 Task: Design a fitness equipment and gear store: offer a wide range of fitness equipment, workout gear, and accessories.
Action: Mouse moved to (240, 225)
Screenshot: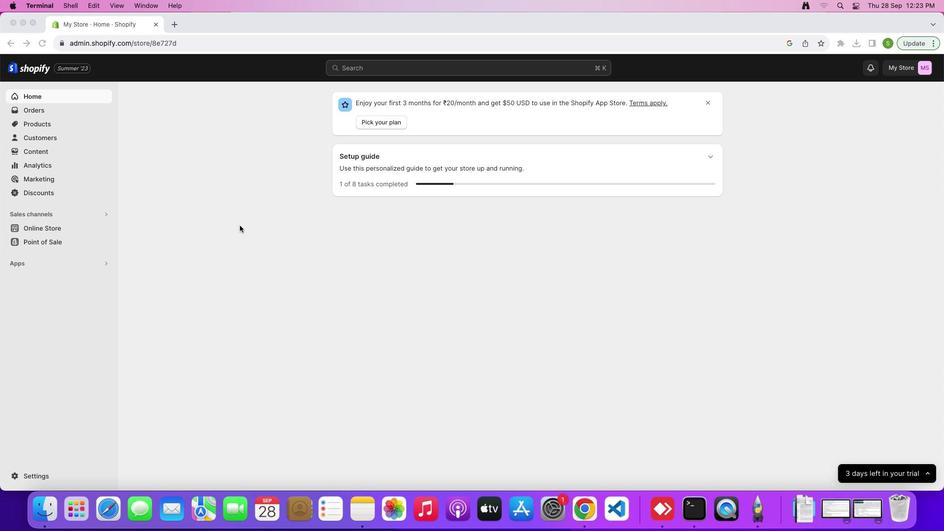 
Action: Mouse pressed left at (240, 225)
Screenshot: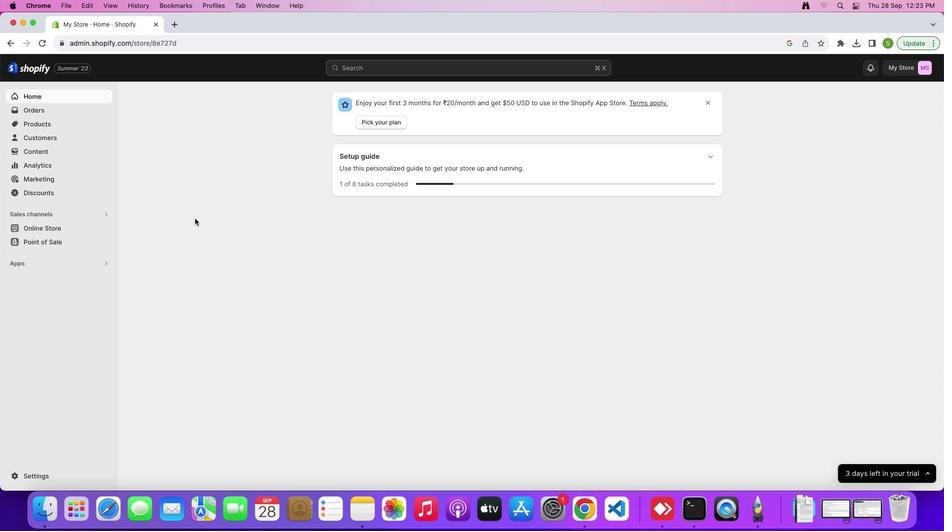
Action: Mouse moved to (41, 228)
Screenshot: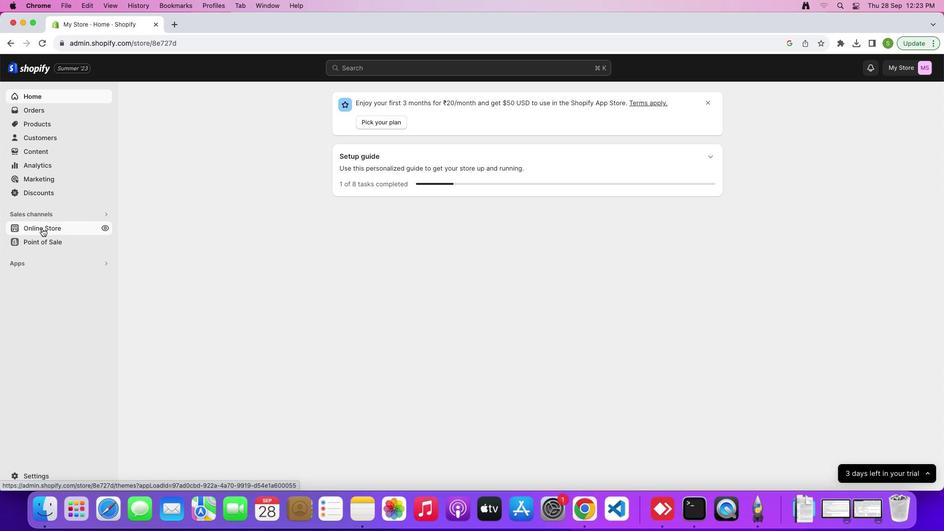 
Action: Mouse pressed left at (41, 228)
Screenshot: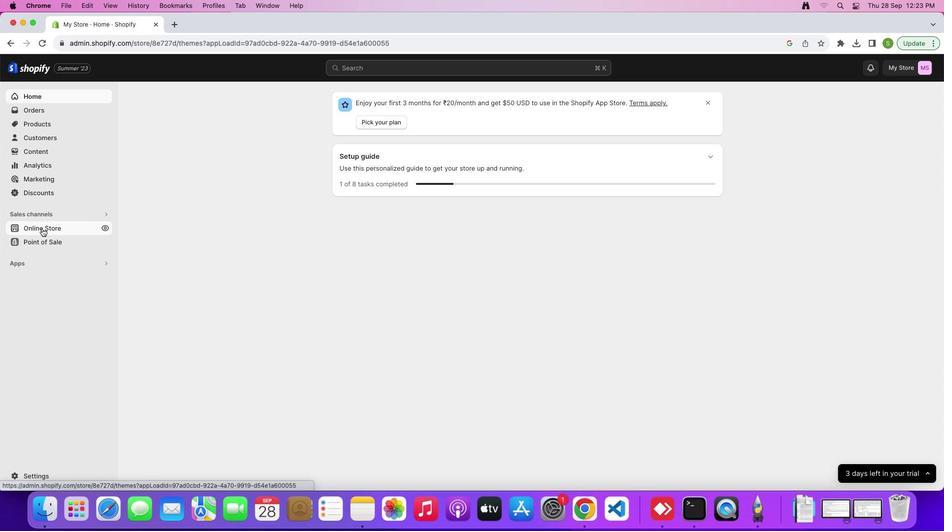 
Action: Mouse moved to (486, 305)
Screenshot: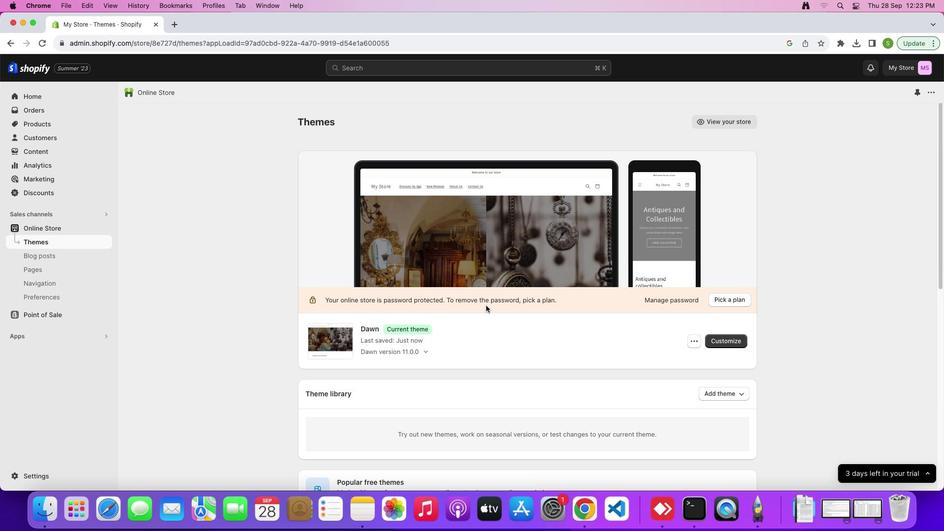 
Action: Mouse scrolled (486, 305) with delta (0, 0)
Screenshot: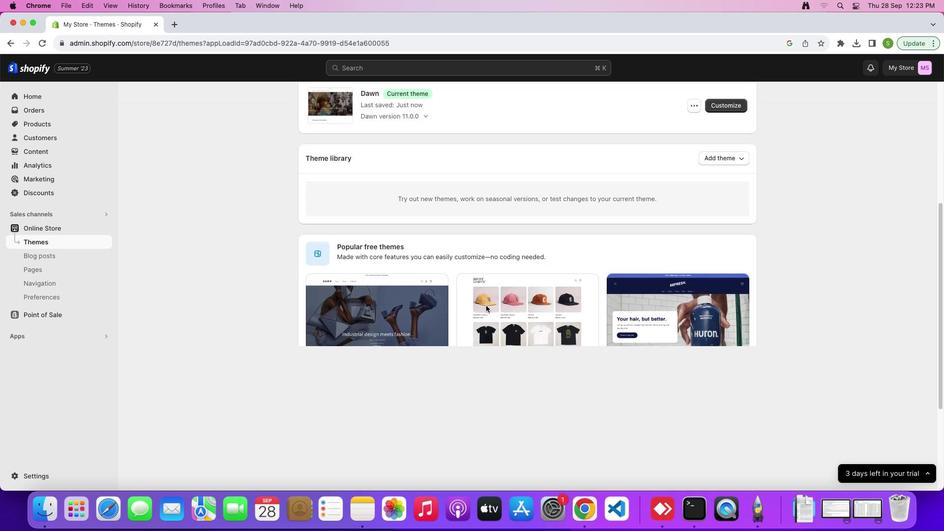 
Action: Mouse scrolled (486, 305) with delta (0, 0)
Screenshot: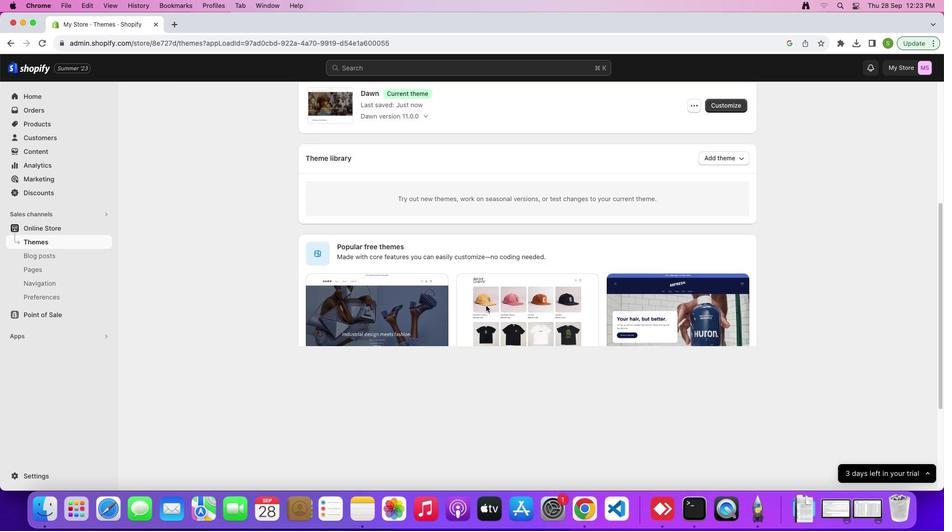 
Action: Mouse scrolled (486, 305) with delta (0, -1)
Screenshot: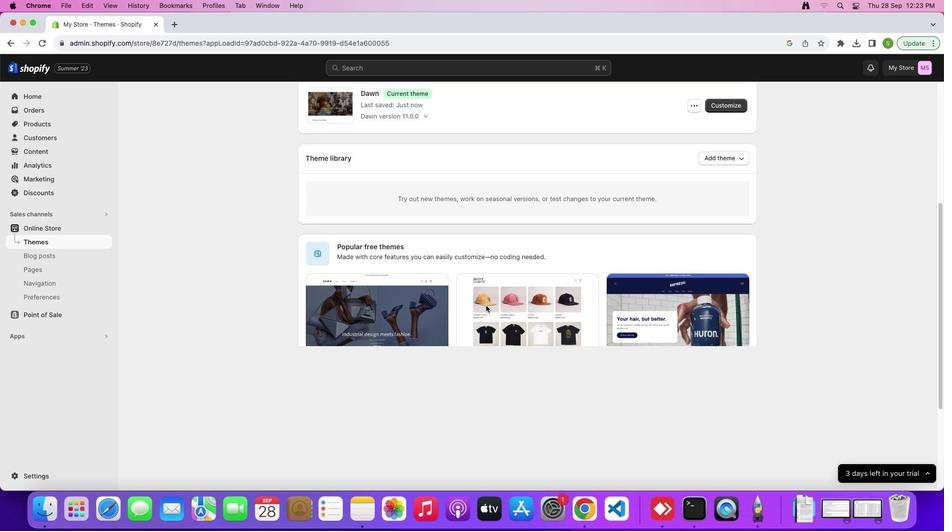 
Action: Mouse scrolled (486, 305) with delta (0, -2)
Screenshot: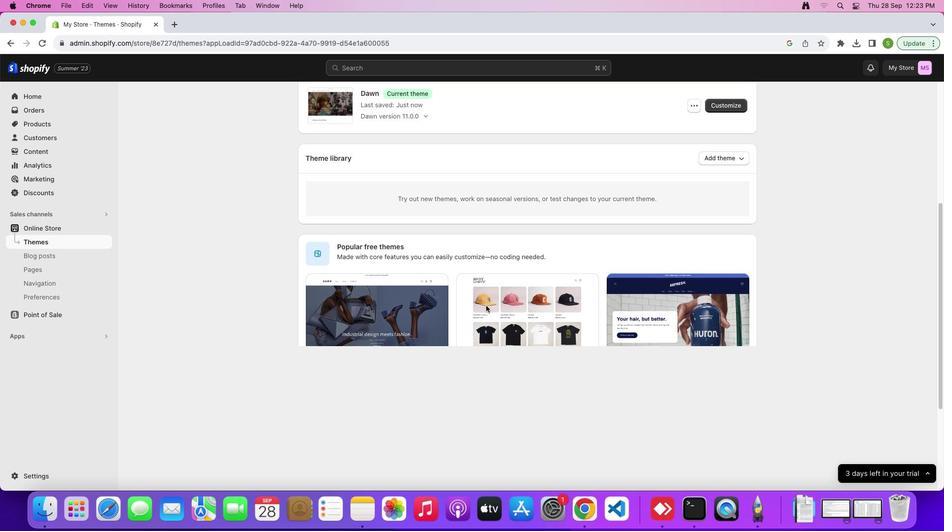 
Action: Mouse scrolled (486, 305) with delta (0, 0)
Screenshot: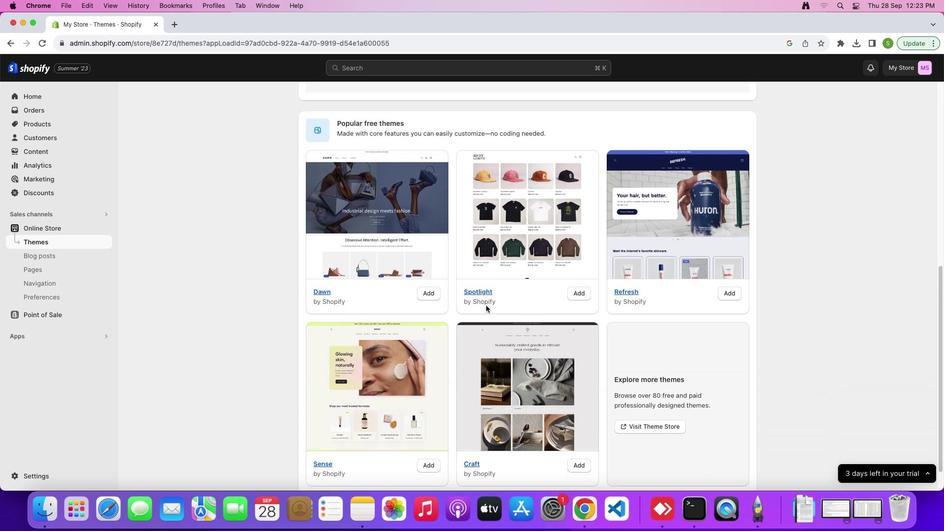 
Action: Mouse scrolled (486, 305) with delta (0, 0)
Screenshot: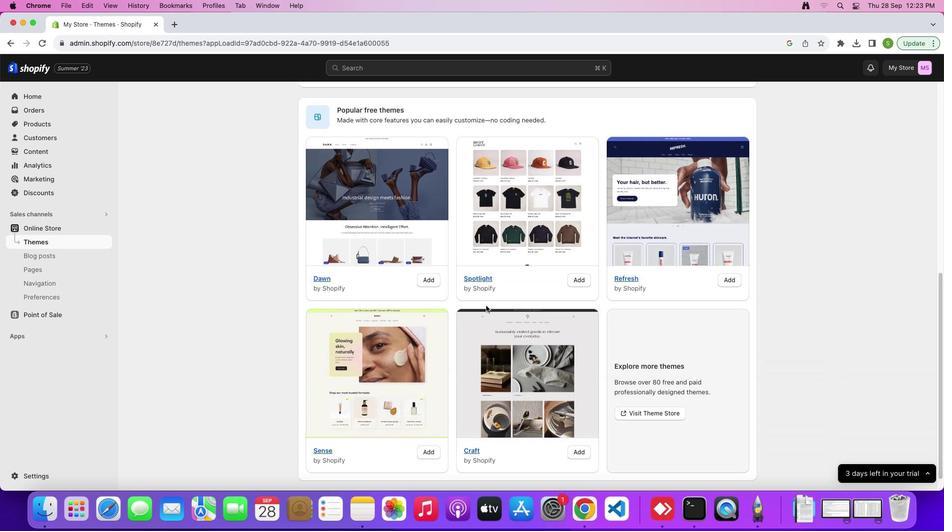 
Action: Mouse scrolled (486, 305) with delta (0, -1)
Screenshot: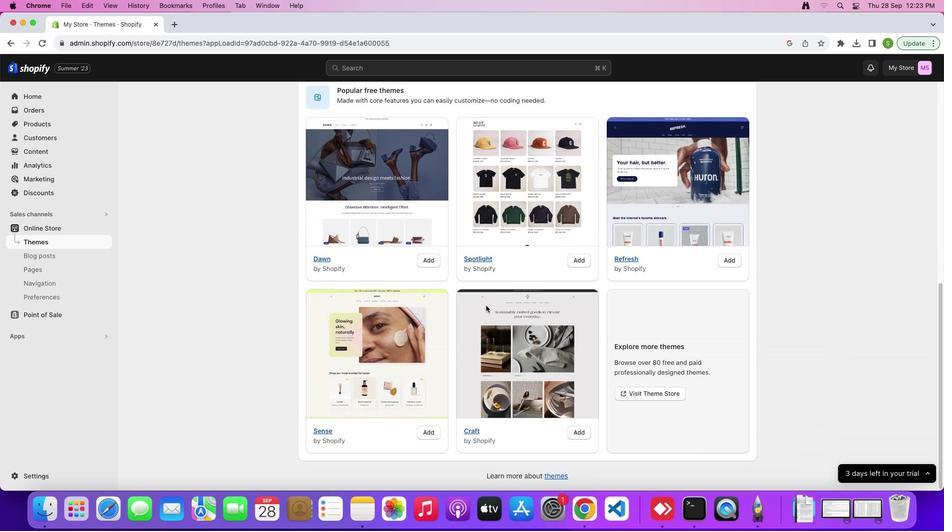 
Action: Mouse scrolled (486, 305) with delta (0, -1)
Screenshot: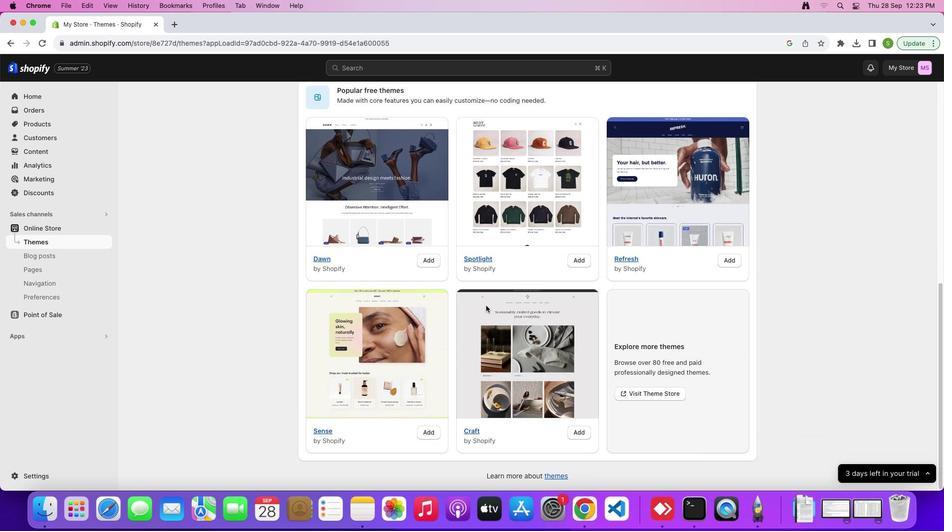 
Action: Mouse scrolled (486, 305) with delta (0, 0)
Screenshot: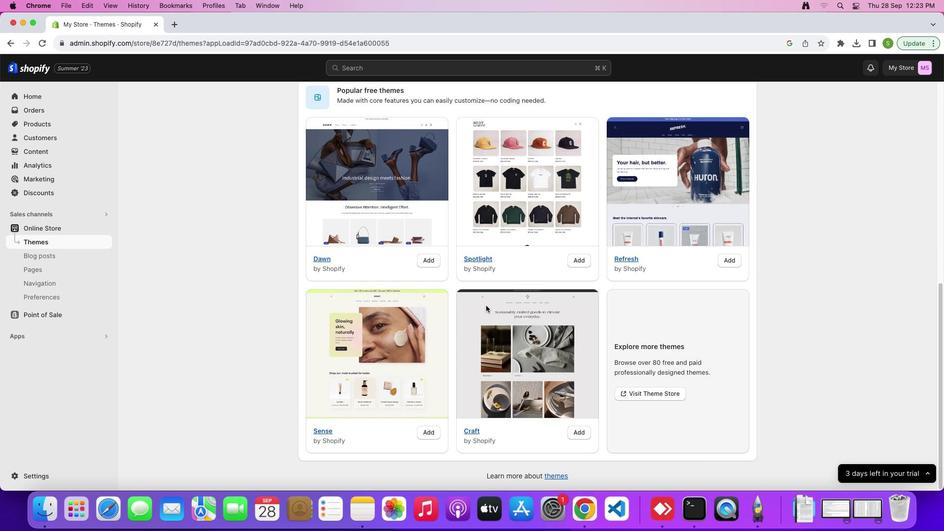
Action: Mouse scrolled (486, 305) with delta (0, 0)
Screenshot: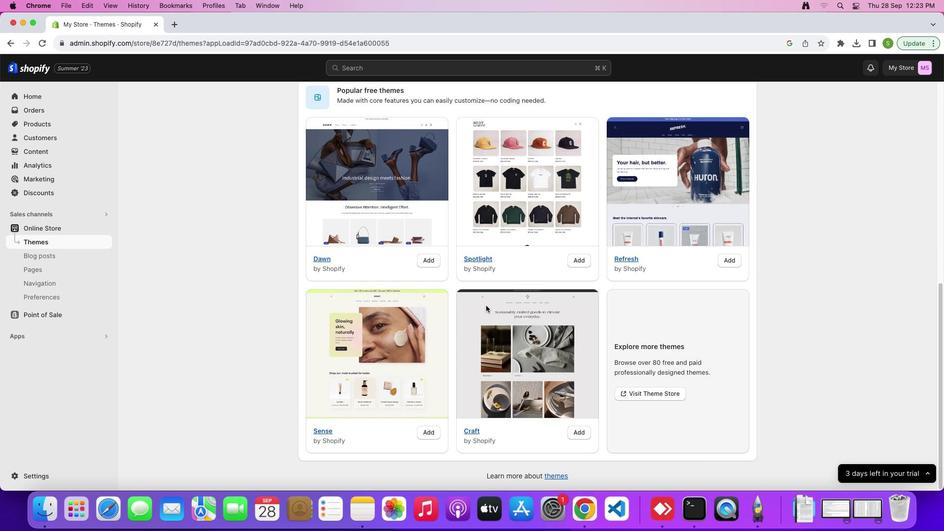 
Action: Mouse scrolled (486, 305) with delta (0, -2)
Screenshot: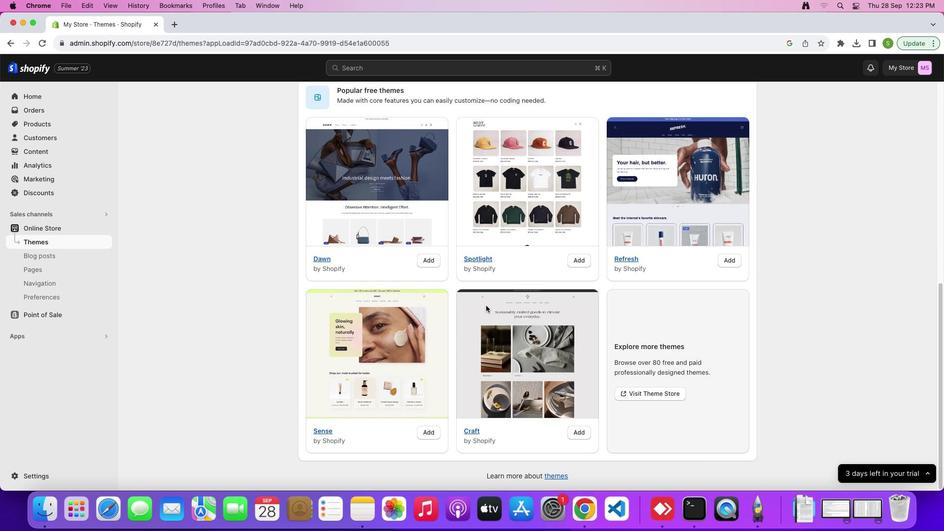 
Action: Mouse scrolled (486, 305) with delta (0, -2)
Screenshot: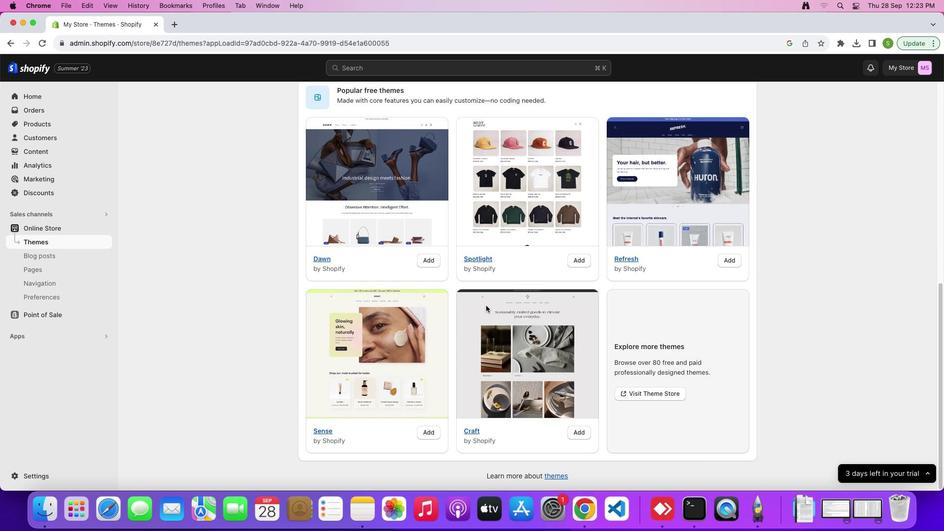 
Action: Mouse scrolled (486, 305) with delta (0, 0)
Screenshot: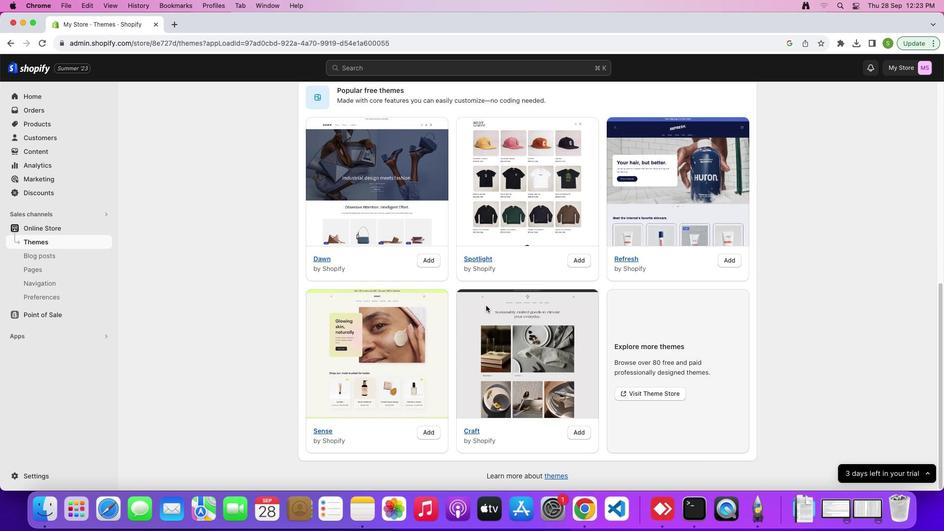 
Action: Mouse scrolled (486, 305) with delta (0, 0)
Screenshot: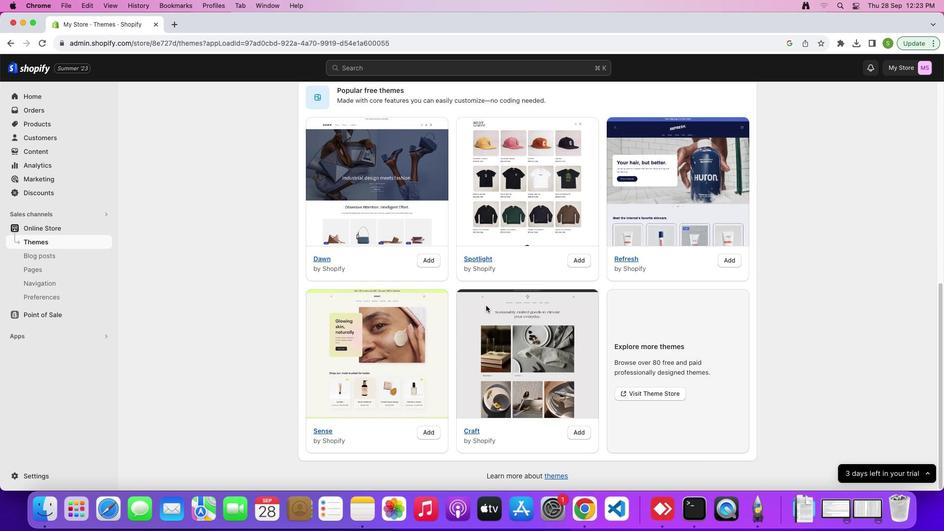 
Action: Mouse scrolled (486, 305) with delta (0, 2)
Screenshot: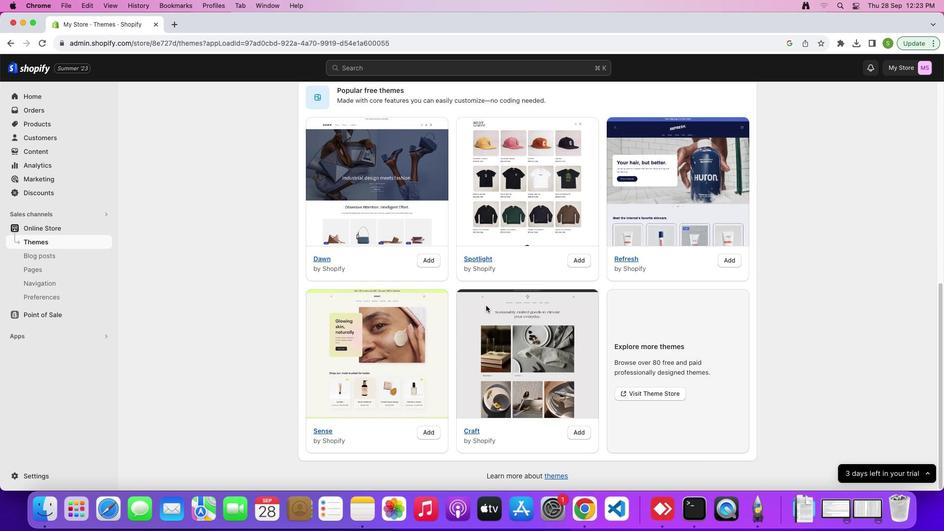 
Action: Mouse scrolled (486, 305) with delta (0, 3)
Screenshot: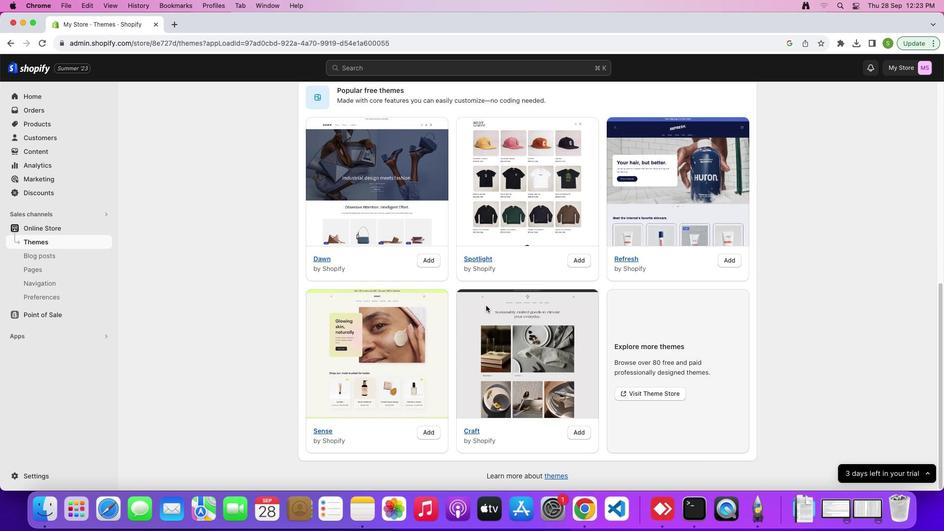 
Action: Mouse scrolled (486, 305) with delta (0, 0)
Screenshot: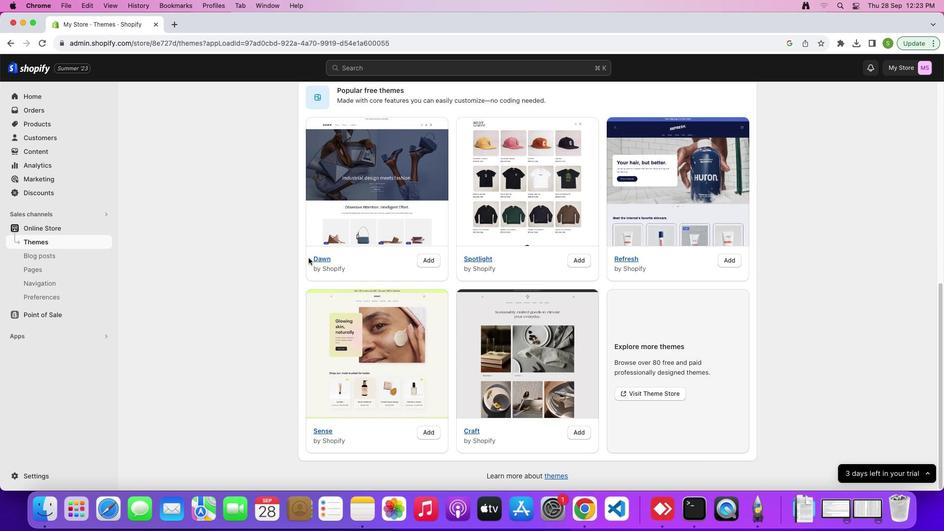 
Action: Mouse scrolled (486, 305) with delta (0, 0)
Screenshot: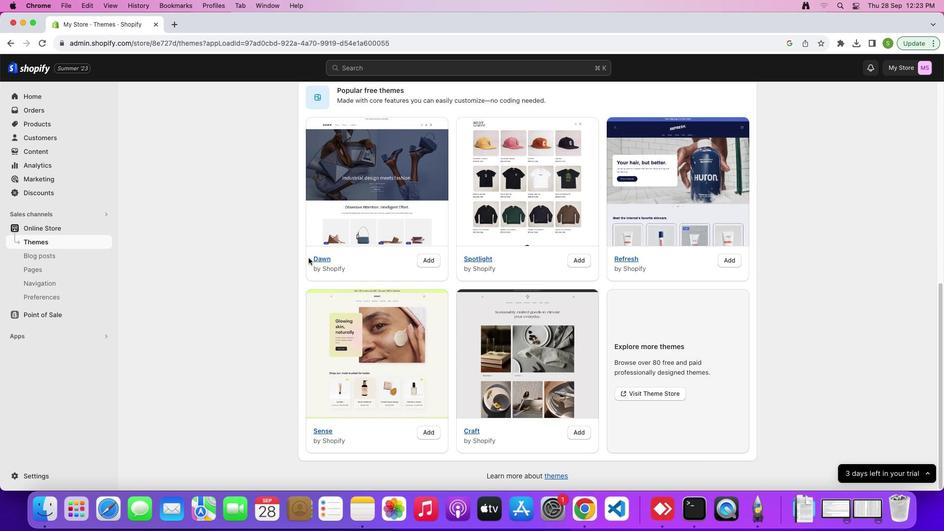 
Action: Mouse moved to (312, 254)
Screenshot: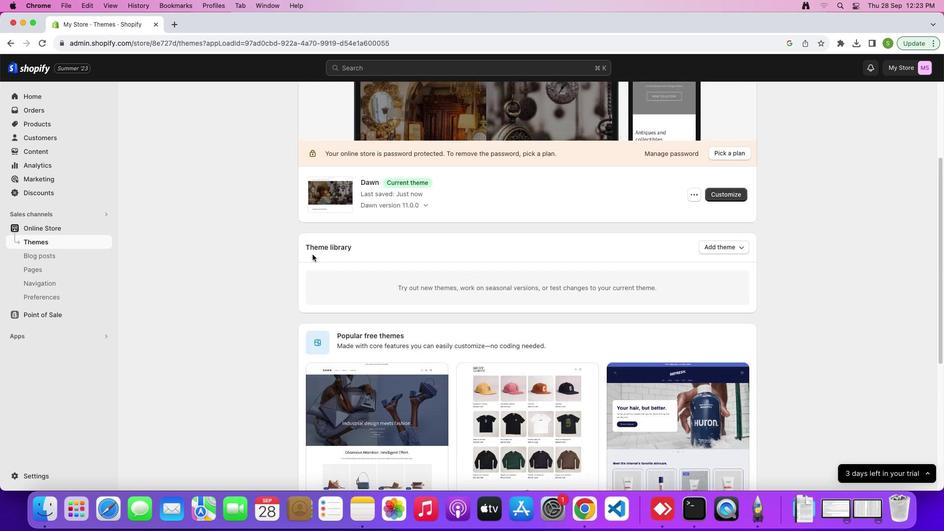 
Action: Mouse scrolled (312, 254) with delta (0, 0)
Screenshot: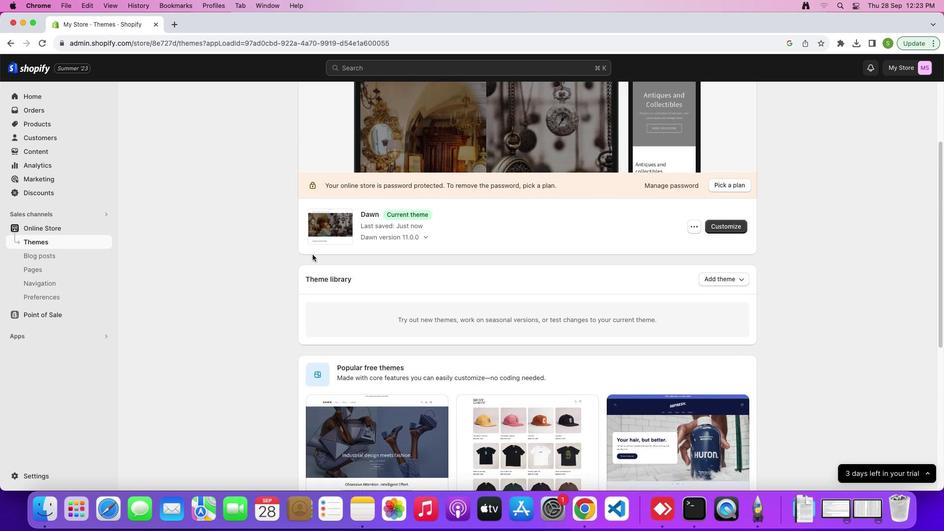 
Action: Mouse scrolled (312, 254) with delta (0, 0)
Screenshot: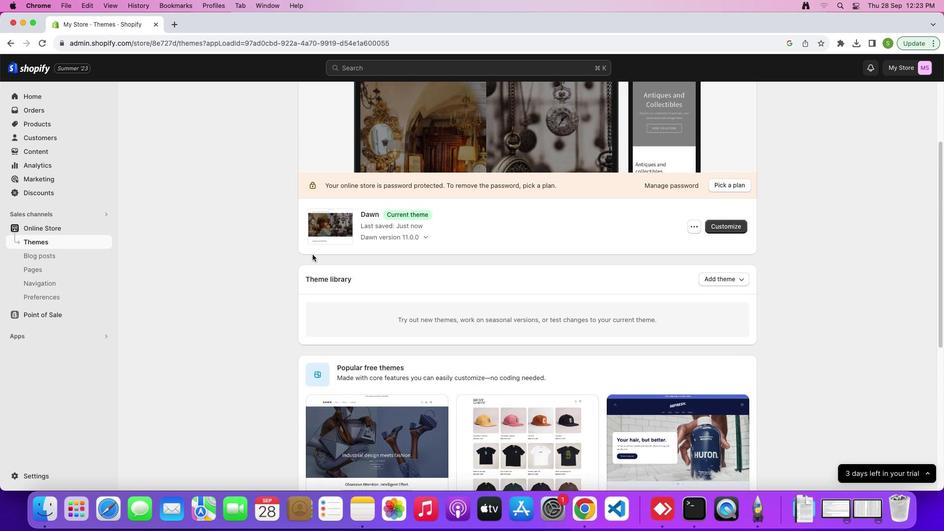
Action: Mouse scrolled (312, 254) with delta (0, 2)
Screenshot: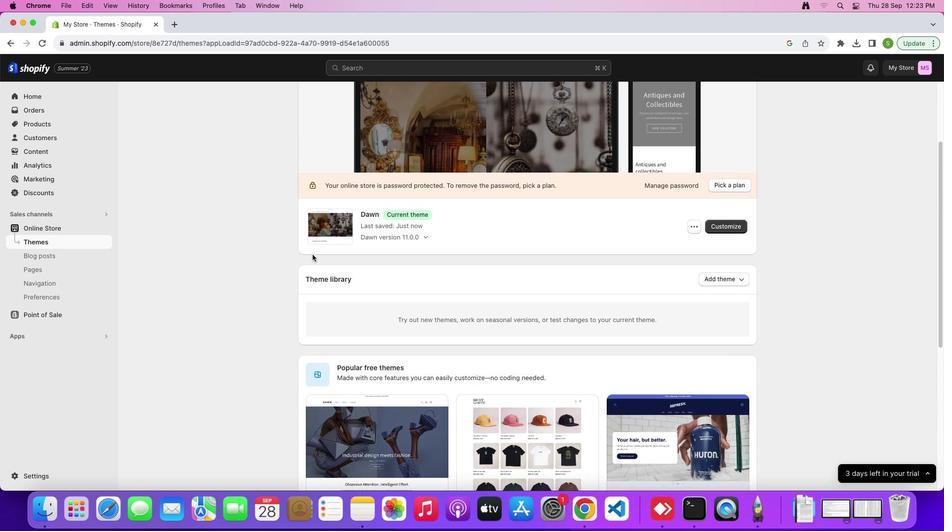 
Action: Mouse scrolled (312, 254) with delta (0, 3)
Screenshot: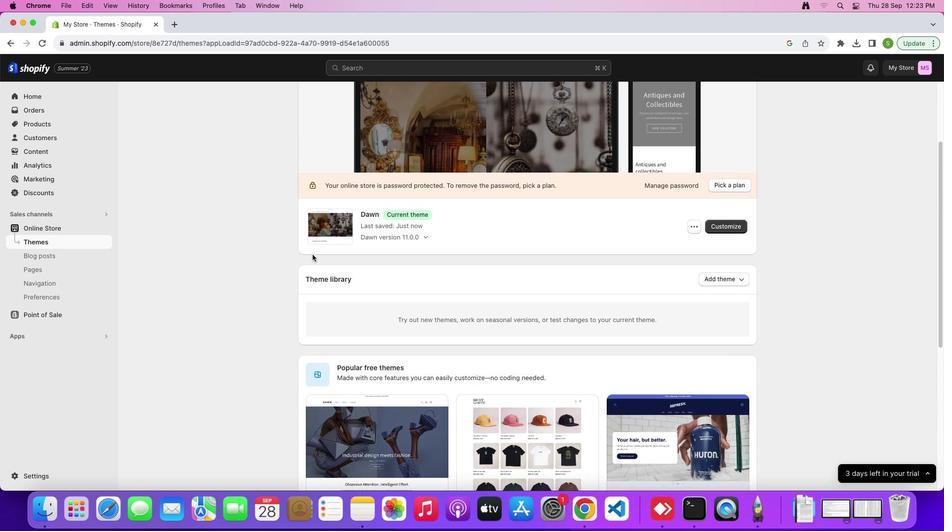 
Action: Mouse scrolled (312, 254) with delta (0, 0)
Screenshot: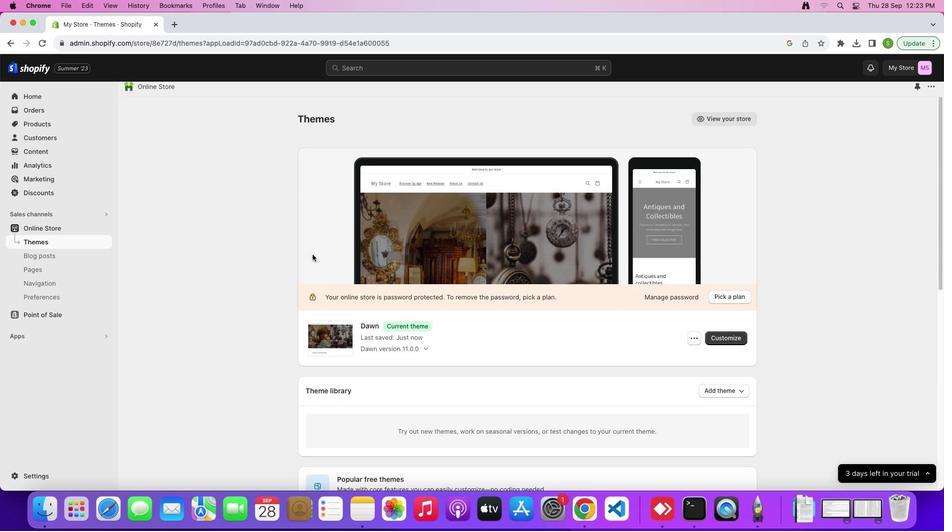
Action: Mouse scrolled (312, 254) with delta (0, 0)
Screenshot: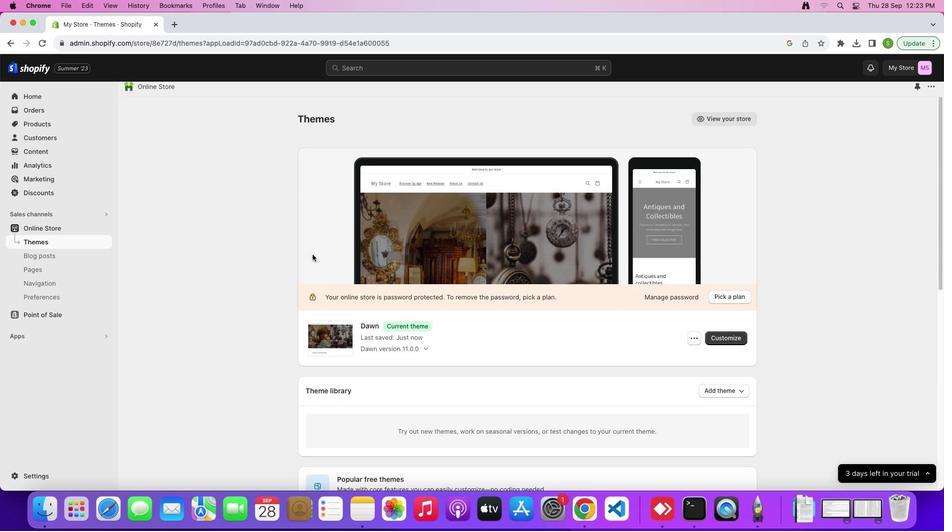 
Action: Mouse scrolled (312, 254) with delta (0, 1)
Screenshot: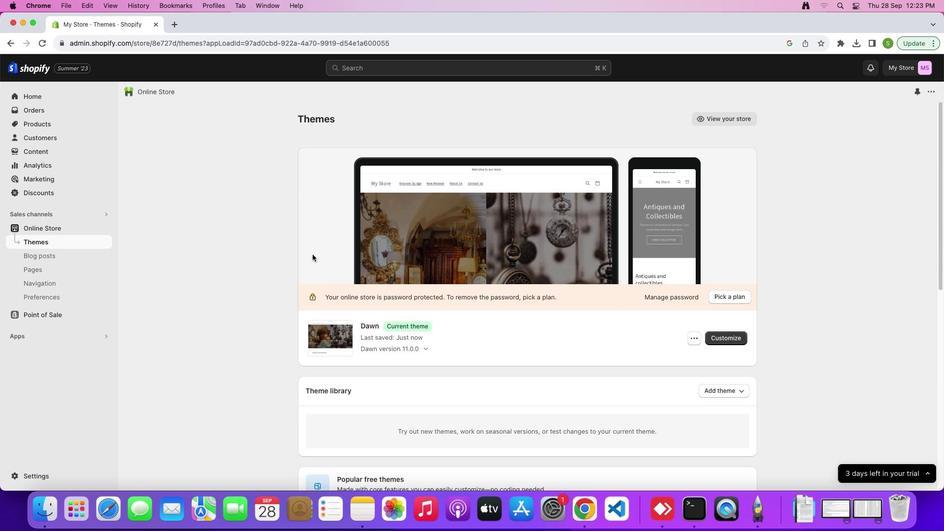 
Action: Mouse scrolled (312, 254) with delta (0, 0)
Screenshot: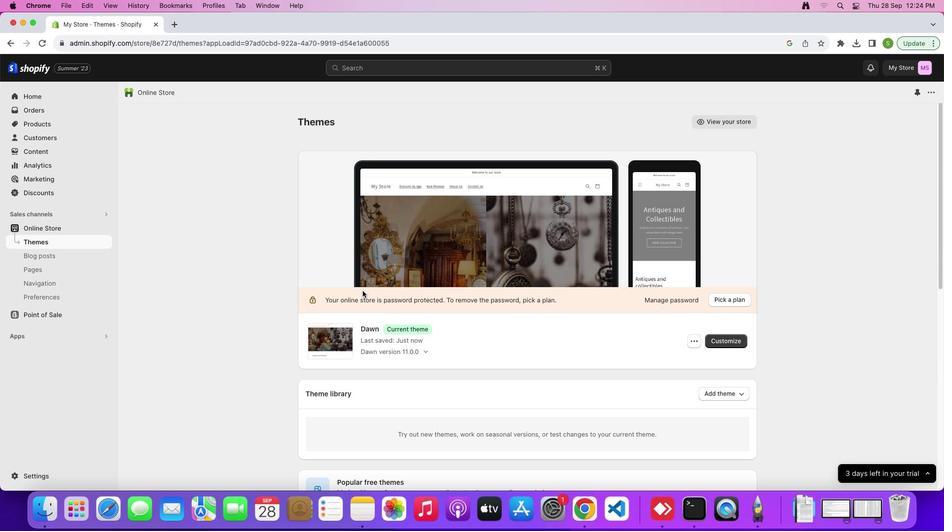 
Action: Mouse moved to (321, 269)
Screenshot: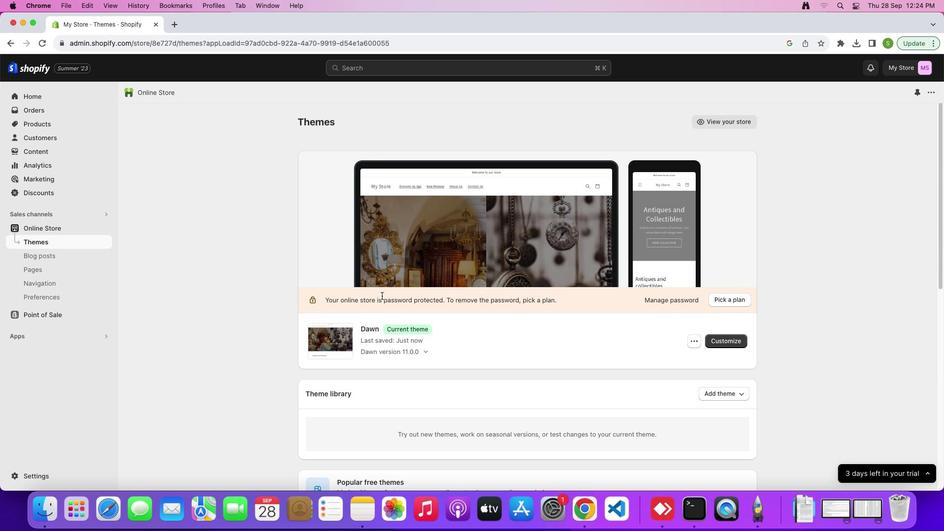 
Action: Mouse scrolled (321, 269) with delta (0, 0)
Screenshot: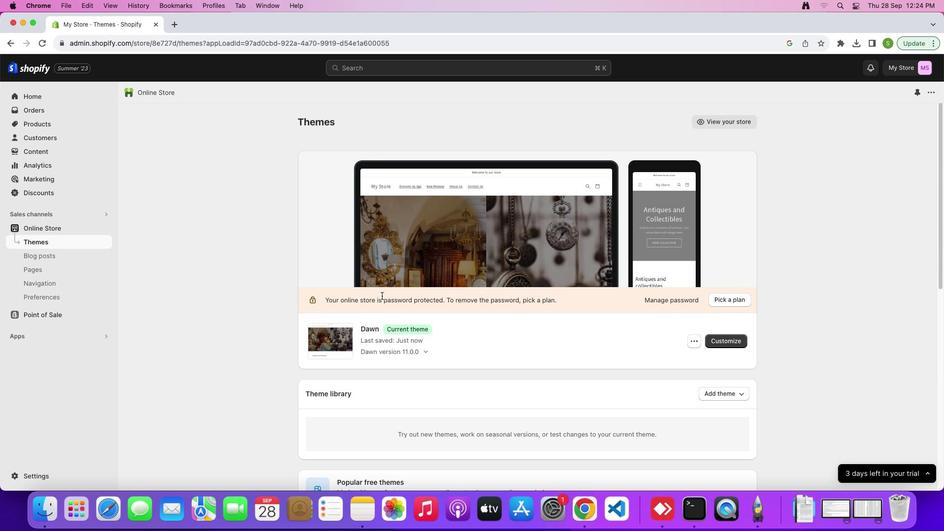 
Action: Mouse moved to (714, 339)
Screenshot: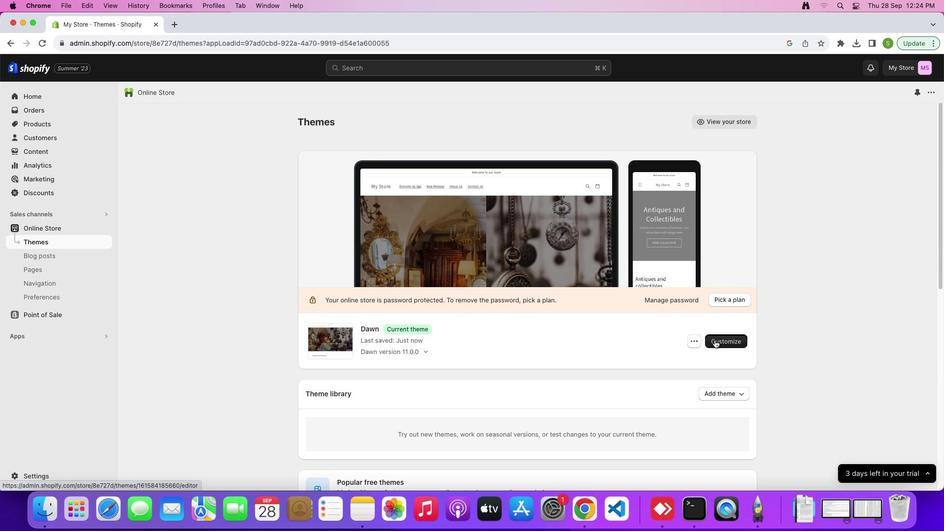 
Action: Mouse pressed left at (714, 339)
Screenshot: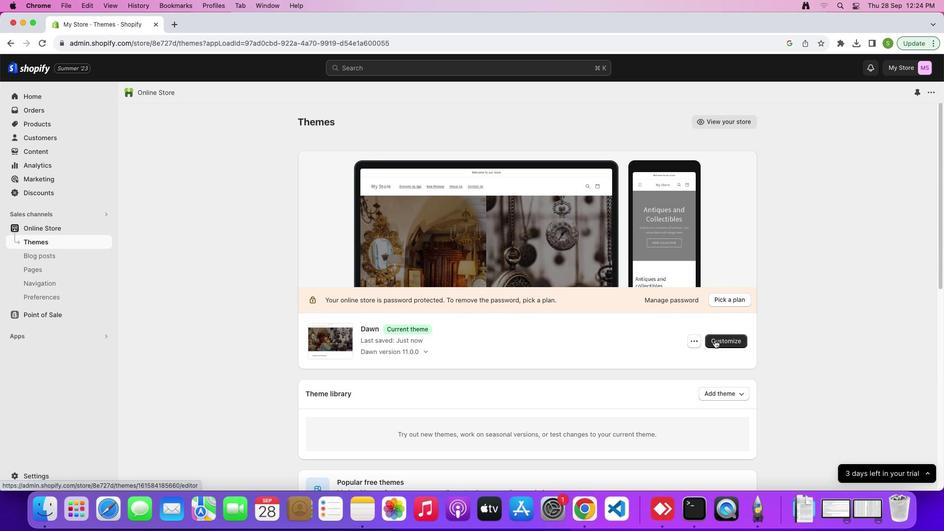 
Action: Mouse moved to (533, 342)
Screenshot: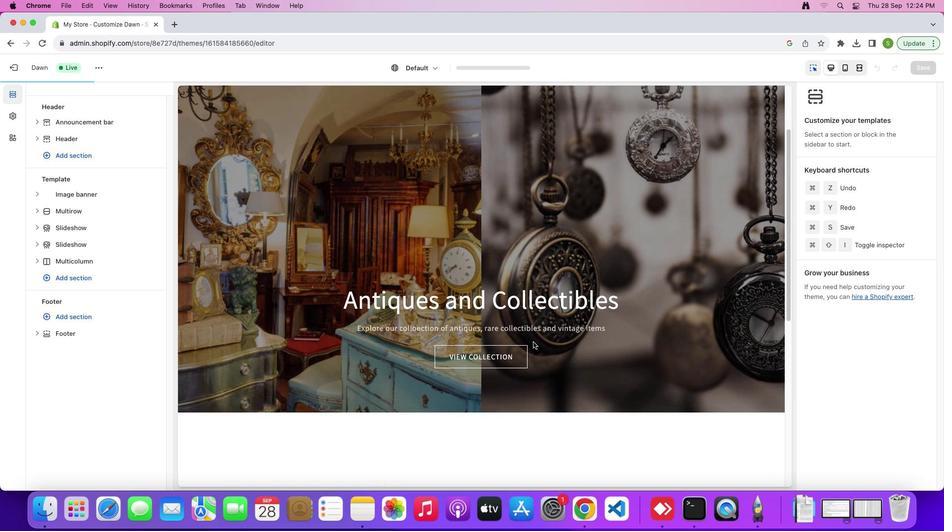 
Action: Mouse scrolled (533, 342) with delta (0, 0)
Screenshot: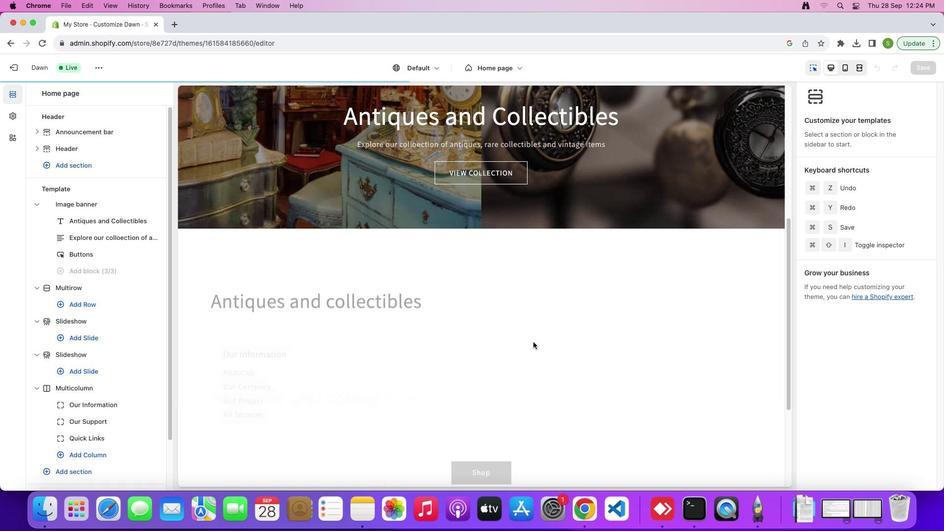
Action: Mouse scrolled (533, 342) with delta (0, 0)
Screenshot: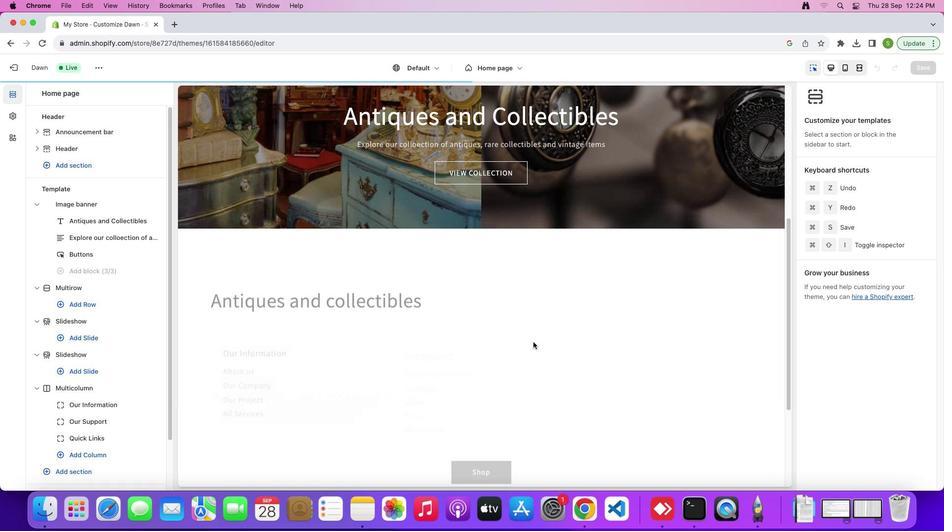 
Action: Mouse scrolled (533, 342) with delta (0, -2)
Screenshot: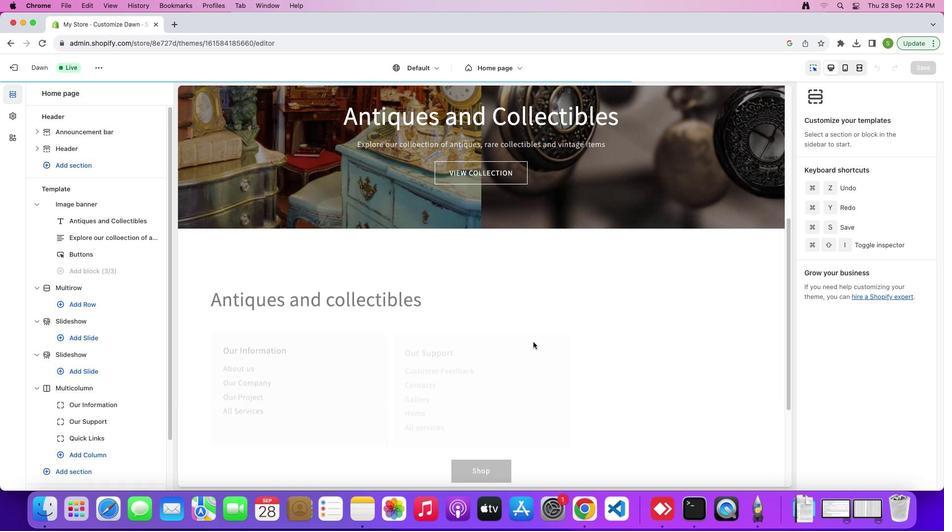 
Action: Mouse scrolled (533, 342) with delta (0, -3)
Screenshot: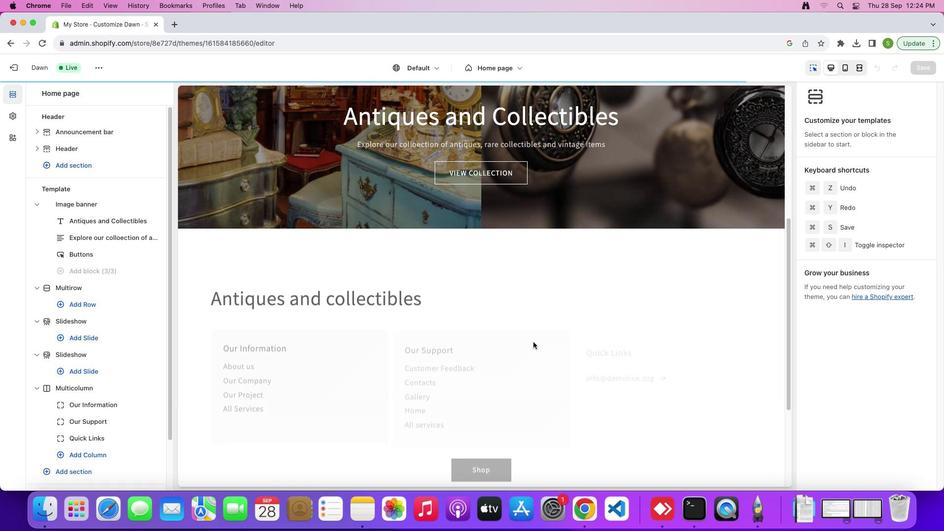 
Action: Mouse scrolled (533, 342) with delta (0, 0)
Screenshot: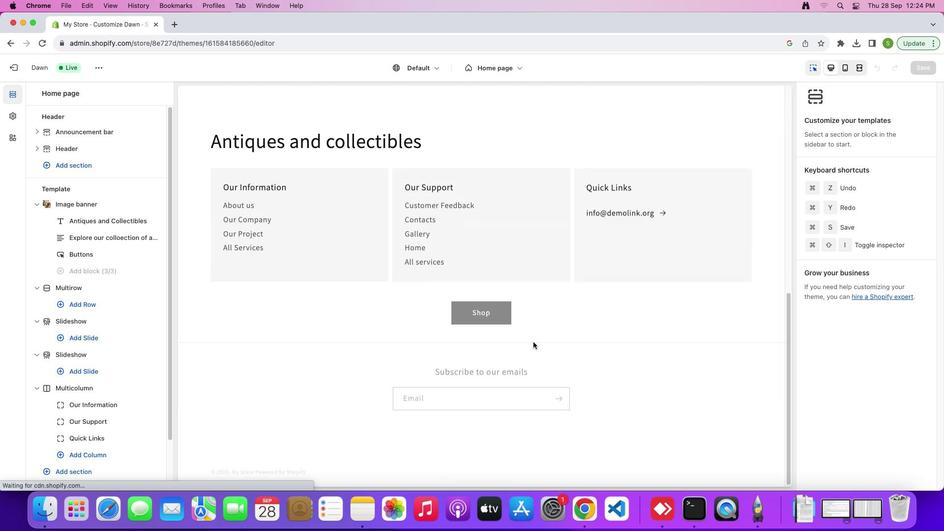 
Action: Mouse scrolled (533, 342) with delta (0, 0)
Screenshot: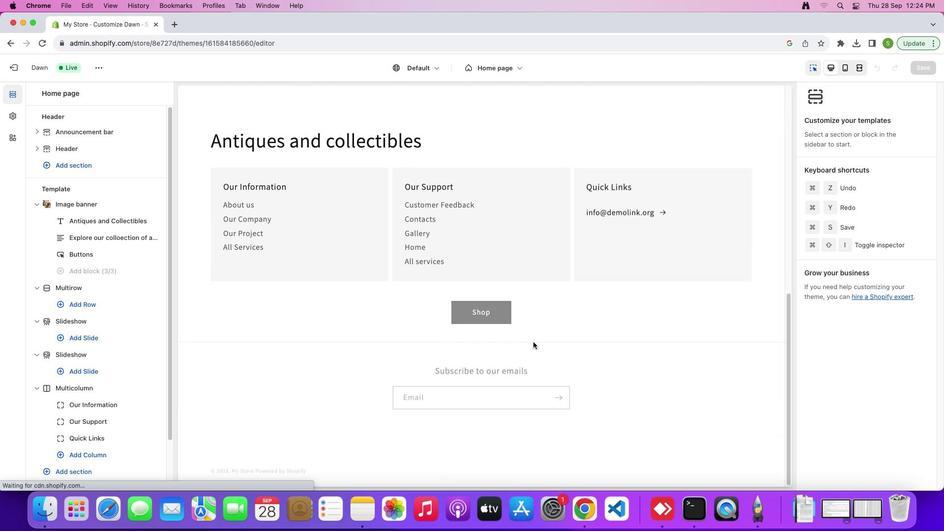 
Action: Mouse scrolled (533, 342) with delta (0, -1)
Screenshot: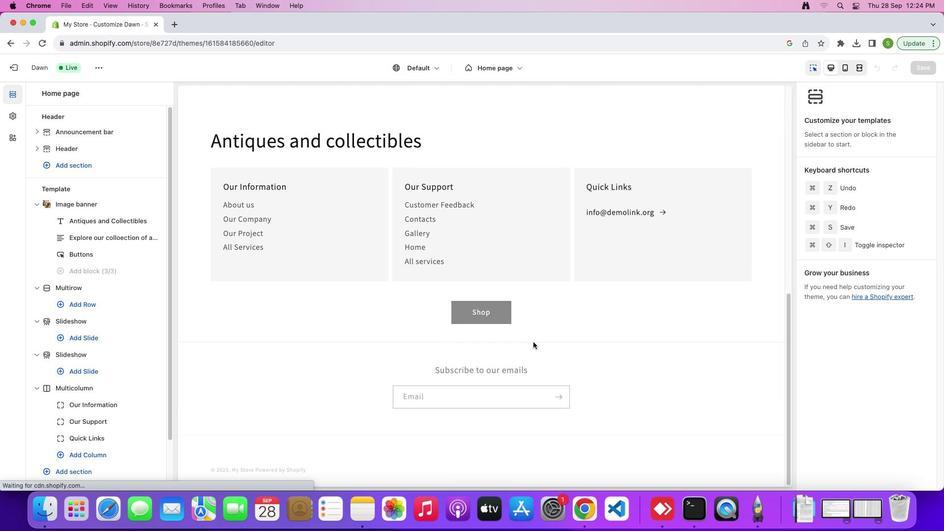 
Action: Mouse scrolled (533, 342) with delta (0, -2)
Screenshot: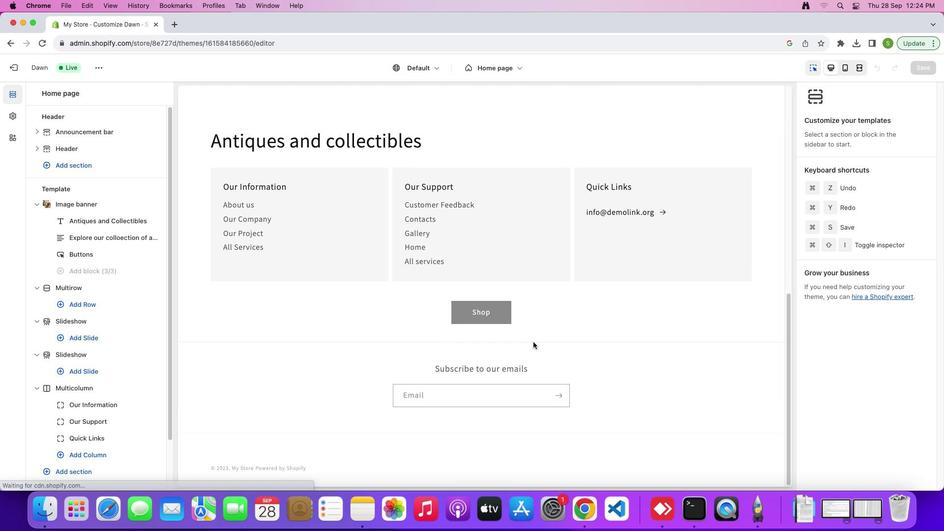 
Action: Mouse scrolled (533, 342) with delta (0, 0)
Screenshot: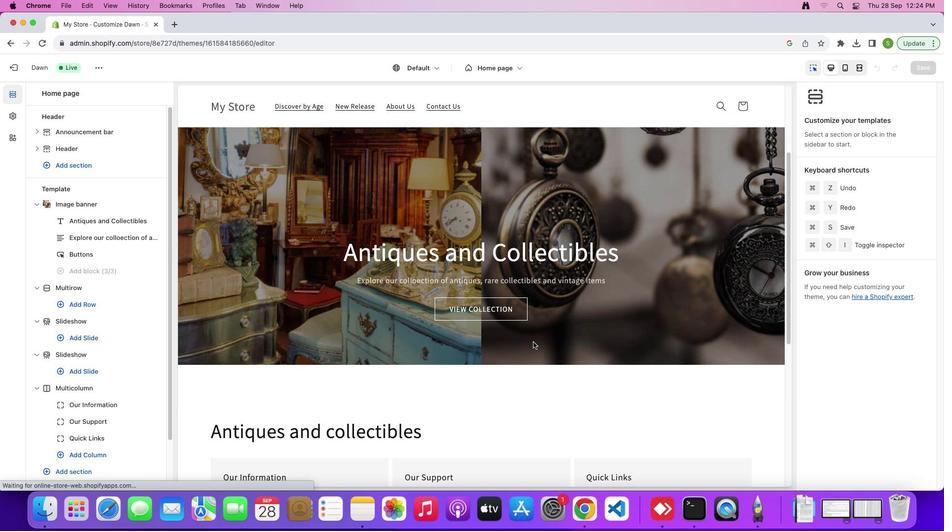 
Action: Mouse scrolled (533, 342) with delta (0, 0)
Screenshot: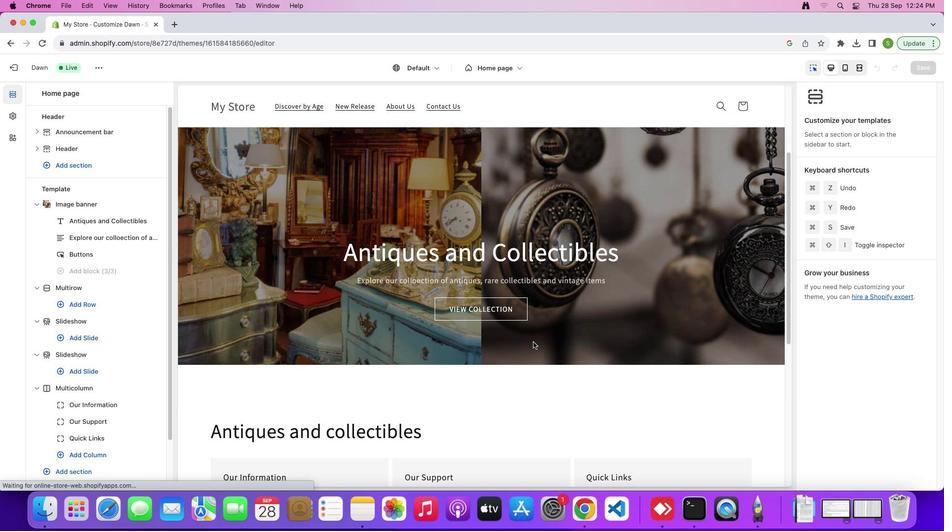 
Action: Mouse scrolled (533, 342) with delta (0, 2)
Screenshot: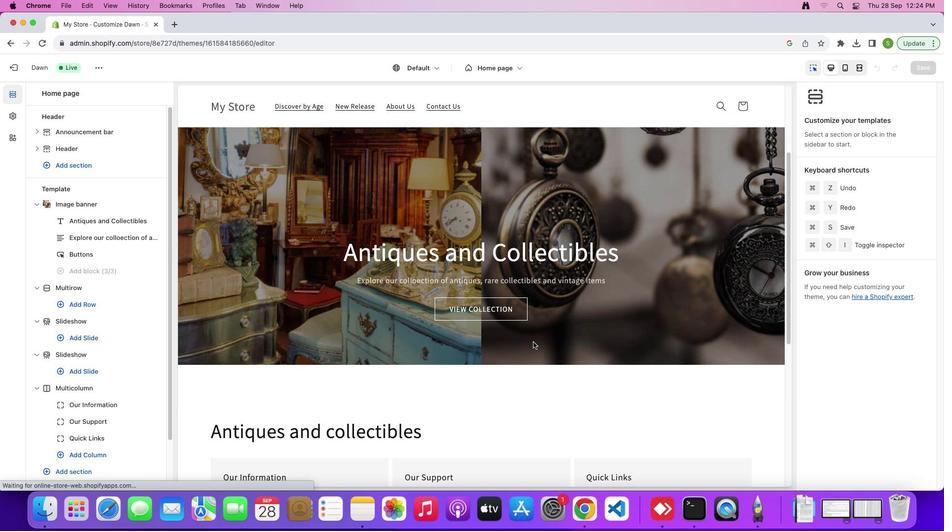 
Action: Mouse scrolled (533, 342) with delta (0, 3)
Screenshot: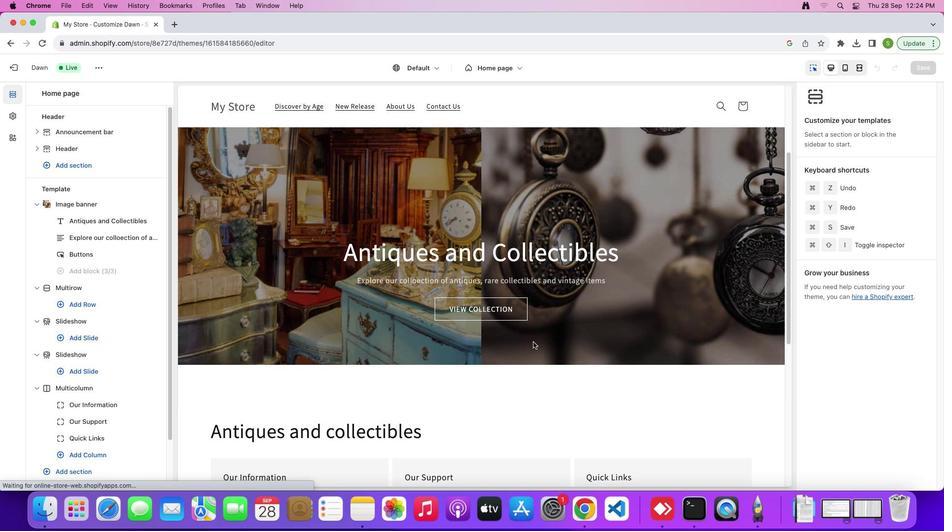 
Action: Mouse scrolled (533, 342) with delta (0, 0)
Screenshot: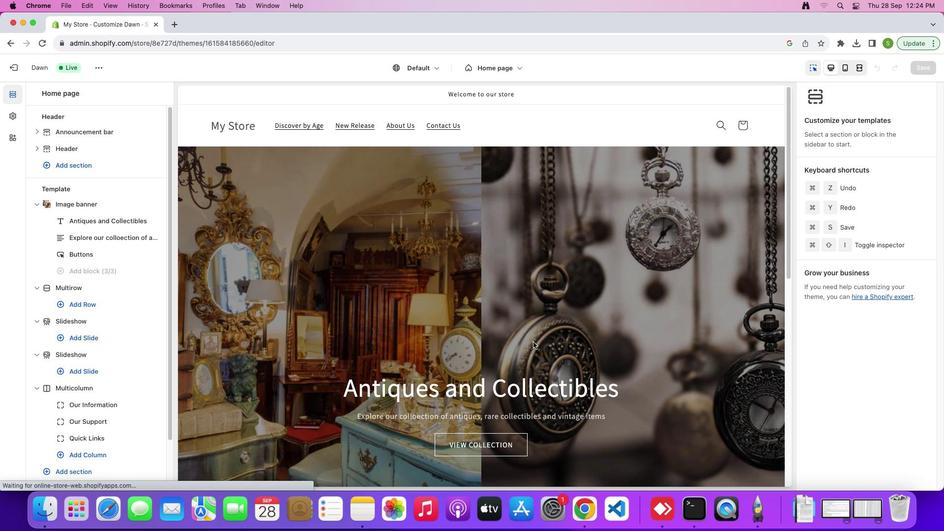 
Action: Mouse scrolled (533, 342) with delta (0, 0)
Screenshot: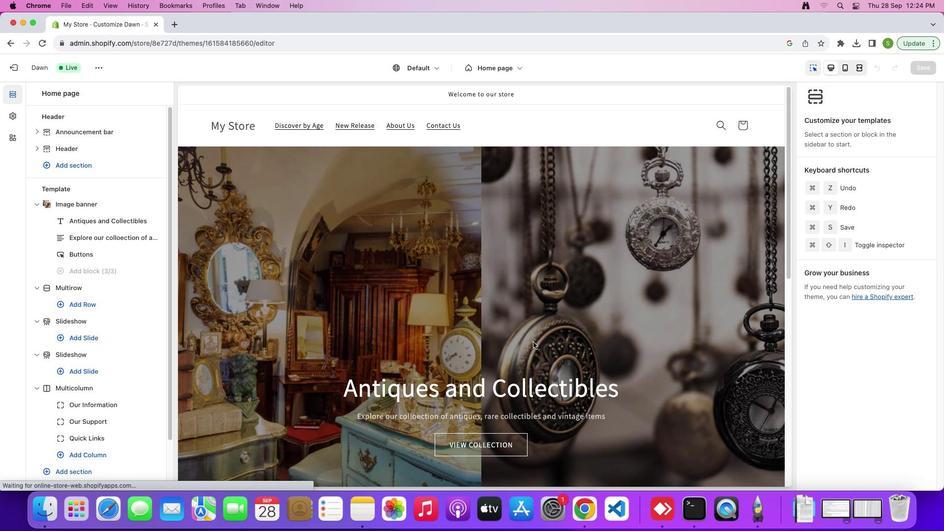 
Action: Mouse scrolled (533, 342) with delta (0, 2)
Screenshot: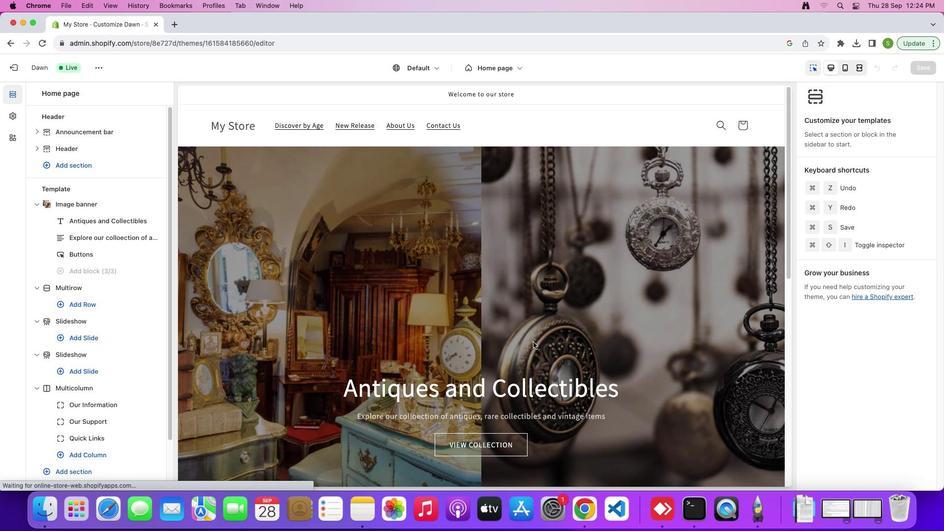 
Action: Mouse scrolled (533, 342) with delta (0, 3)
Screenshot: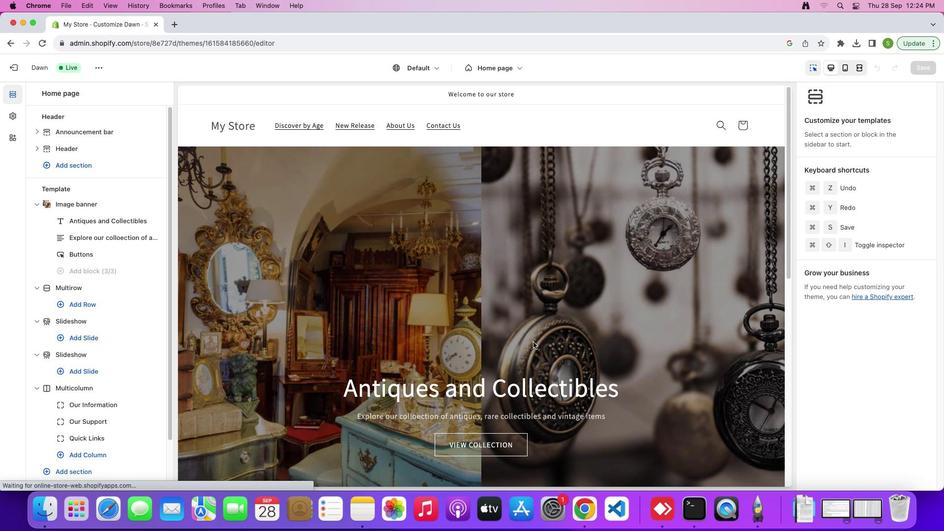 
Action: Mouse moved to (406, 291)
Screenshot: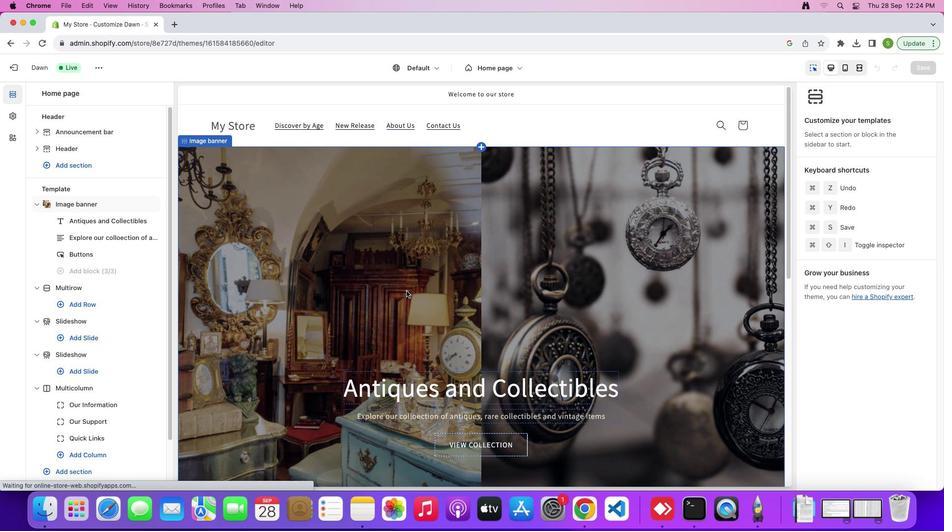 
Action: Mouse pressed left at (406, 291)
Screenshot: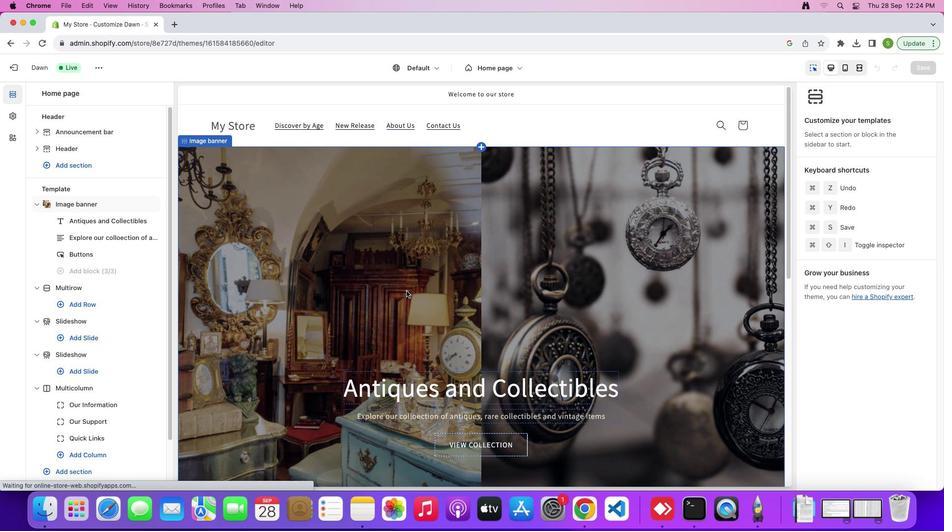 
Action: Mouse moved to (467, 203)
Screenshot: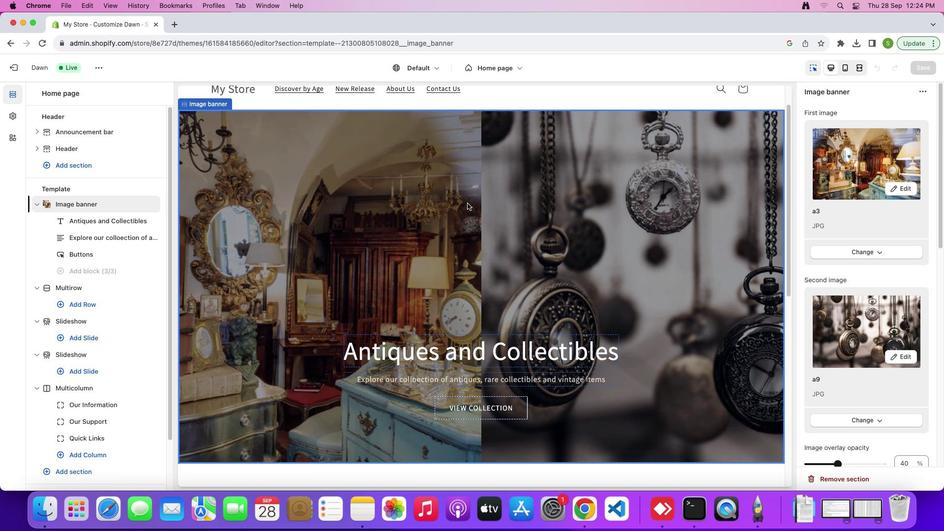 
Action: Mouse scrolled (467, 203) with delta (0, 0)
Screenshot: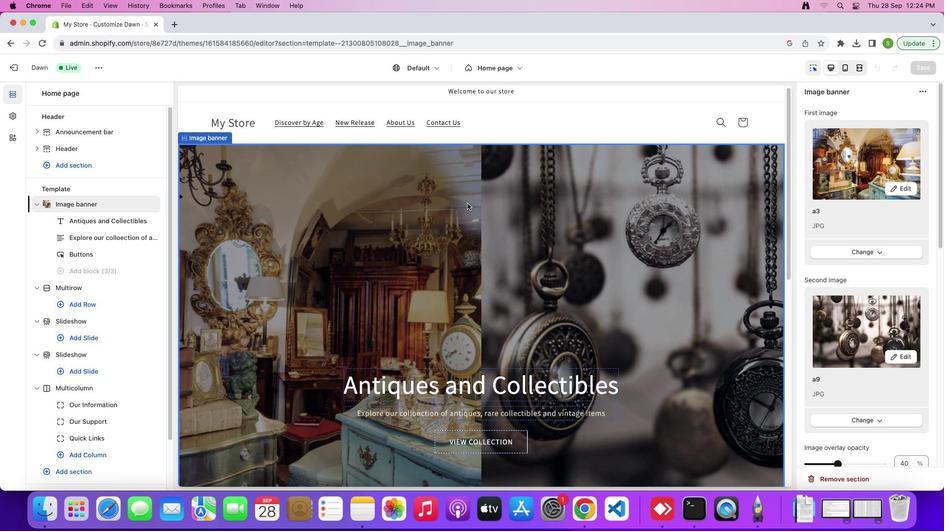 
Action: Mouse scrolled (467, 203) with delta (0, 0)
Screenshot: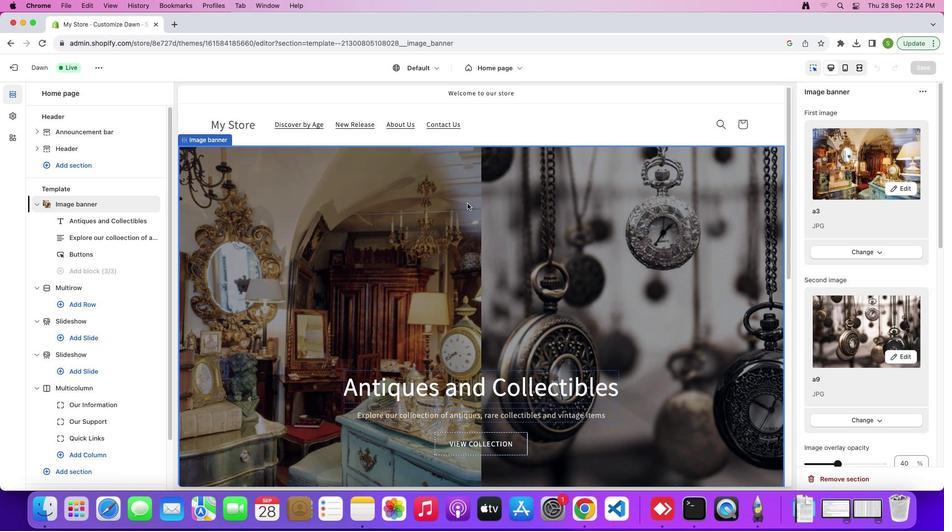 
Action: Mouse scrolled (467, 203) with delta (0, 1)
Screenshot: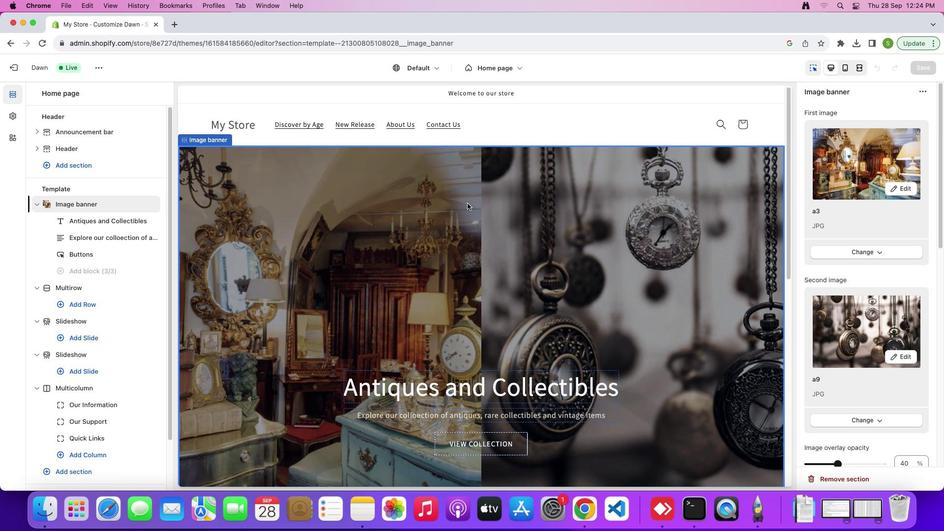 
Action: Mouse scrolled (467, 203) with delta (0, 0)
Screenshot: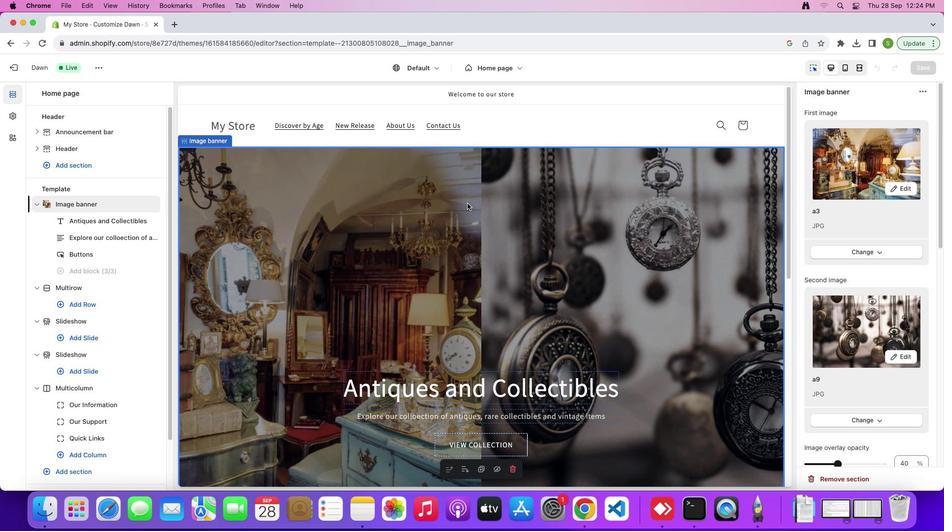 
Action: Mouse scrolled (467, 203) with delta (0, 0)
Screenshot: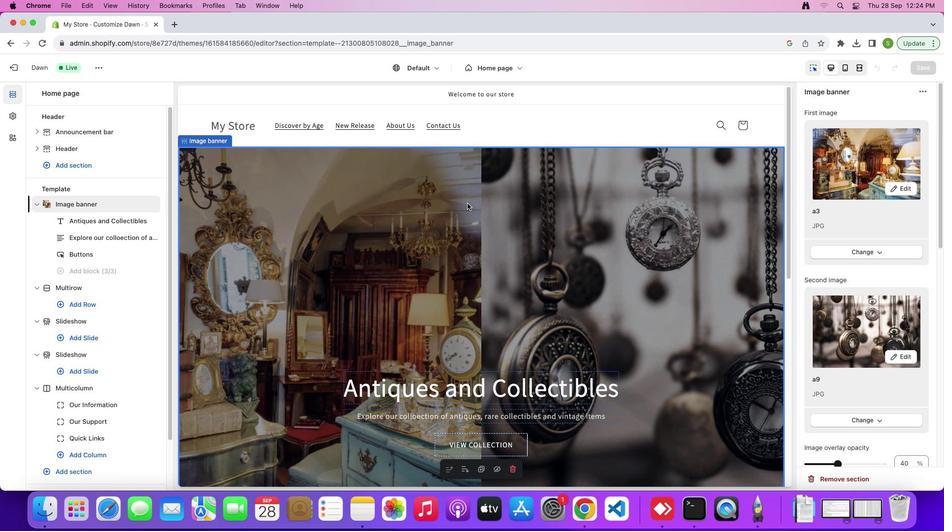 
Action: Mouse moved to (860, 250)
Screenshot: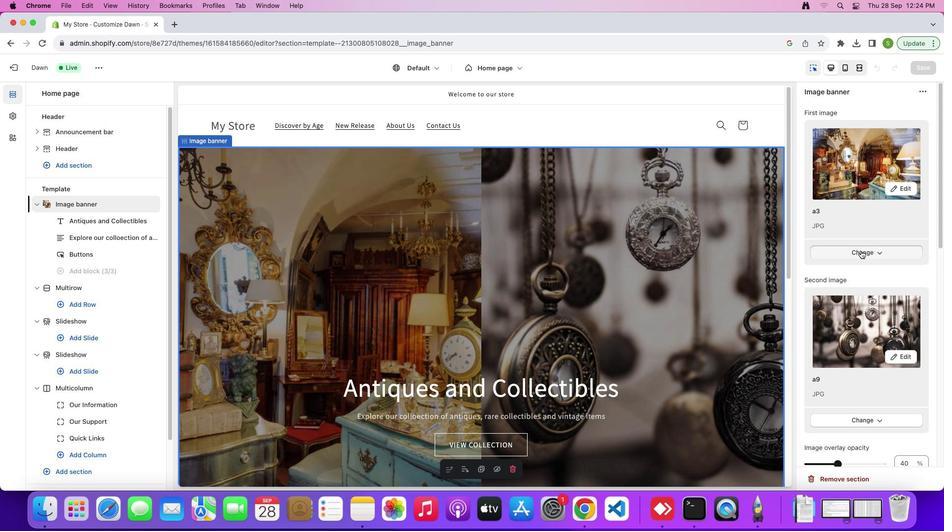 
Action: Mouse pressed left at (860, 250)
Screenshot: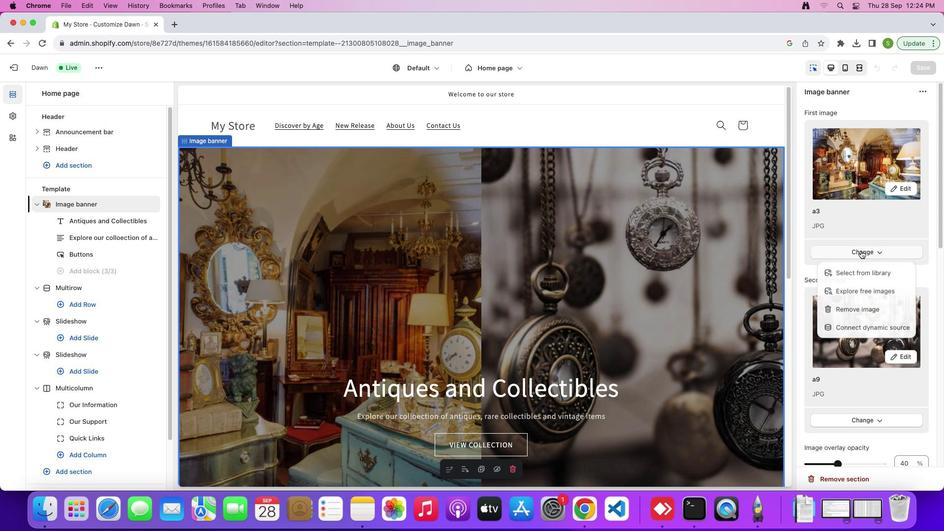
Action: Mouse moved to (859, 272)
Screenshot: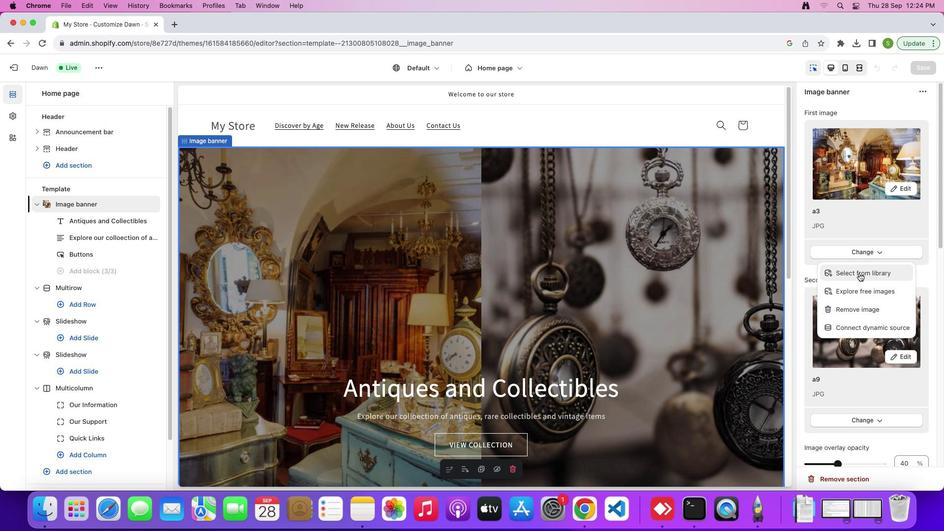 
Action: Mouse pressed left at (859, 272)
Screenshot: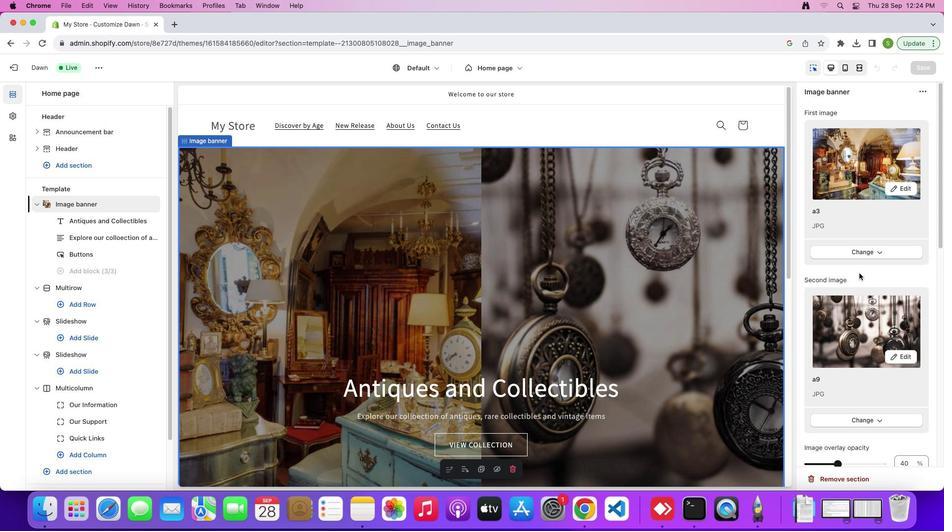 
Action: Mouse moved to (512, 164)
Screenshot: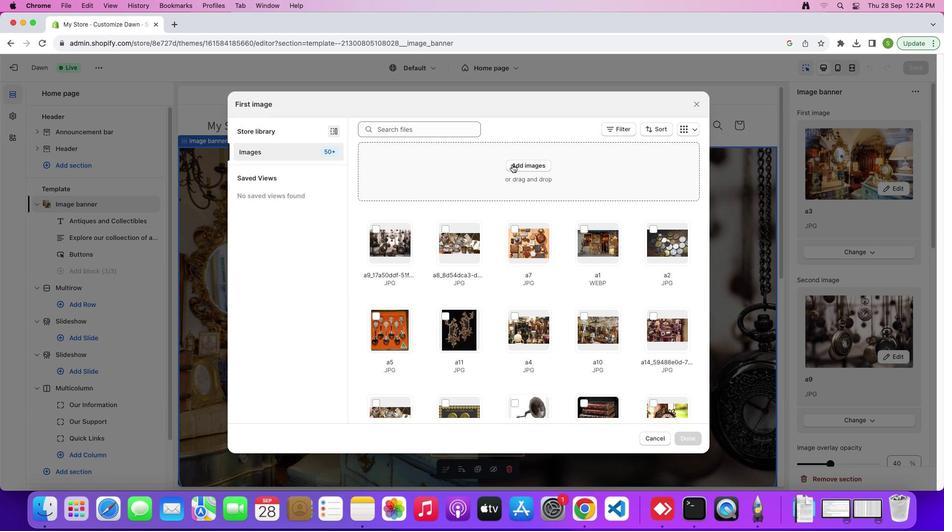 
Action: Mouse pressed left at (512, 164)
Screenshot: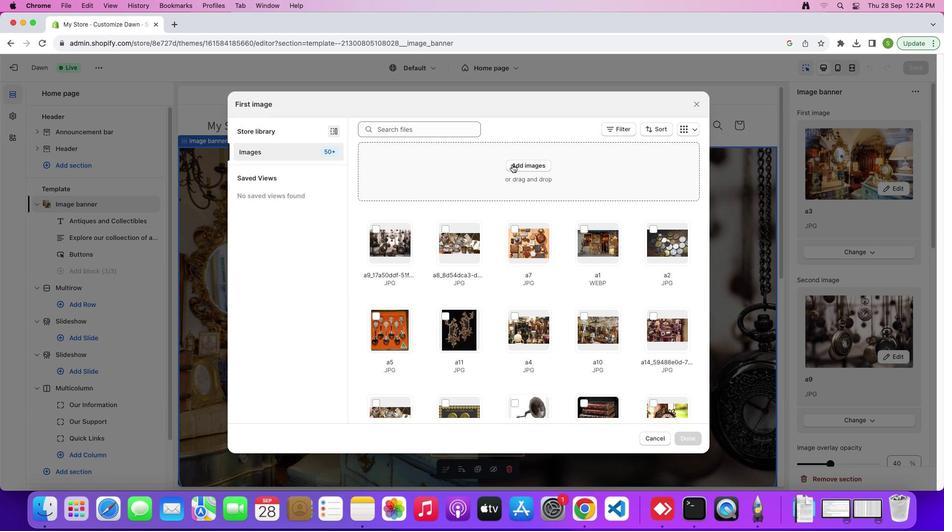 
Action: Mouse moved to (377, 202)
Screenshot: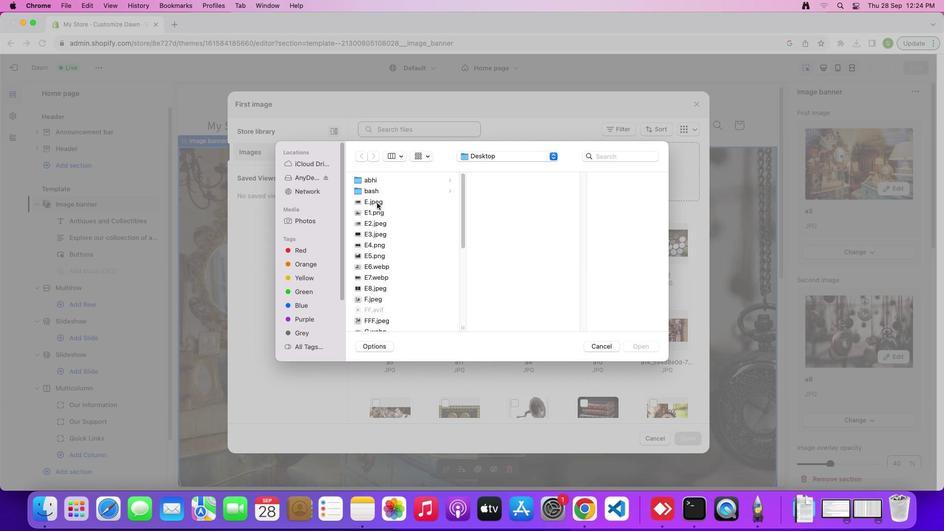 
Action: Mouse pressed left at (377, 202)
Screenshot: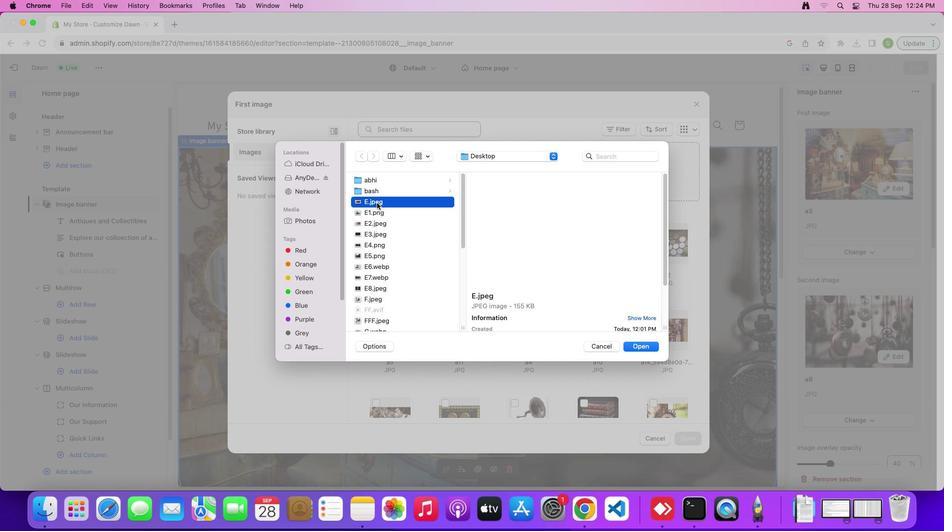 
Action: Mouse moved to (375, 211)
Screenshot: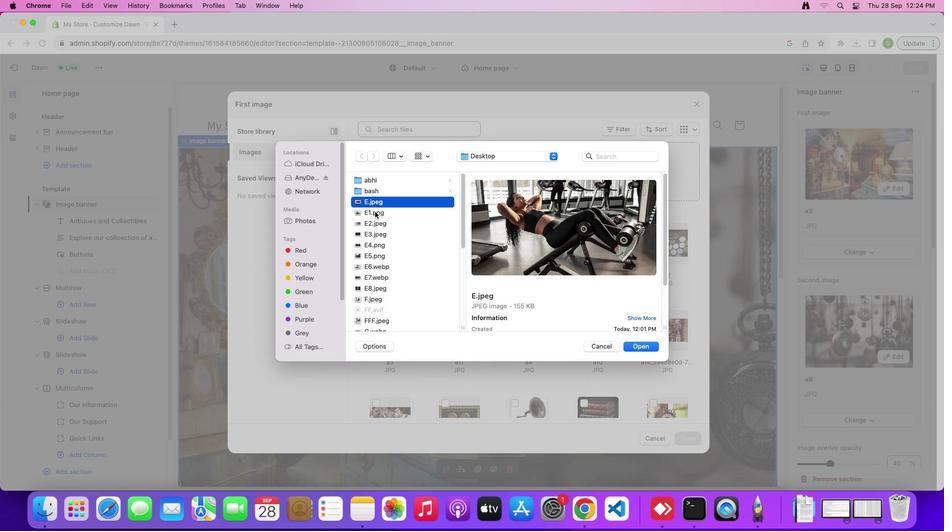 
Action: Mouse pressed left at (375, 211)
Screenshot: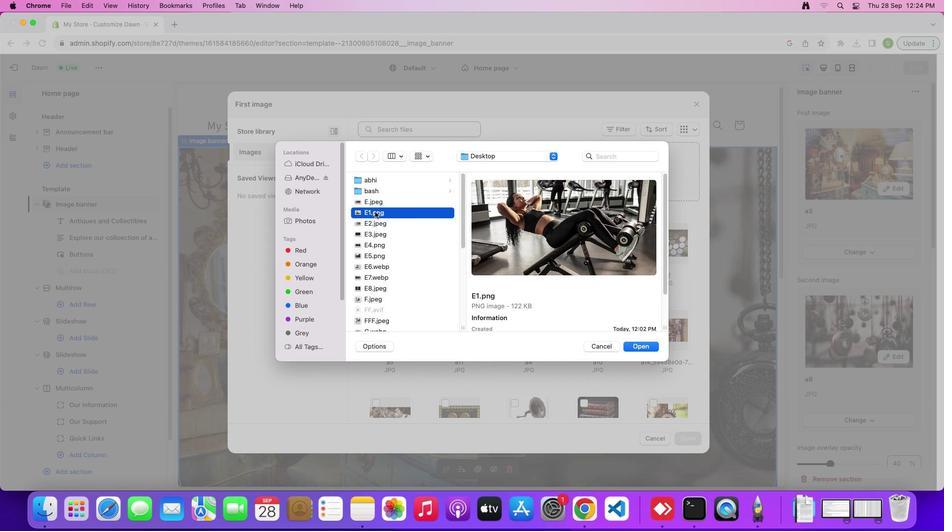 
Action: Mouse moved to (384, 258)
Screenshot: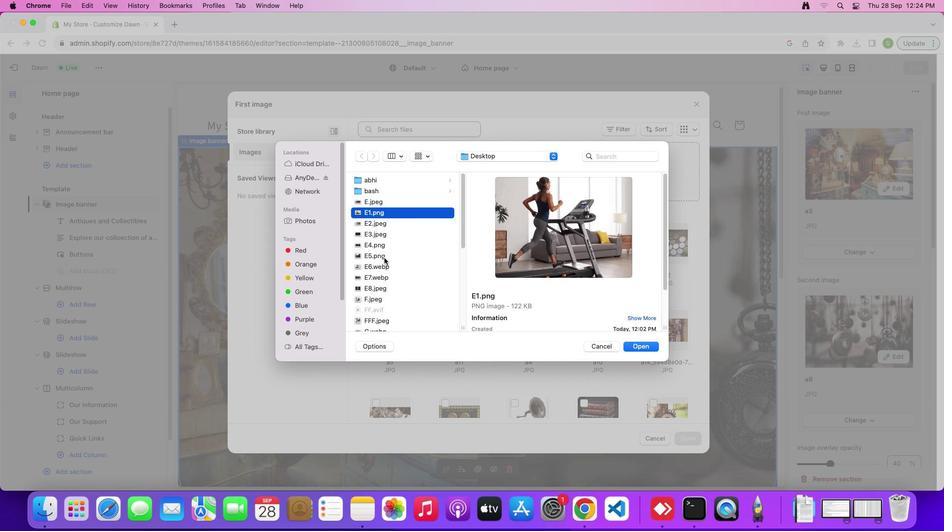 
Action: Mouse scrolled (384, 258) with delta (0, 0)
Screenshot: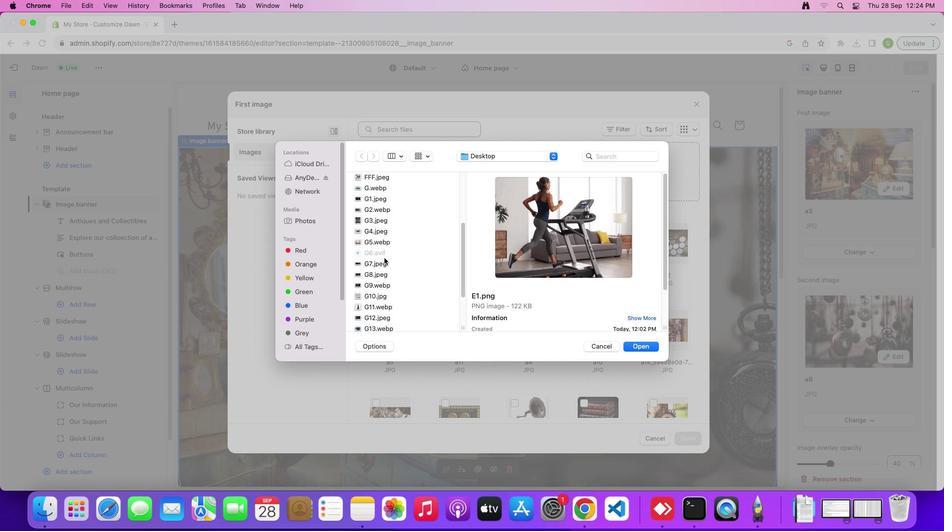 
Action: Mouse scrolled (384, 258) with delta (0, 0)
Screenshot: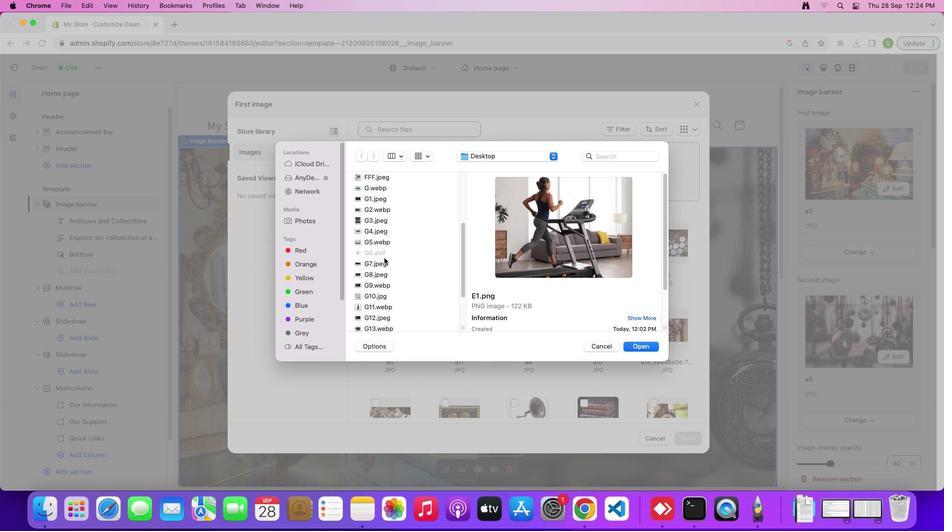 
Action: Mouse scrolled (384, 258) with delta (0, -1)
Screenshot: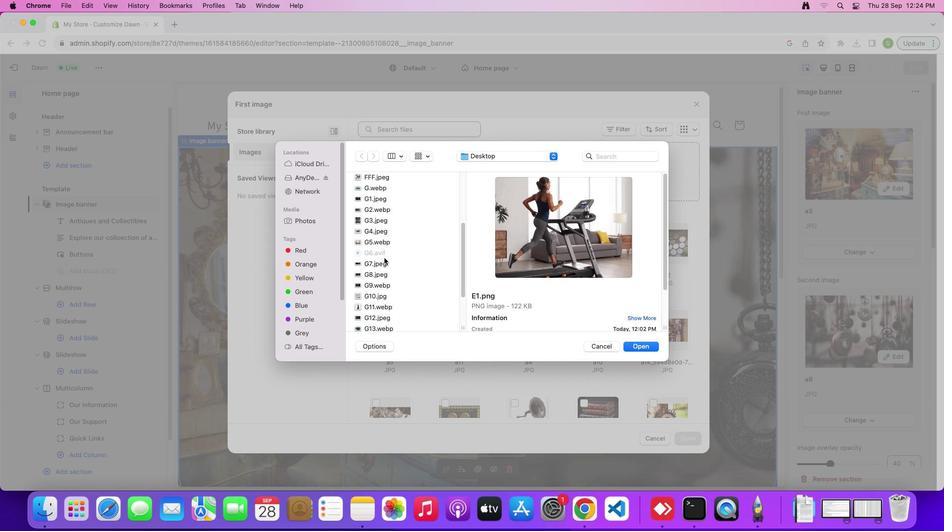 
Action: Mouse scrolled (384, 258) with delta (0, -2)
Screenshot: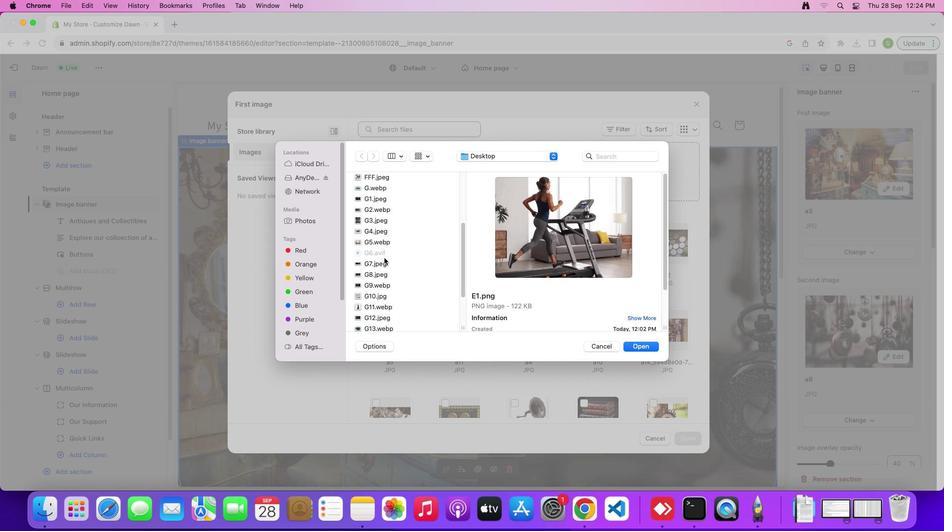 
Action: Mouse moved to (378, 264)
Screenshot: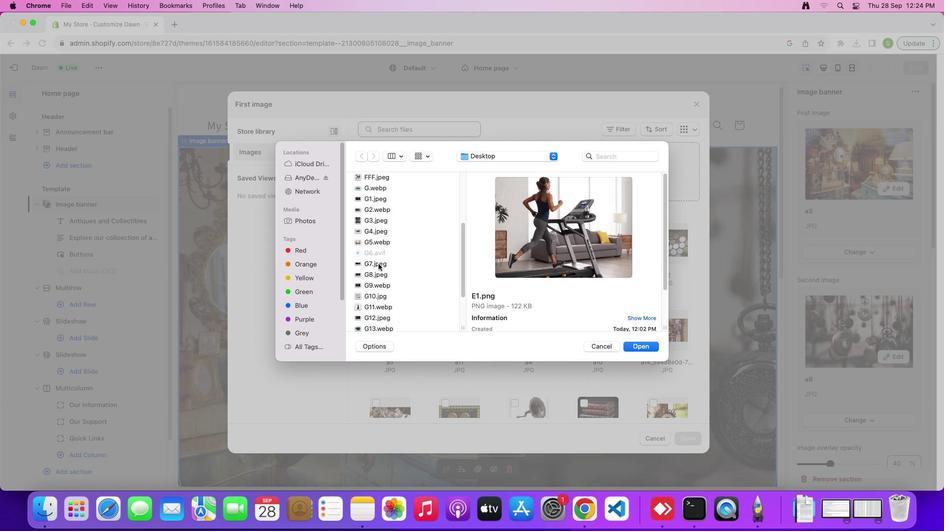 
Action: Mouse pressed left at (378, 264)
Screenshot: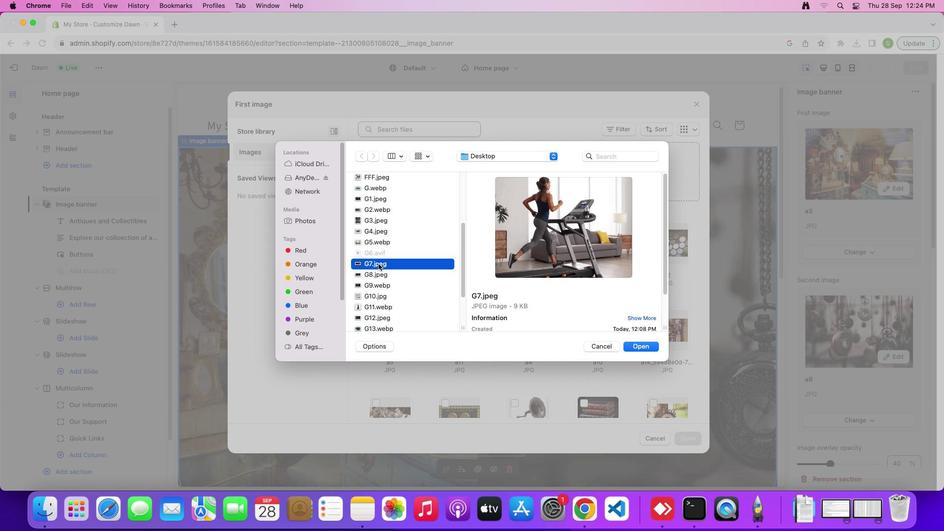
Action: Mouse scrolled (378, 264) with delta (0, 0)
Screenshot: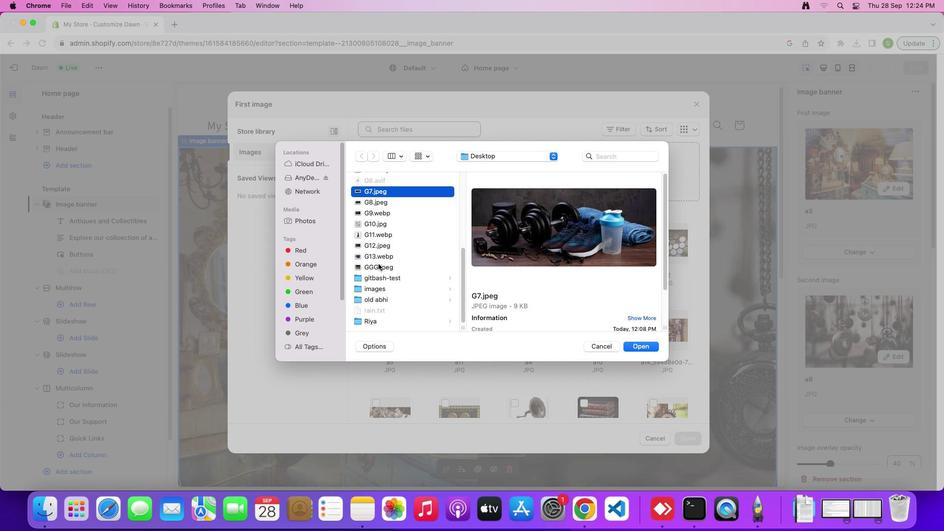 
Action: Mouse scrolled (378, 264) with delta (0, 0)
Screenshot: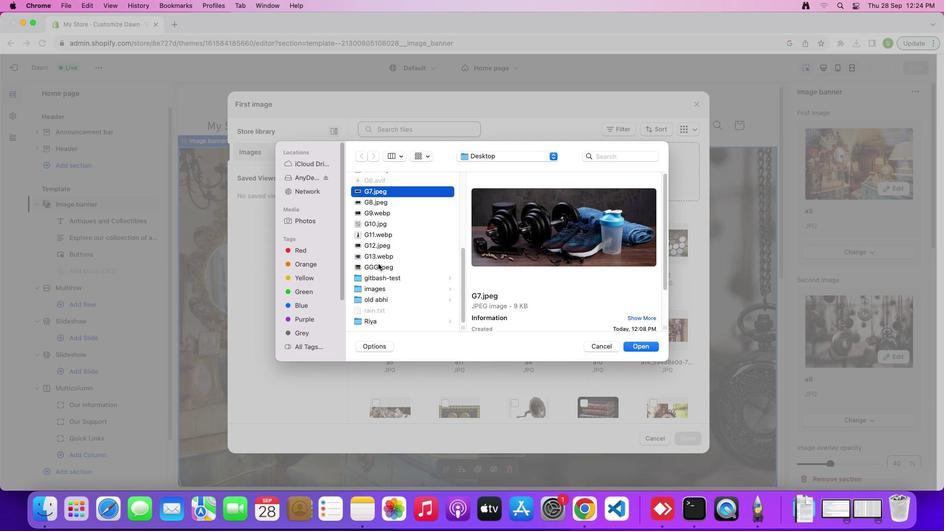 
Action: Mouse scrolled (378, 264) with delta (0, -1)
Screenshot: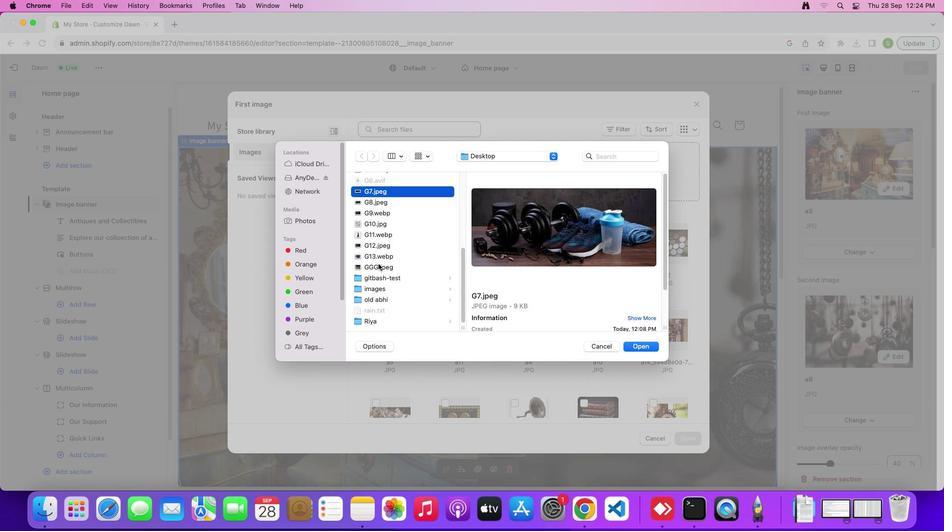 
Action: Mouse scrolled (378, 264) with delta (0, -2)
Screenshot: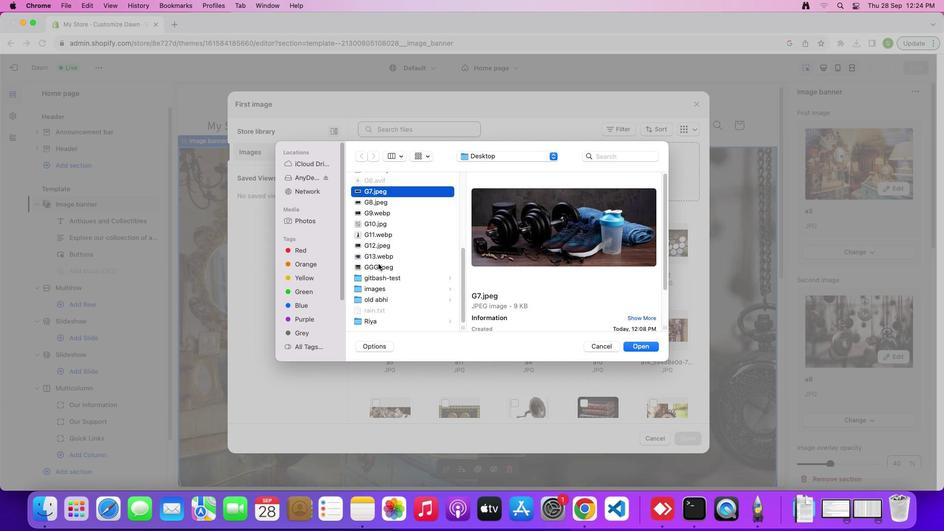 
Action: Mouse scrolled (378, 264) with delta (0, 0)
Screenshot: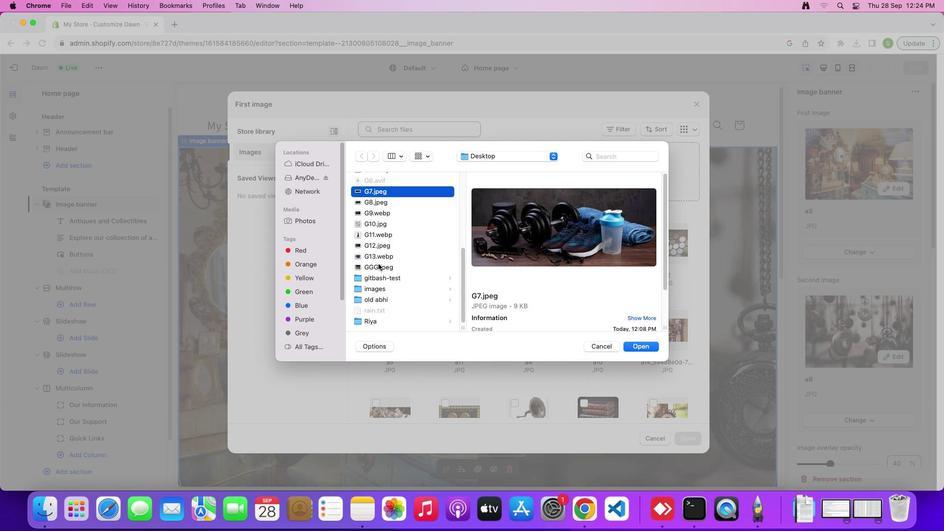 
Action: Mouse scrolled (378, 264) with delta (0, 0)
Screenshot: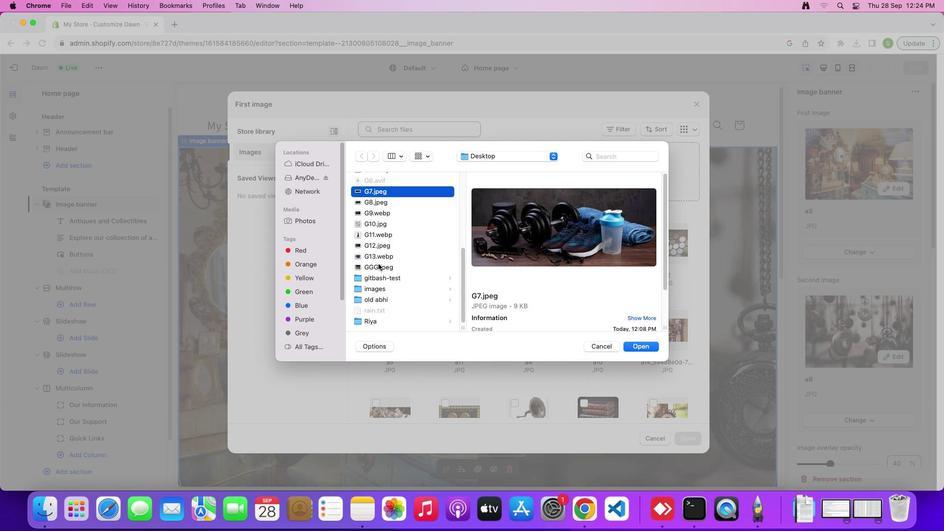 
Action: Mouse scrolled (378, 264) with delta (0, -1)
Screenshot: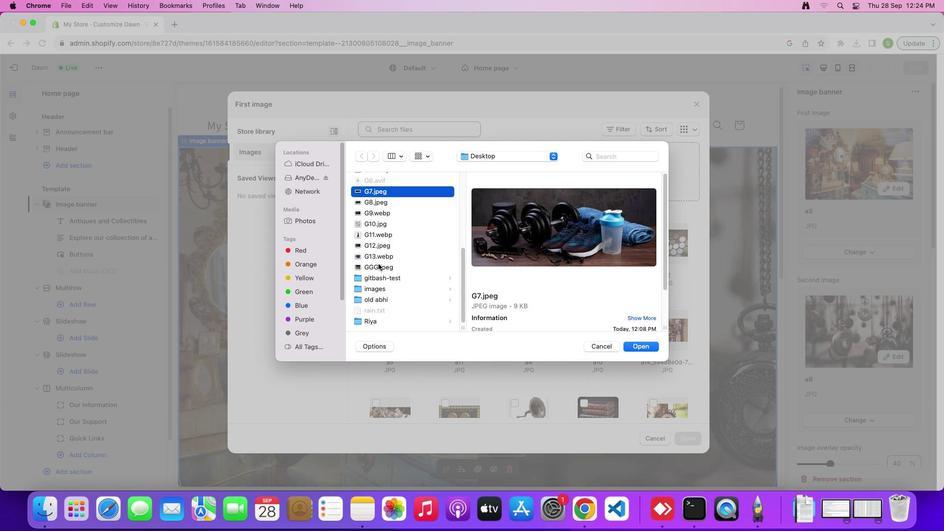
Action: Mouse moved to (381, 263)
Screenshot: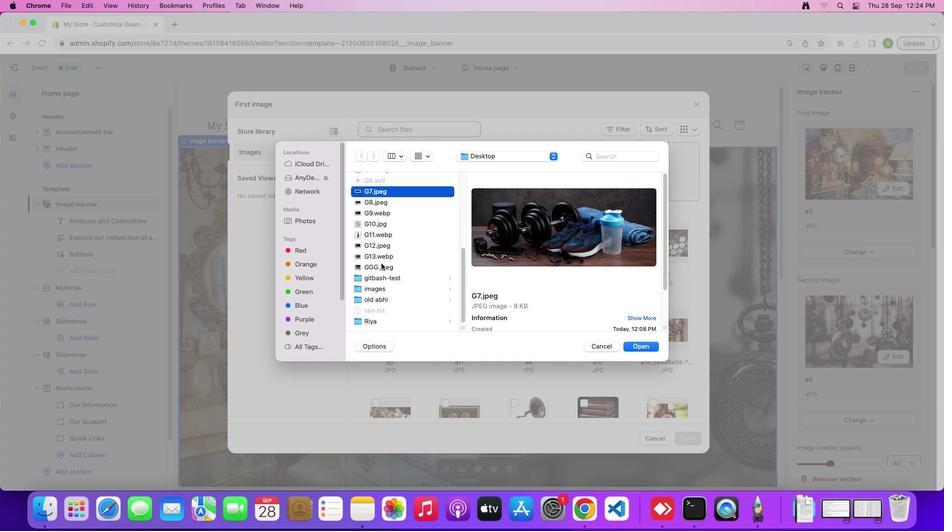 
Action: Mouse pressed left at (381, 263)
Screenshot: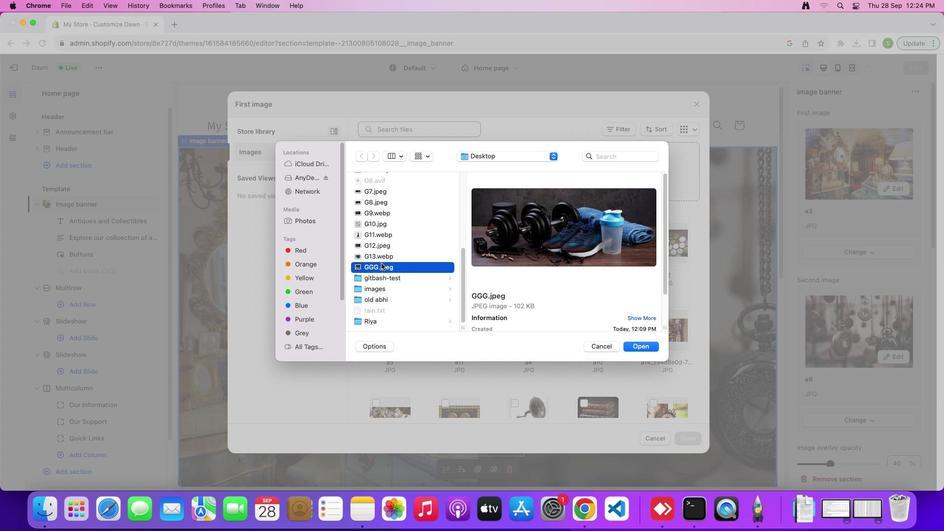 
Action: Mouse moved to (383, 258)
Screenshot: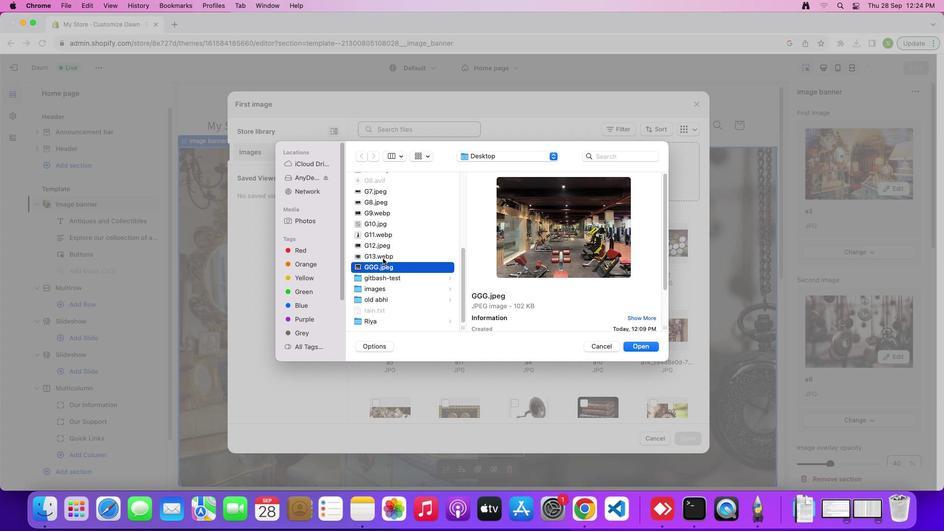 
Action: Mouse pressed left at (383, 258)
Screenshot: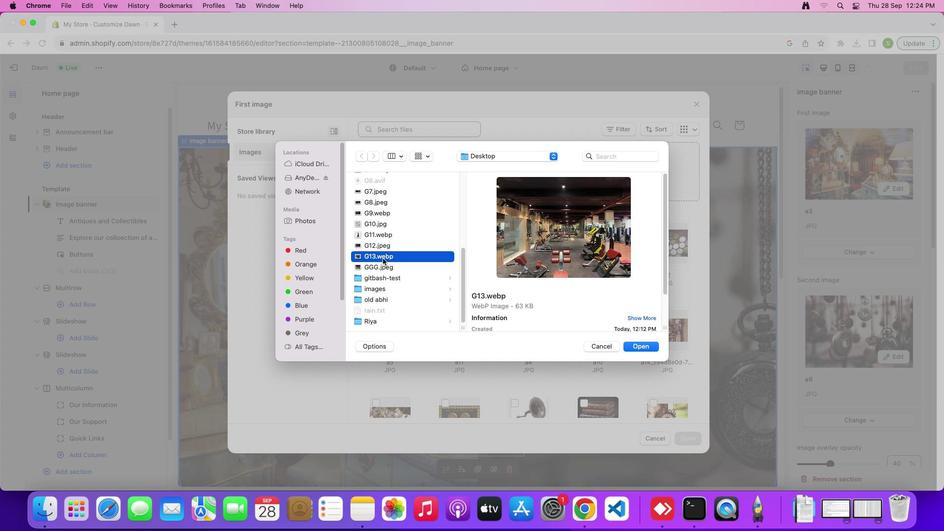 
Action: Mouse moved to (375, 246)
Screenshot: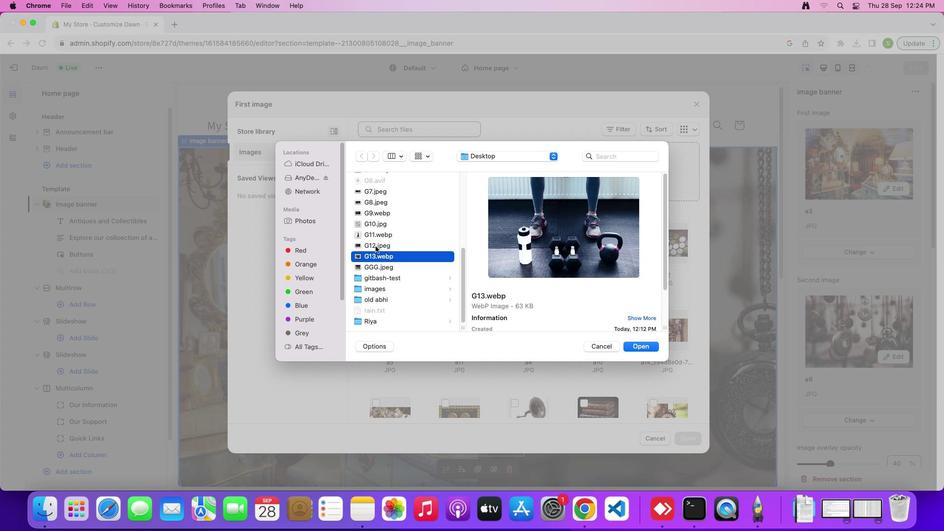 
Action: Mouse pressed left at (375, 246)
Screenshot: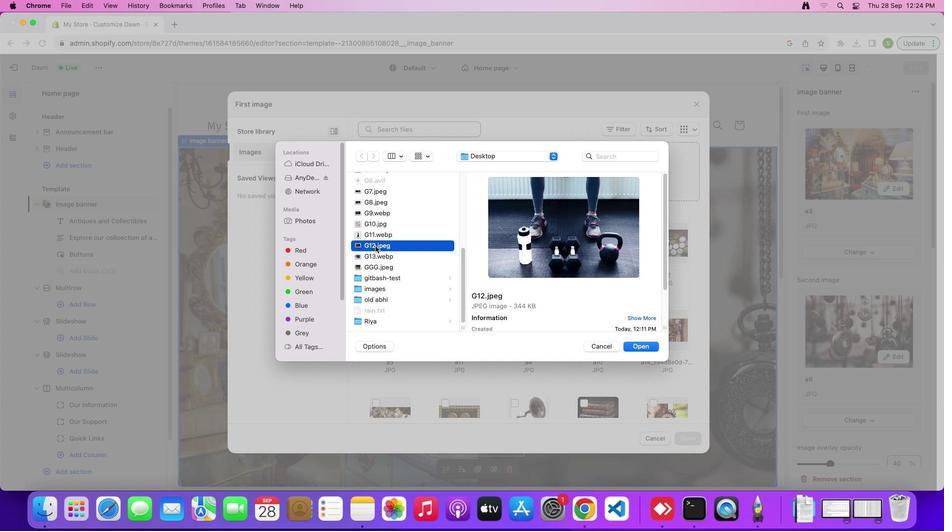 
Action: Mouse moved to (373, 234)
Screenshot: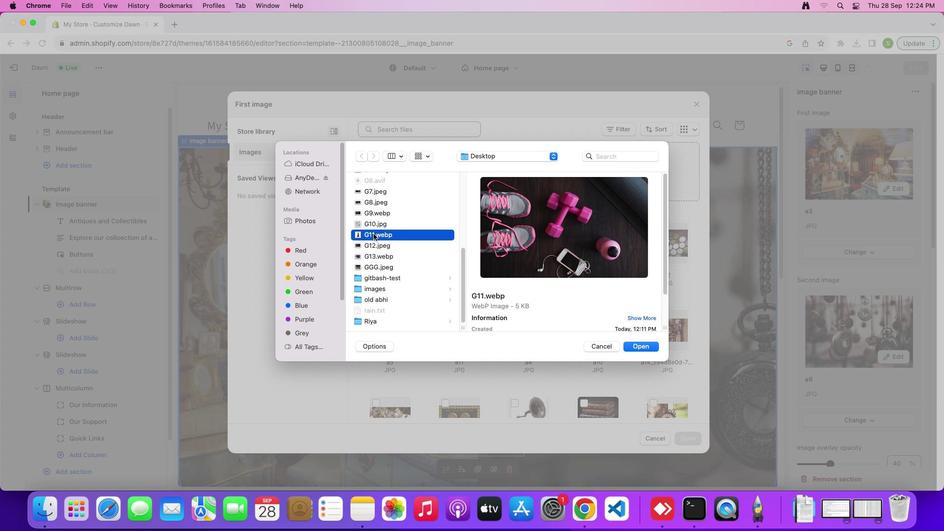
Action: Mouse pressed left at (373, 234)
Screenshot: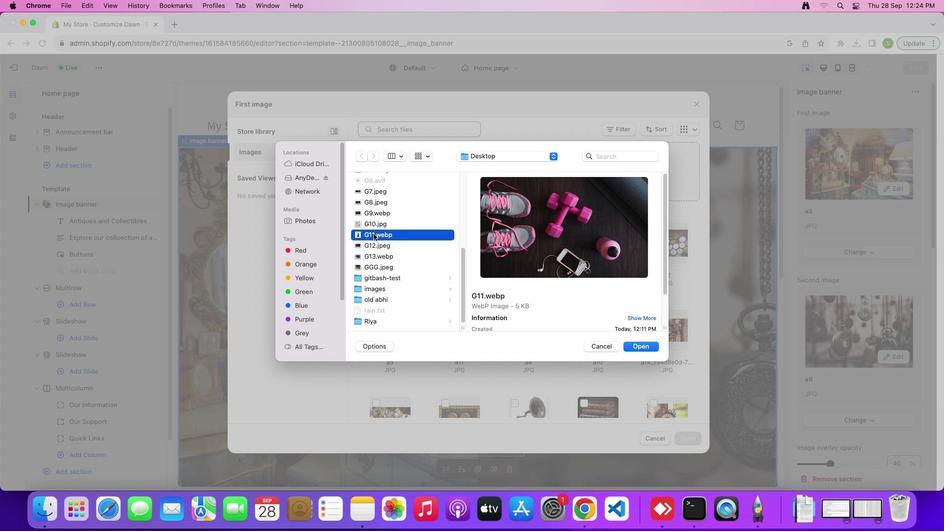
Action: Mouse scrolled (373, 234) with delta (0, 0)
Screenshot: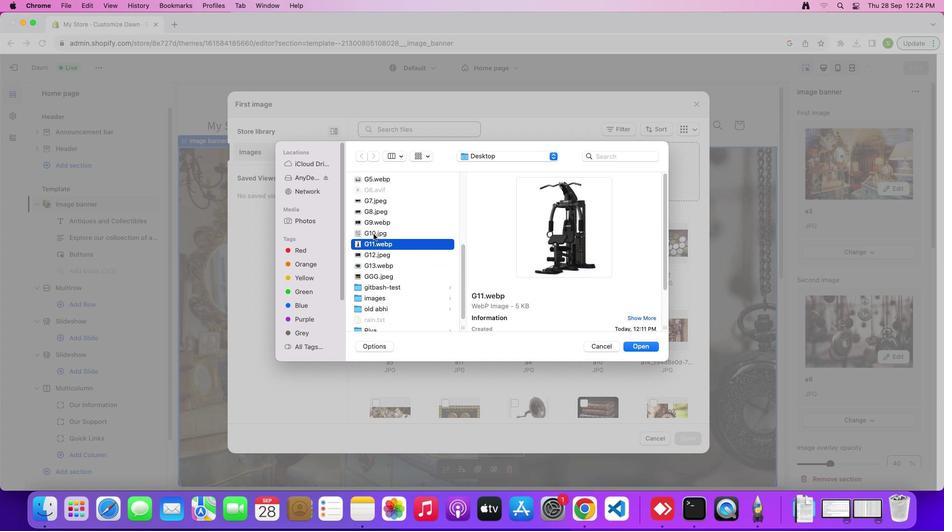 
Action: Mouse scrolled (373, 234) with delta (0, 0)
Screenshot: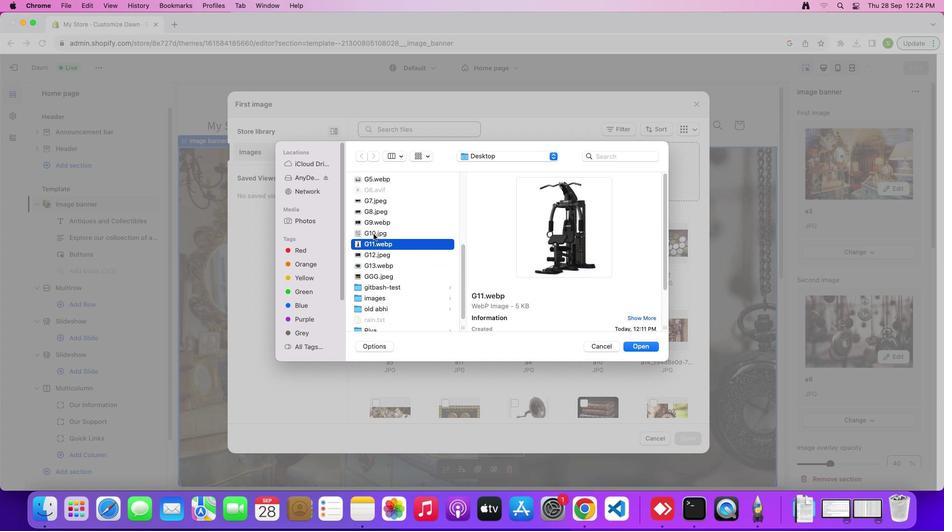 
Action: Mouse pressed left at (373, 234)
Screenshot: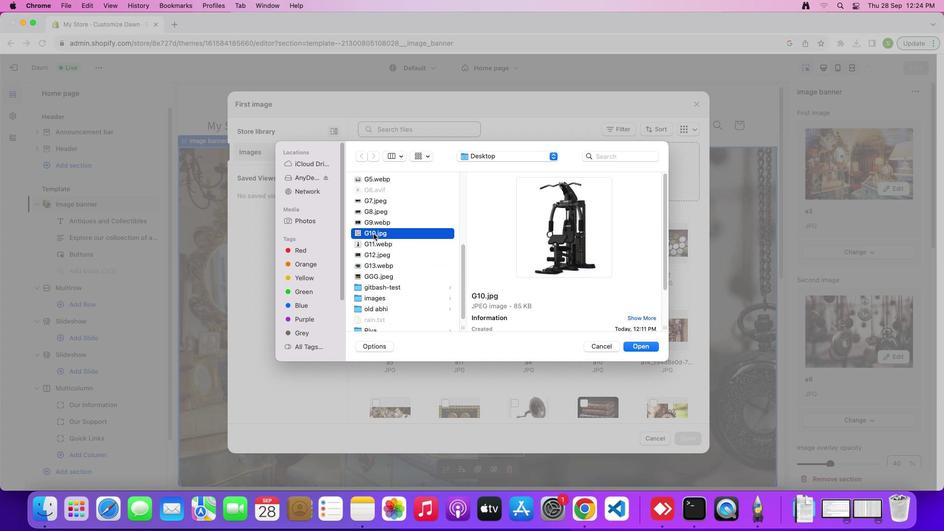 
Action: Mouse moved to (374, 220)
Screenshot: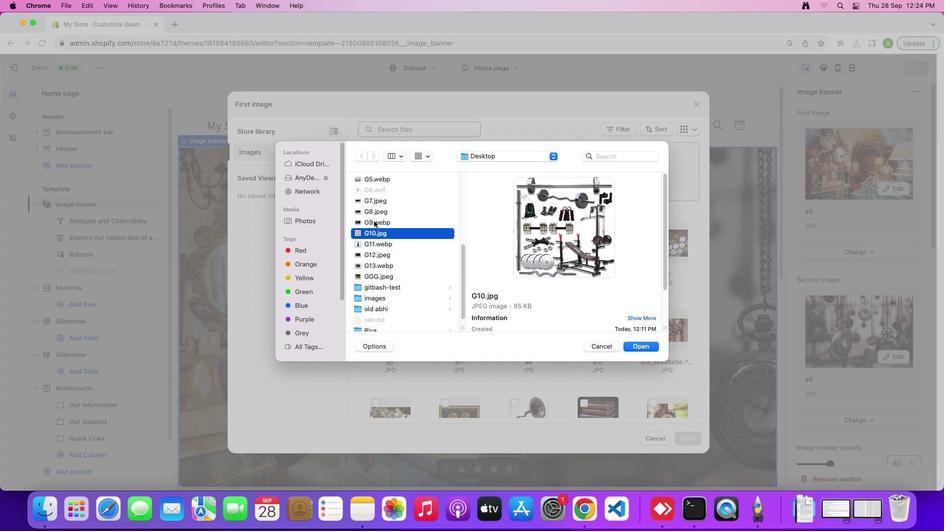 
Action: Mouse scrolled (374, 220) with delta (0, 0)
Screenshot: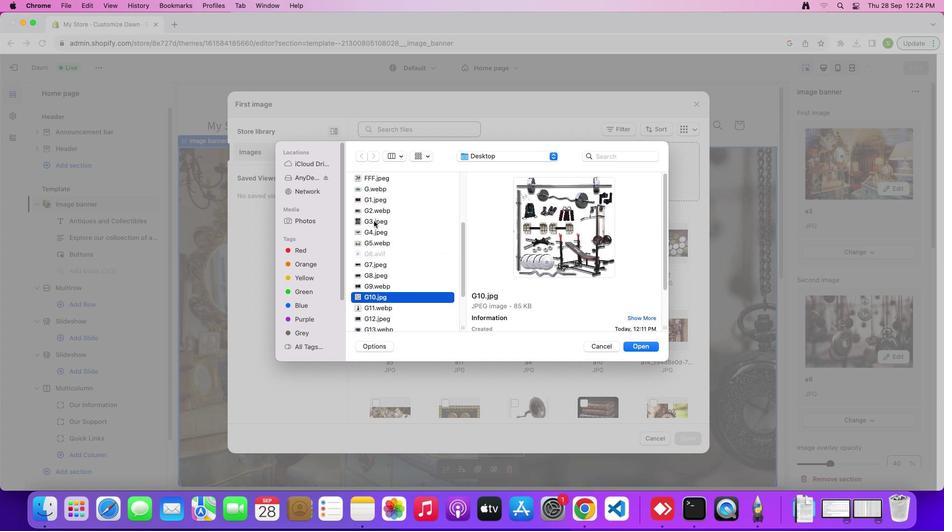 
Action: Mouse scrolled (374, 220) with delta (0, 0)
Screenshot: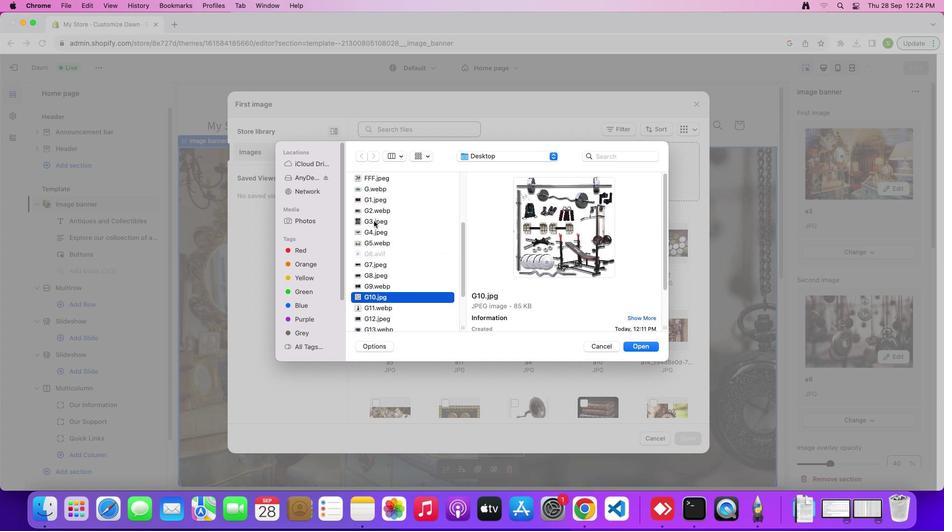 
Action: Mouse scrolled (374, 220) with delta (0, 1)
Screenshot: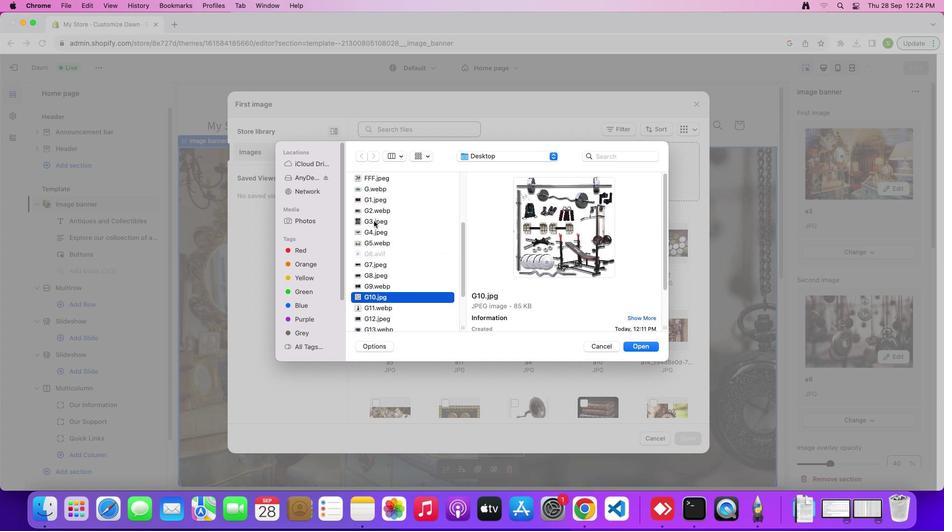 
Action: Mouse moved to (371, 280)
Screenshot: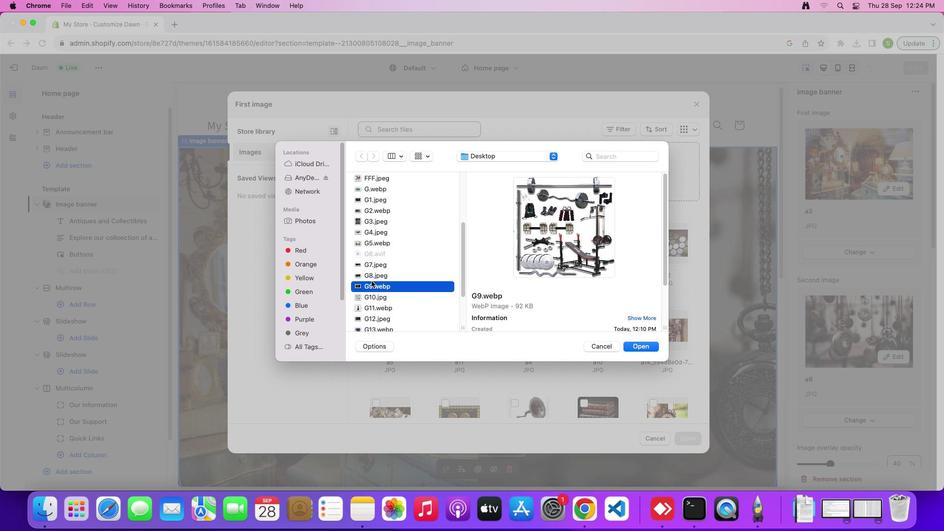 
Action: Mouse pressed left at (371, 280)
Screenshot: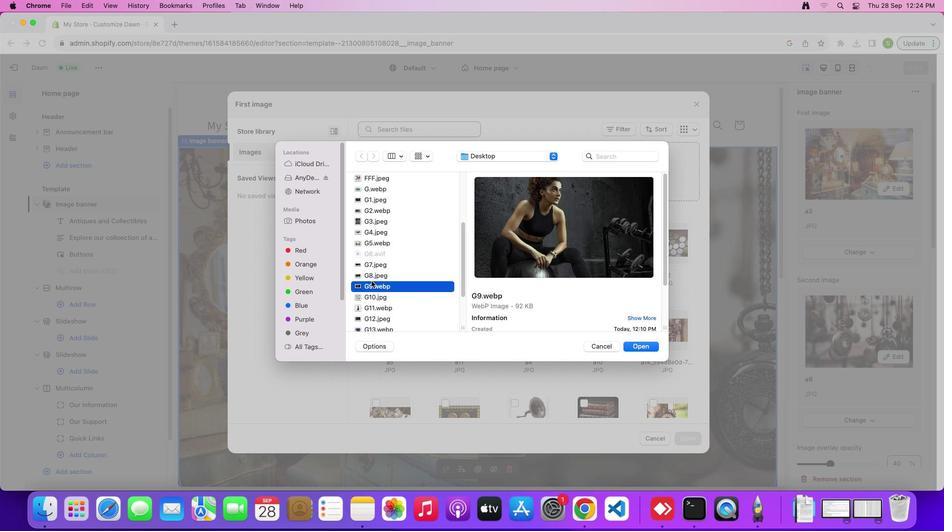 
Action: Mouse moved to (373, 276)
Screenshot: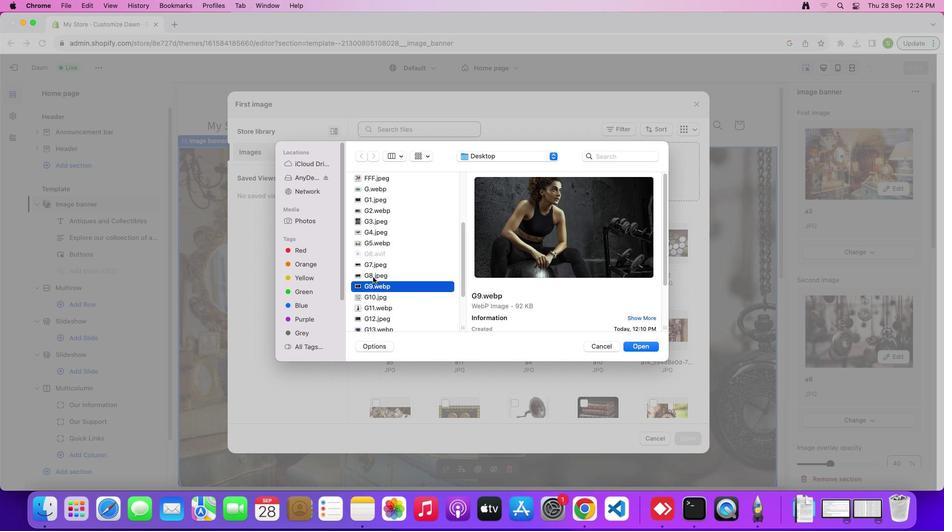
Action: Mouse pressed left at (373, 276)
Screenshot: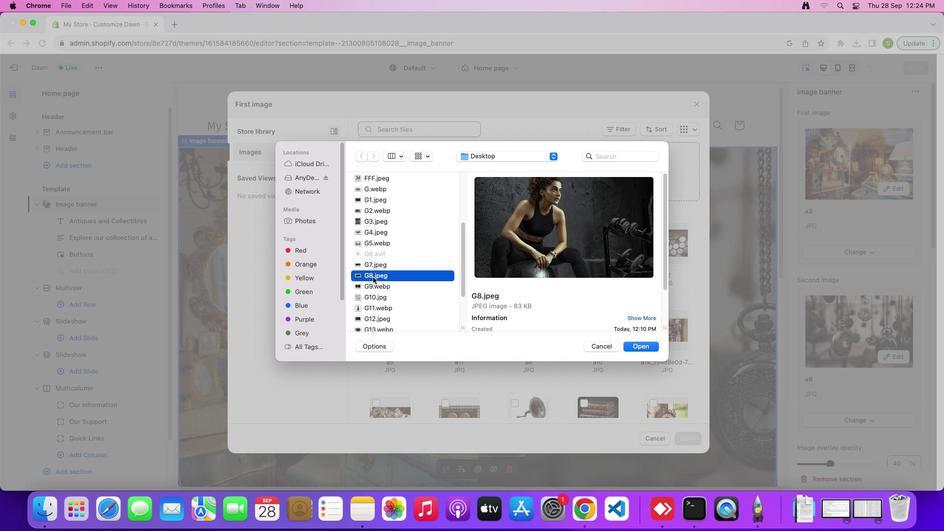 
Action: Mouse moved to (373, 273)
Screenshot: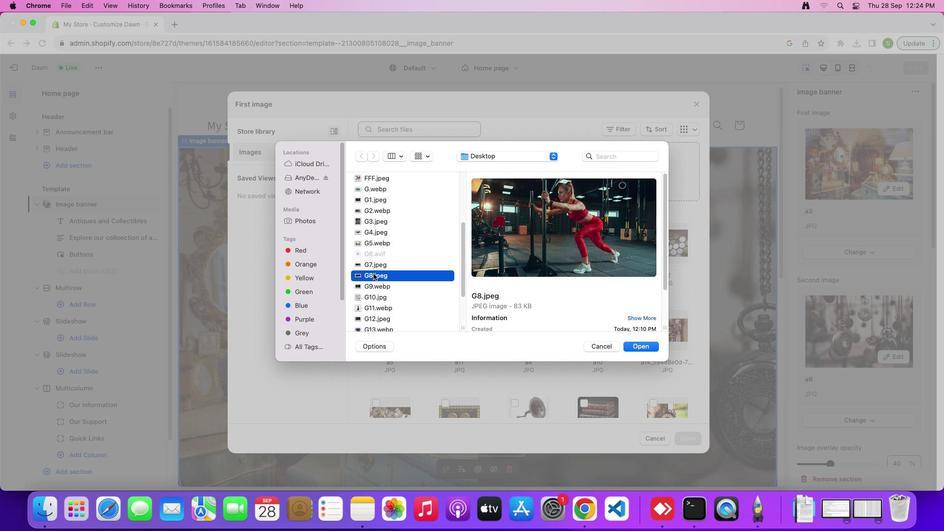 
Action: Mouse pressed left at (373, 273)
Screenshot: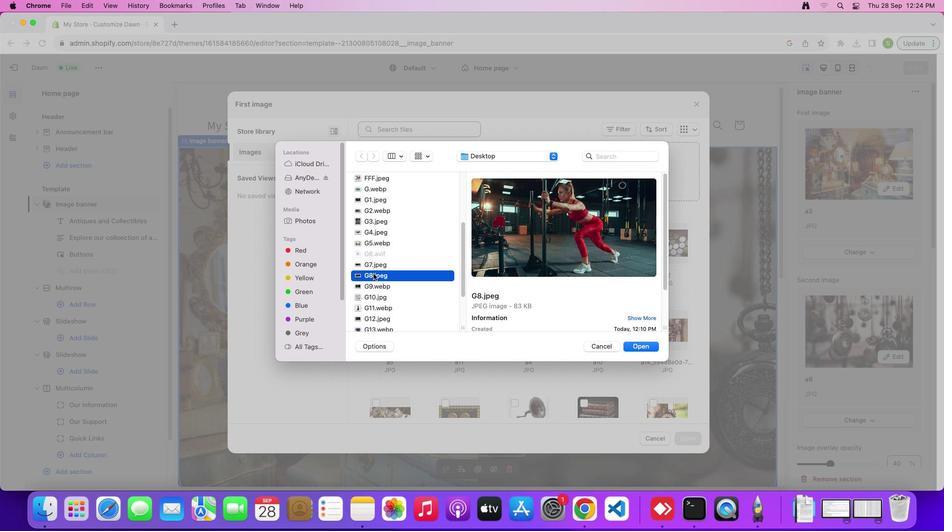 
Action: Mouse moved to (375, 265)
Screenshot: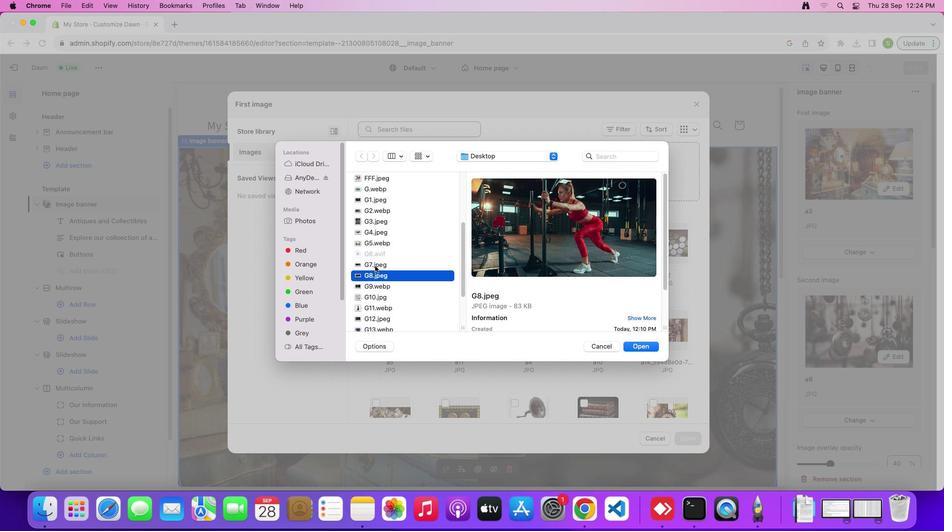 
Action: Mouse pressed left at (375, 265)
Screenshot: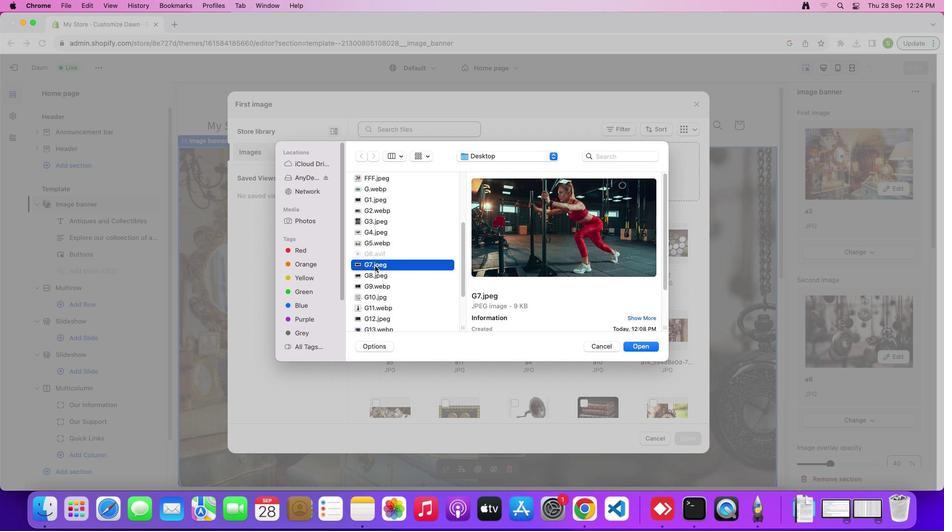 
Action: Mouse scrolled (375, 265) with delta (0, 0)
Screenshot: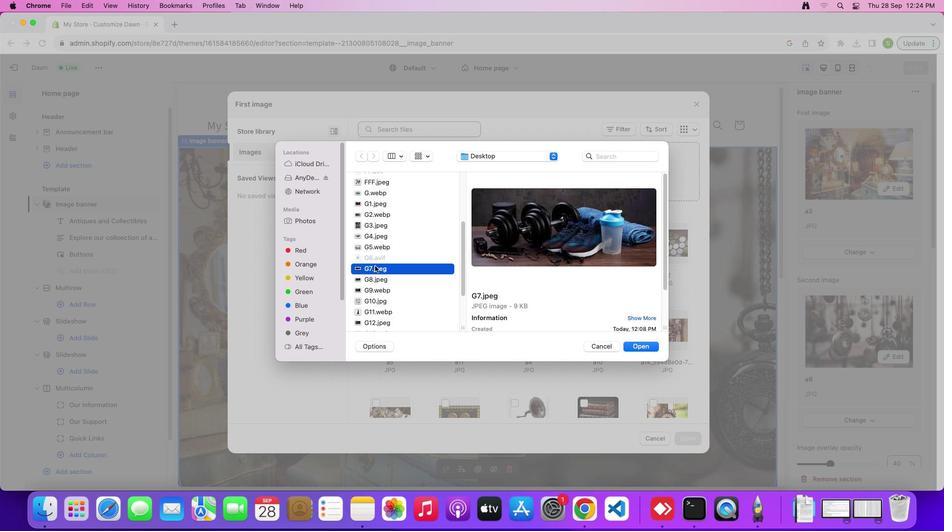 
Action: Mouse scrolled (375, 265) with delta (0, 0)
Screenshot: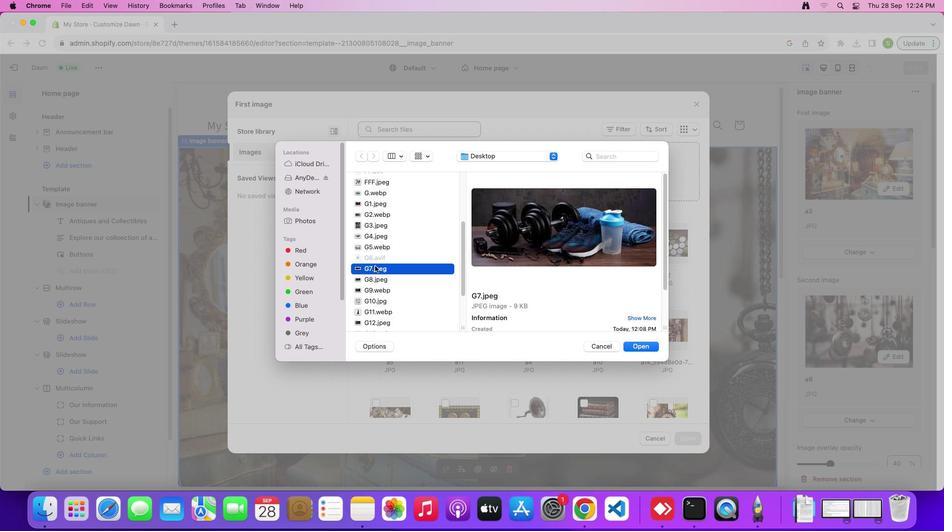 
Action: Mouse moved to (377, 247)
Screenshot: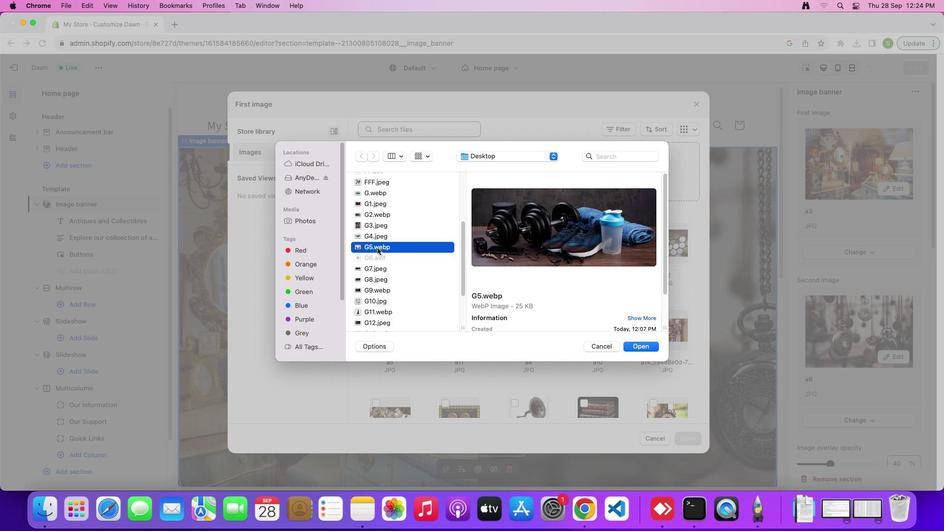 
Action: Mouse pressed left at (377, 247)
Screenshot: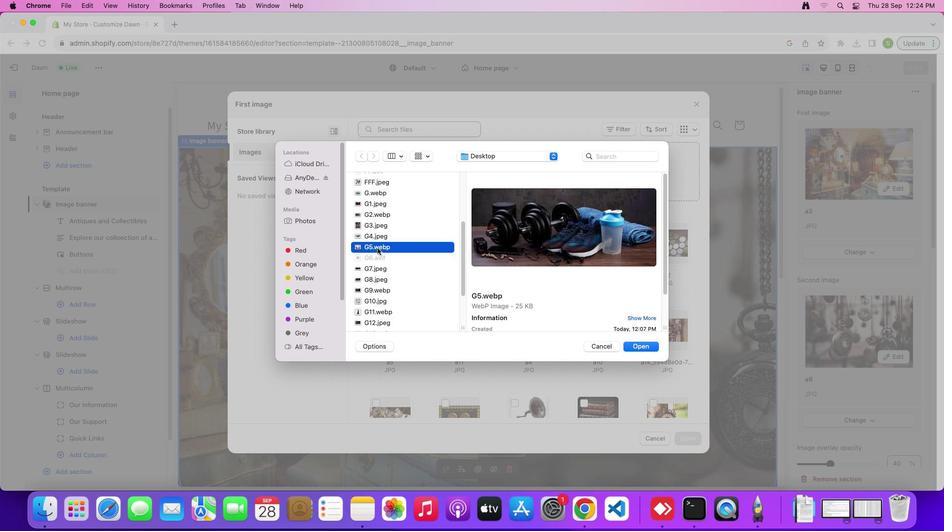
Action: Mouse moved to (380, 235)
Screenshot: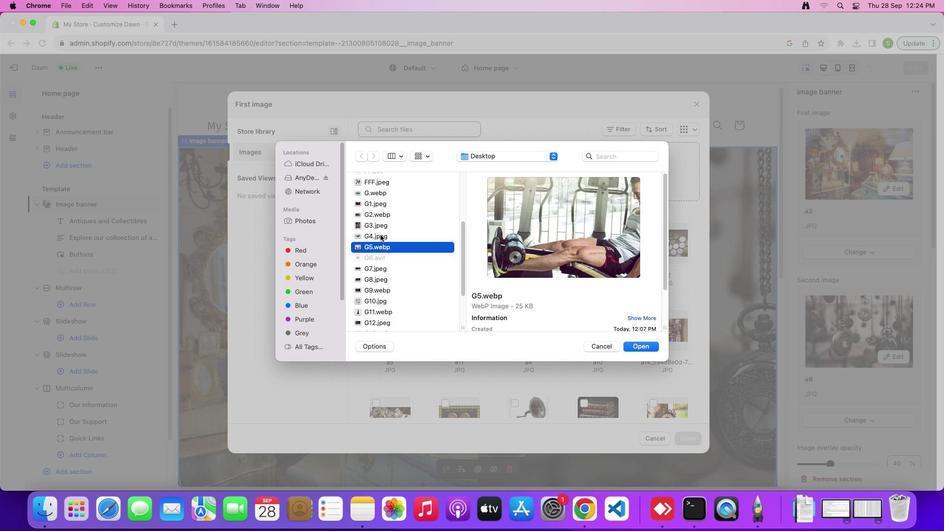 
Action: Mouse pressed left at (380, 235)
Screenshot: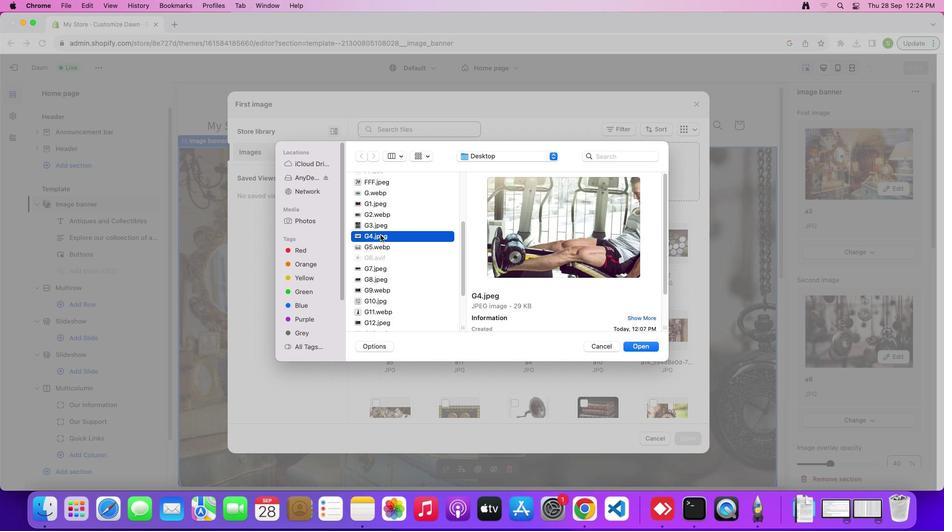 
Action: Mouse moved to (378, 221)
Screenshot: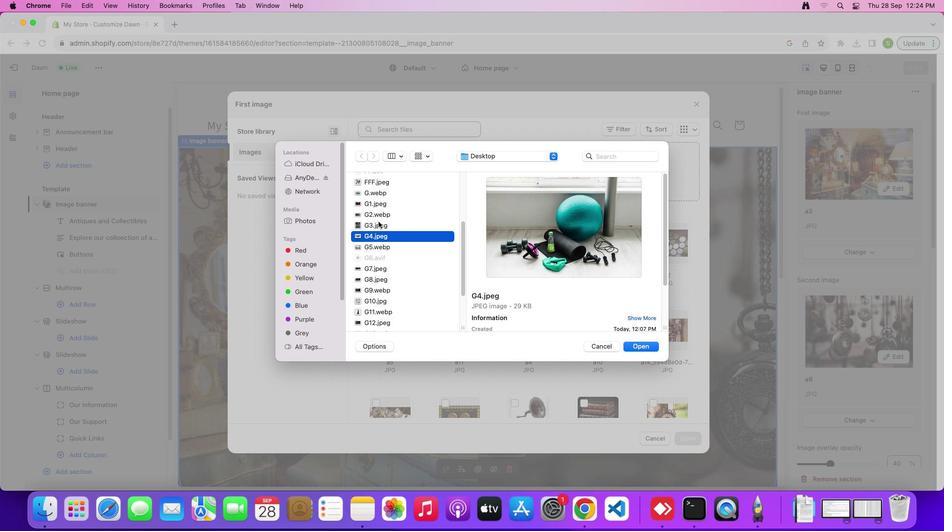 
Action: Mouse scrolled (378, 221) with delta (0, 0)
Screenshot: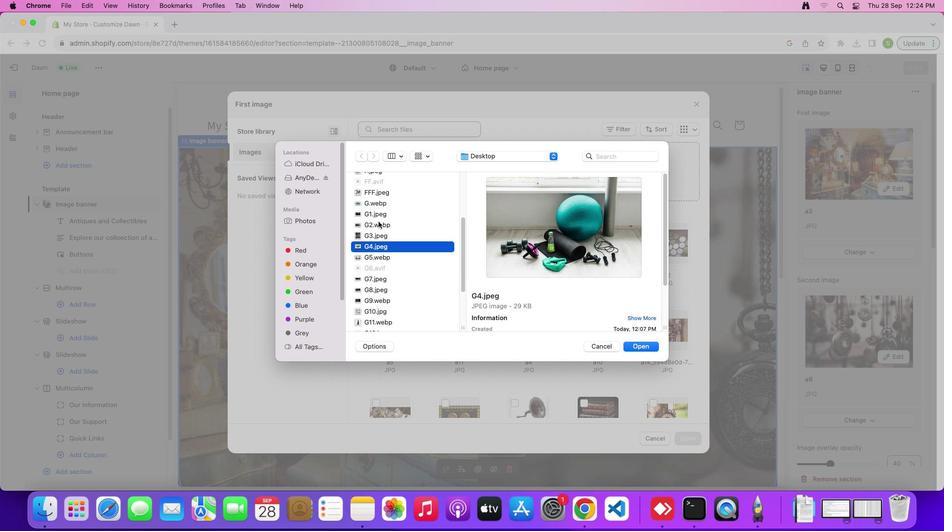 
Action: Mouse scrolled (378, 221) with delta (0, 0)
Screenshot: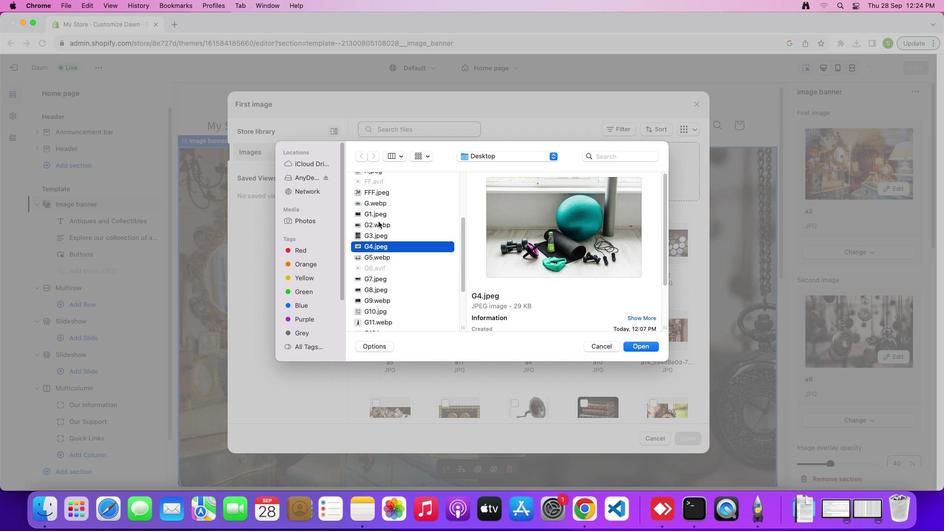 
Action: Mouse moved to (376, 227)
Screenshot: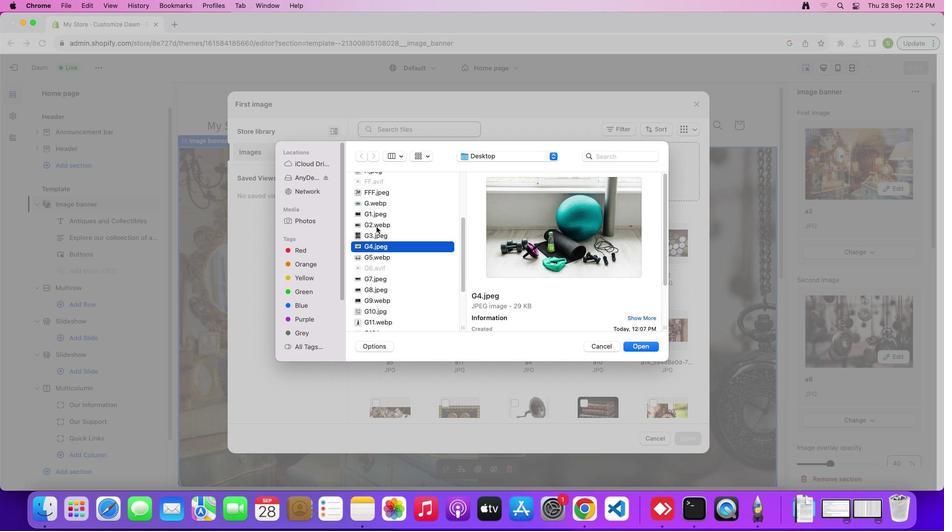 
Action: Mouse pressed left at (376, 227)
Screenshot: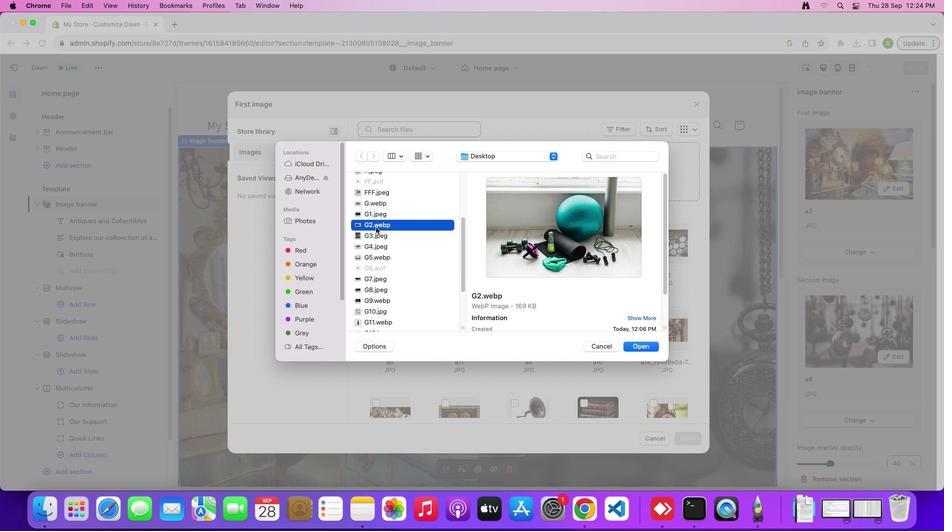 
Action: Mouse moved to (373, 231)
Screenshot: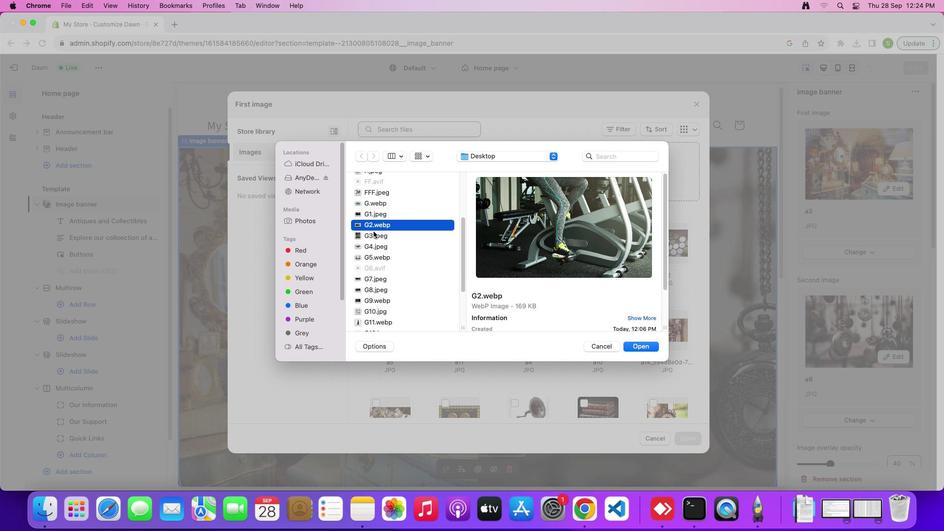 
Action: Mouse pressed left at (373, 231)
Screenshot: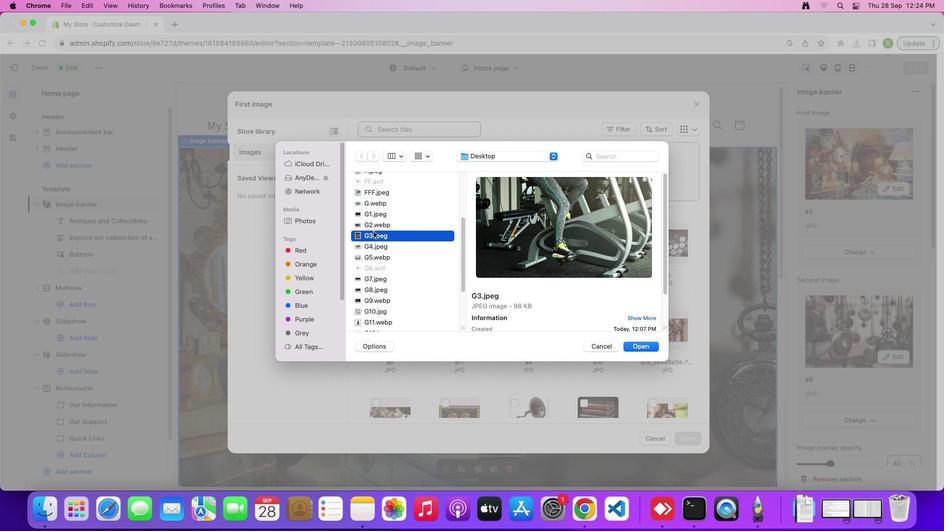 
Action: Mouse moved to (373, 231)
Screenshot: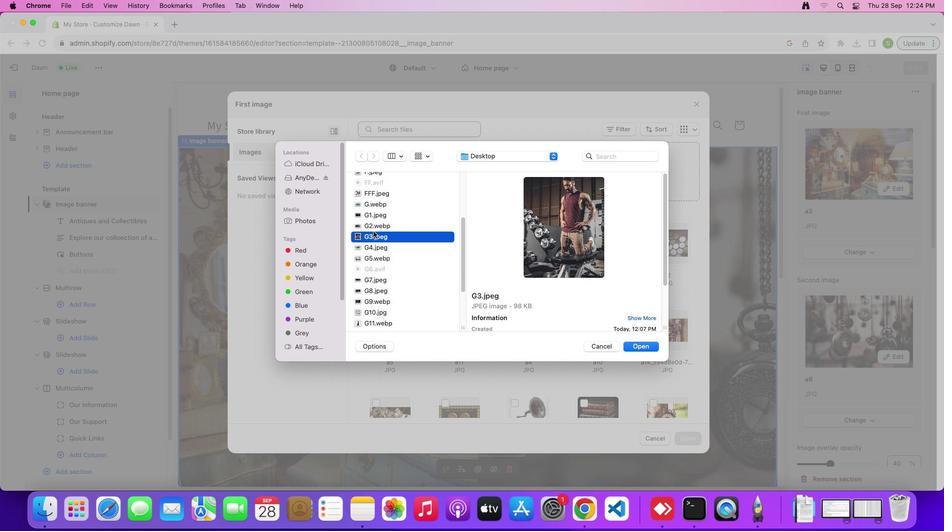 
Action: Mouse scrolled (373, 231) with delta (0, 0)
Screenshot: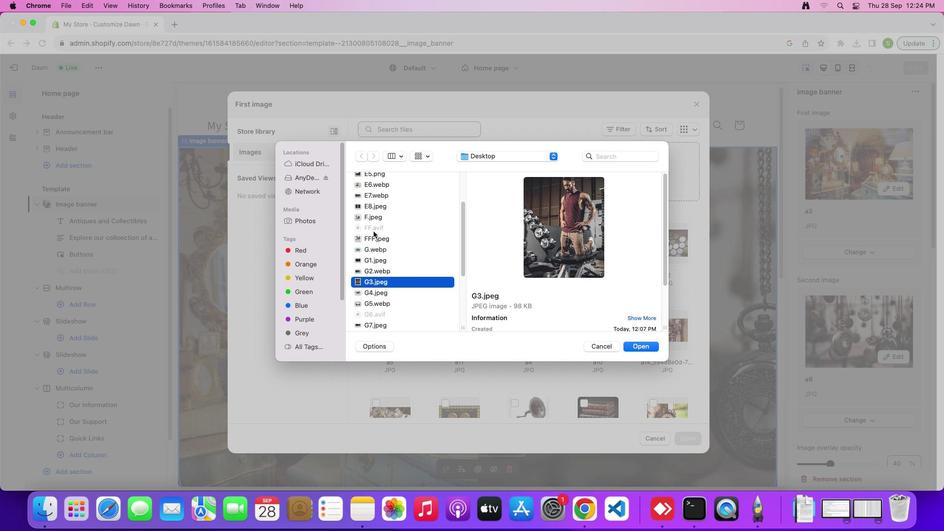 
Action: Mouse scrolled (373, 231) with delta (0, 0)
Screenshot: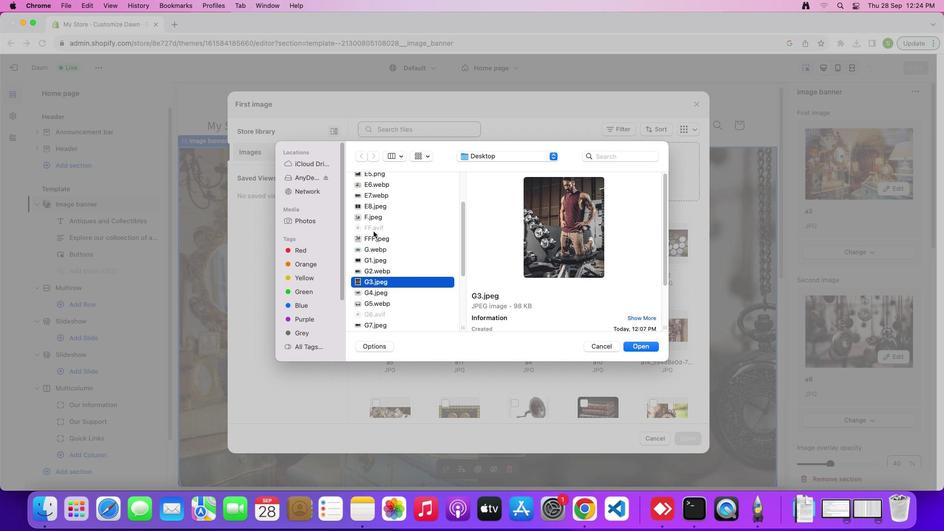 
Action: Mouse scrolled (373, 231) with delta (0, 1)
Screenshot: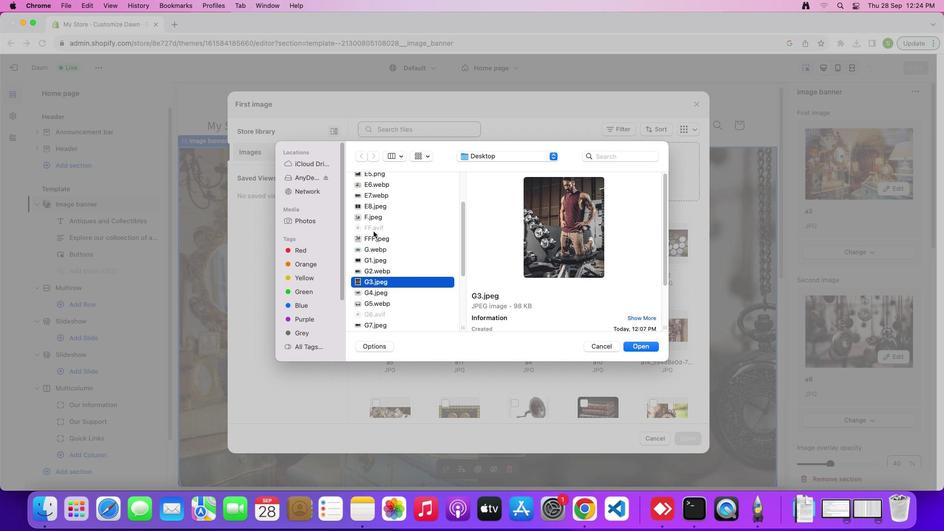
Action: Mouse moved to (369, 274)
Screenshot: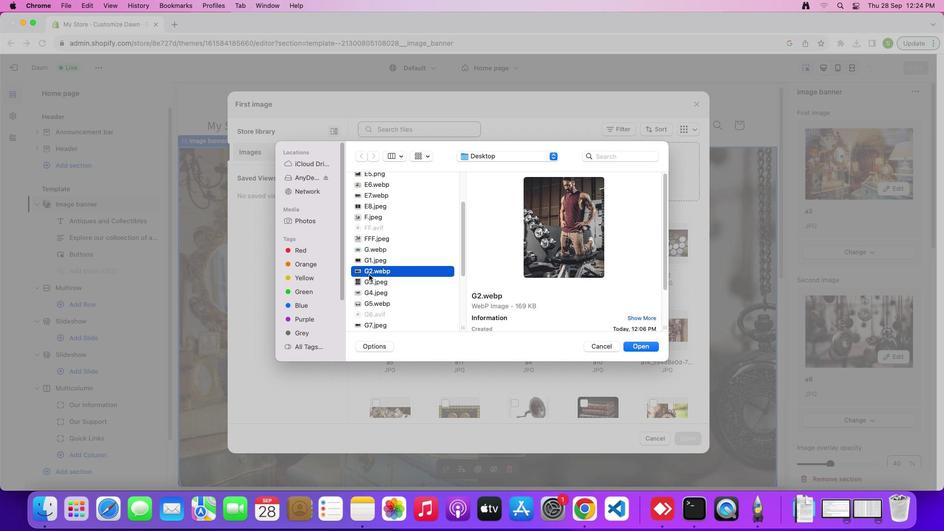 
Action: Mouse pressed left at (369, 274)
Screenshot: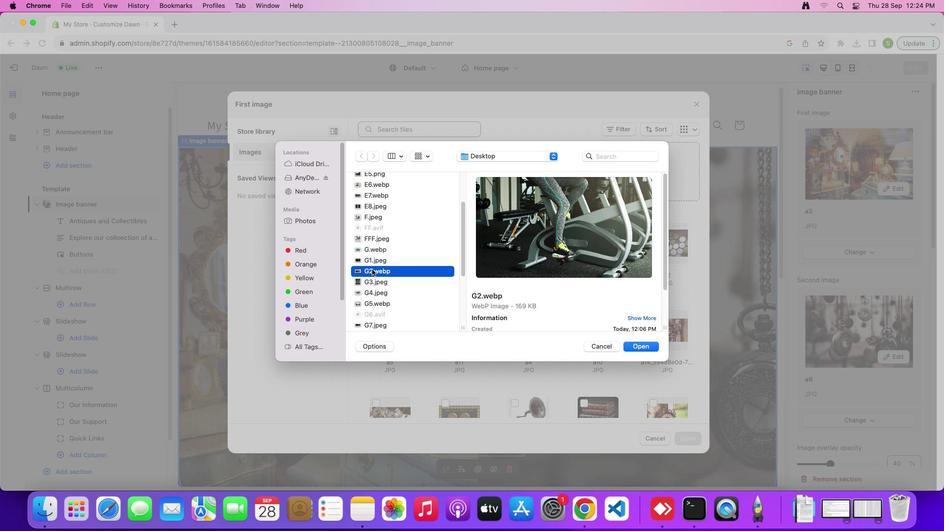 
Action: Mouse moved to (375, 259)
Screenshot: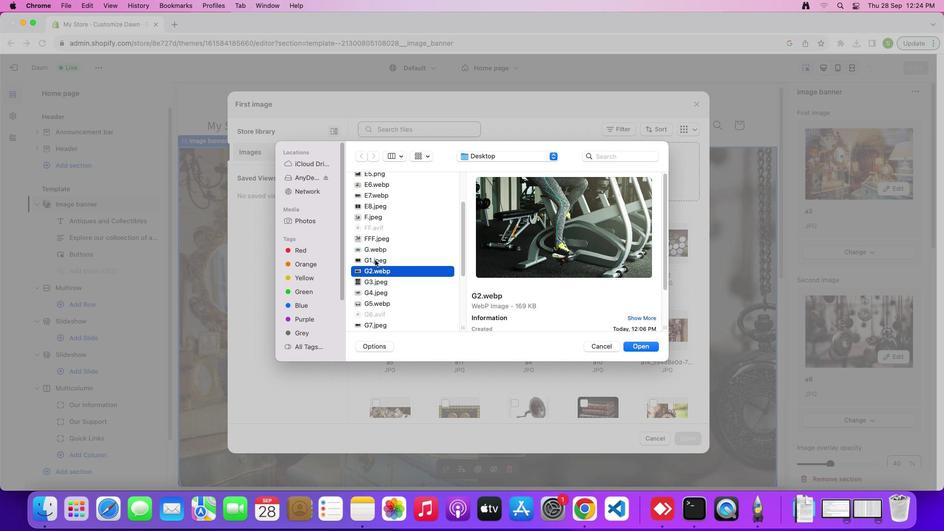 
Action: Mouse pressed left at (375, 259)
Screenshot: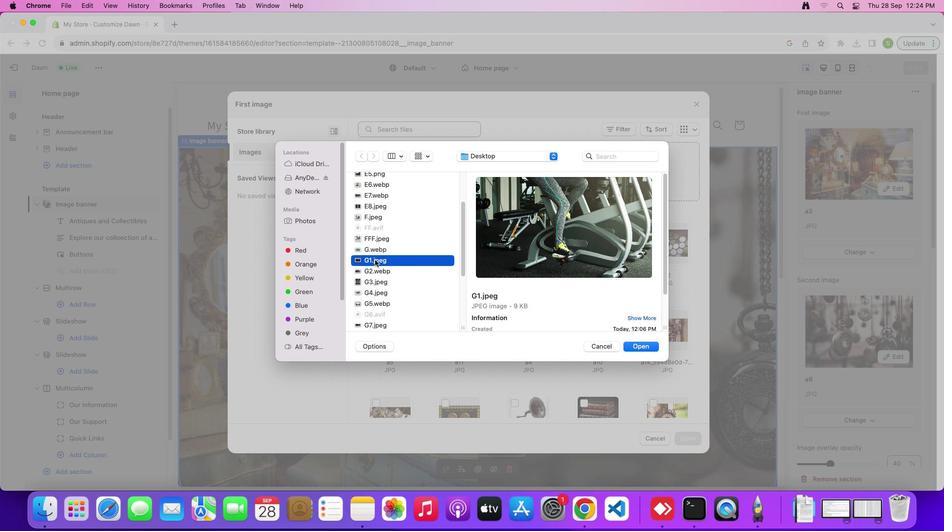 
Action: Mouse moved to (377, 247)
Screenshot: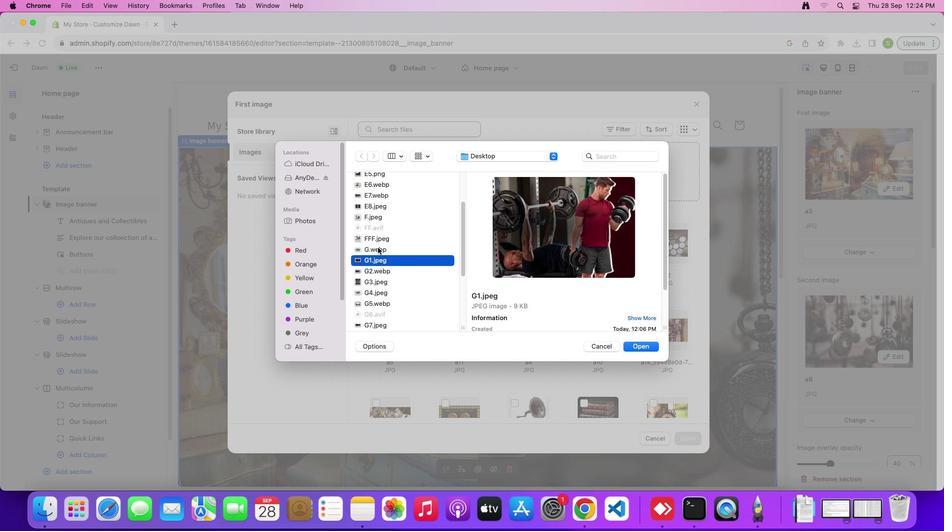 
Action: Mouse pressed left at (377, 247)
Screenshot: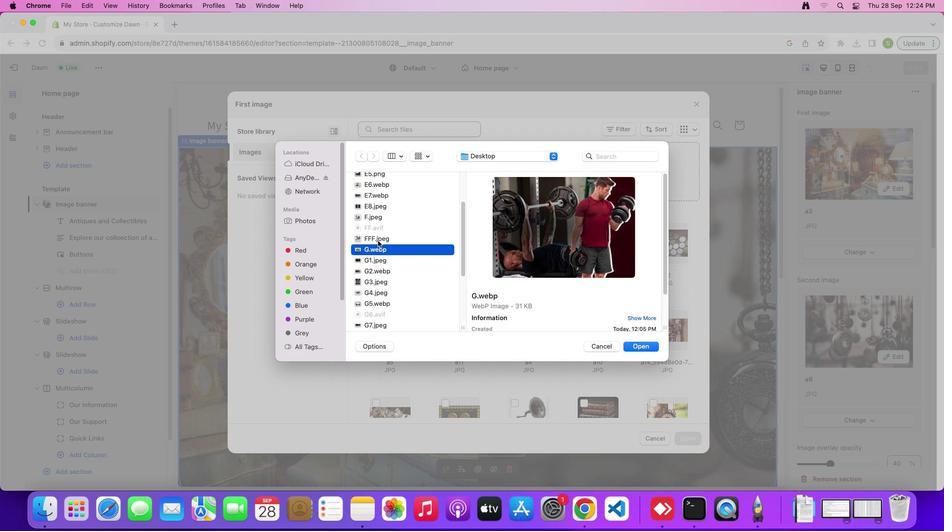 
Action: Mouse moved to (378, 238)
Screenshot: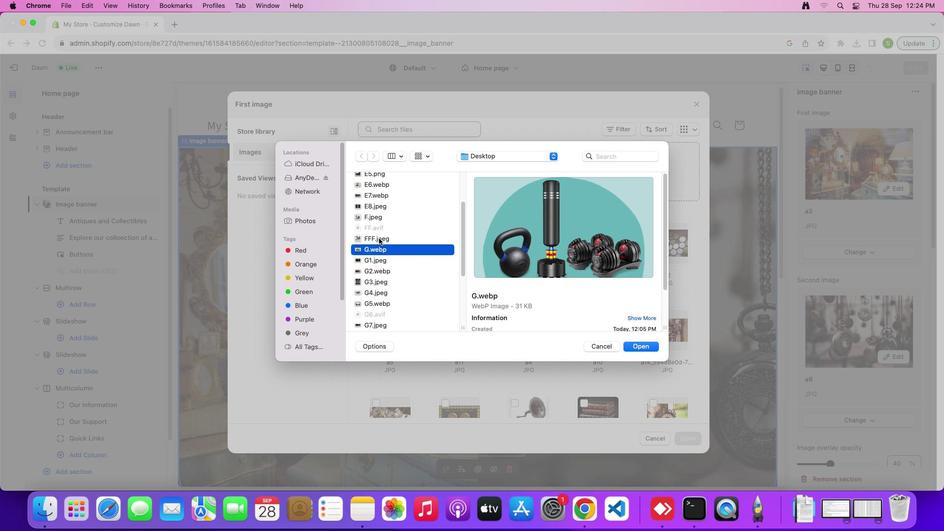 
Action: Mouse pressed left at (378, 238)
Screenshot: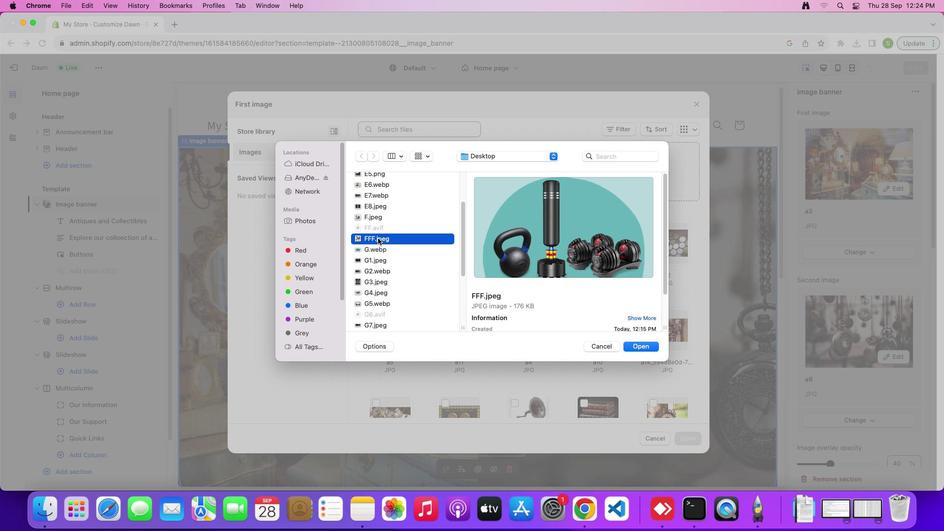 
Action: Mouse moved to (372, 254)
Screenshot: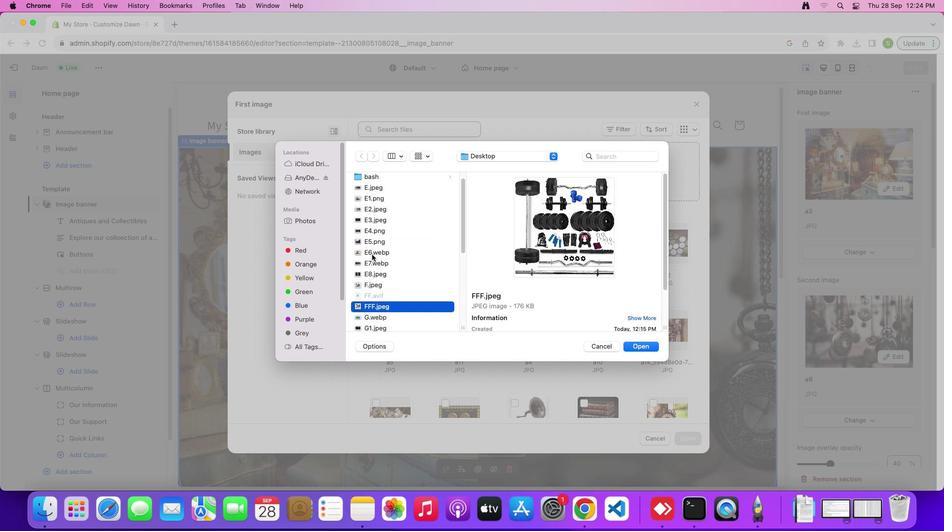 
Action: Mouse scrolled (372, 254) with delta (0, 0)
Screenshot: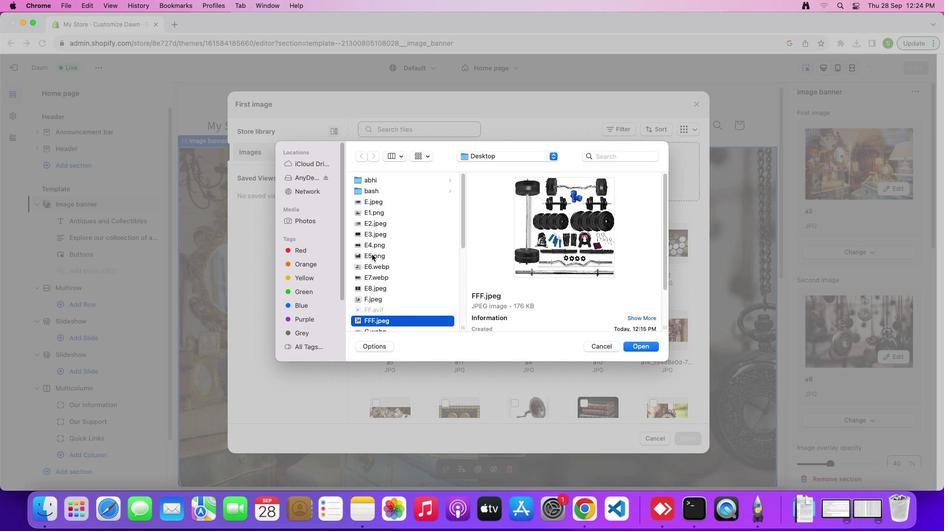 
Action: Mouse scrolled (372, 254) with delta (0, 0)
Screenshot: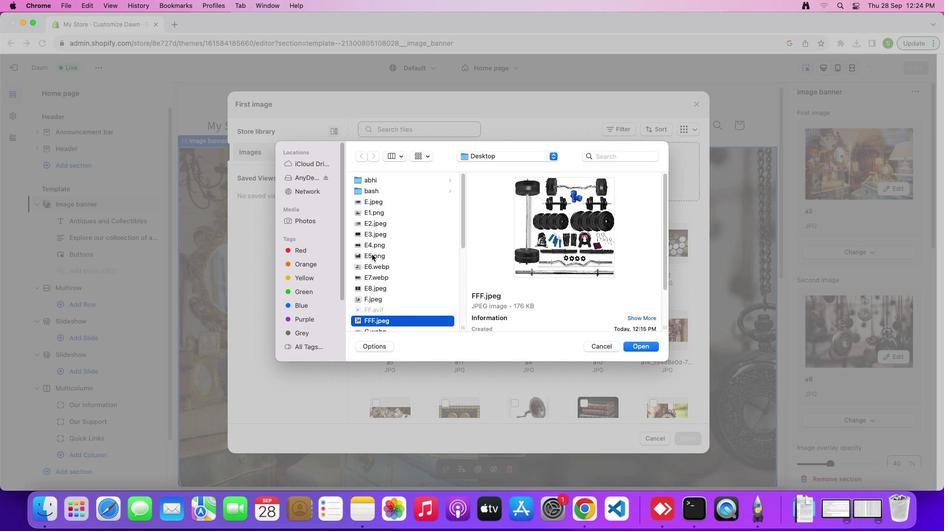 
Action: Mouse scrolled (372, 254) with delta (0, 1)
Screenshot: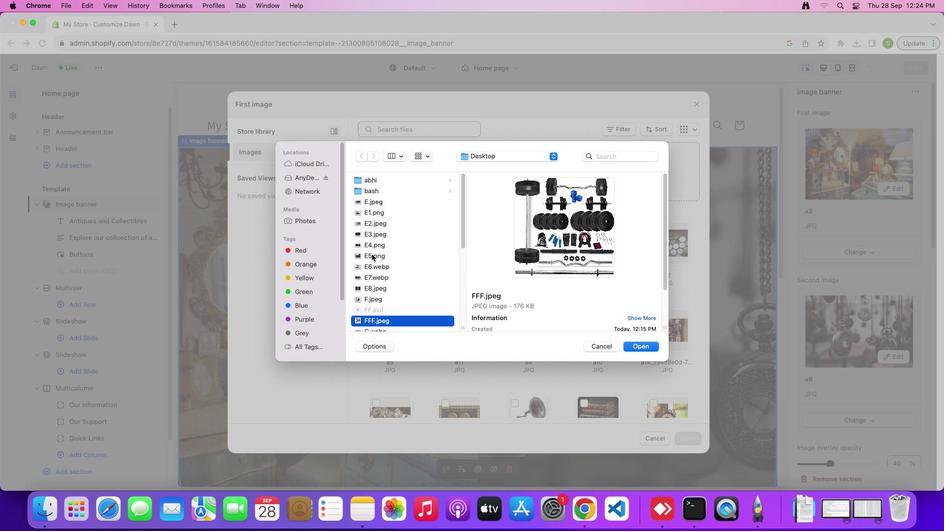 
Action: Mouse scrolled (372, 254) with delta (0, 3)
Screenshot: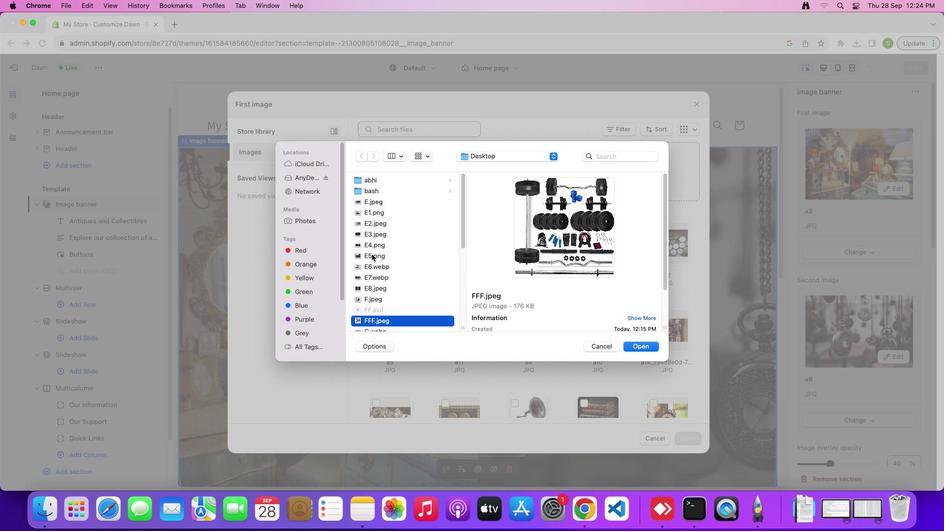 
Action: Mouse moved to (364, 297)
Screenshot: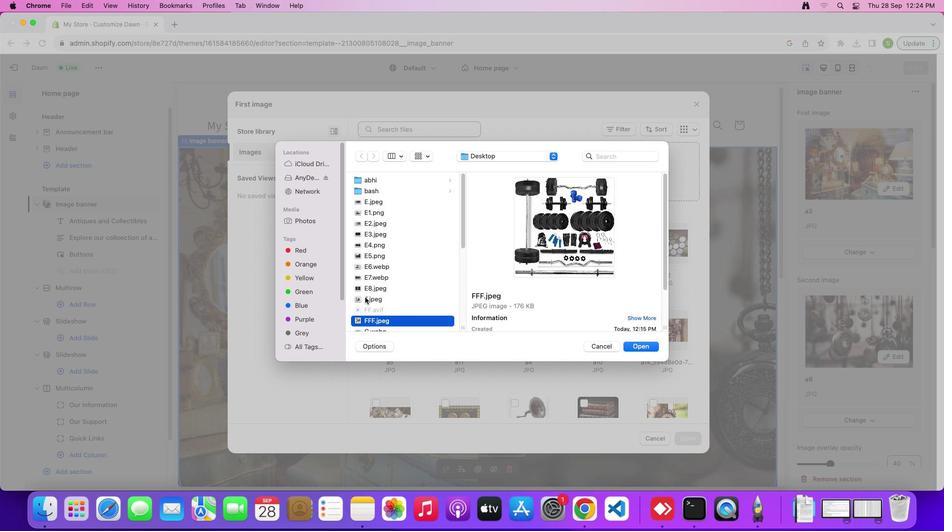 
Action: Mouse pressed left at (364, 297)
Screenshot: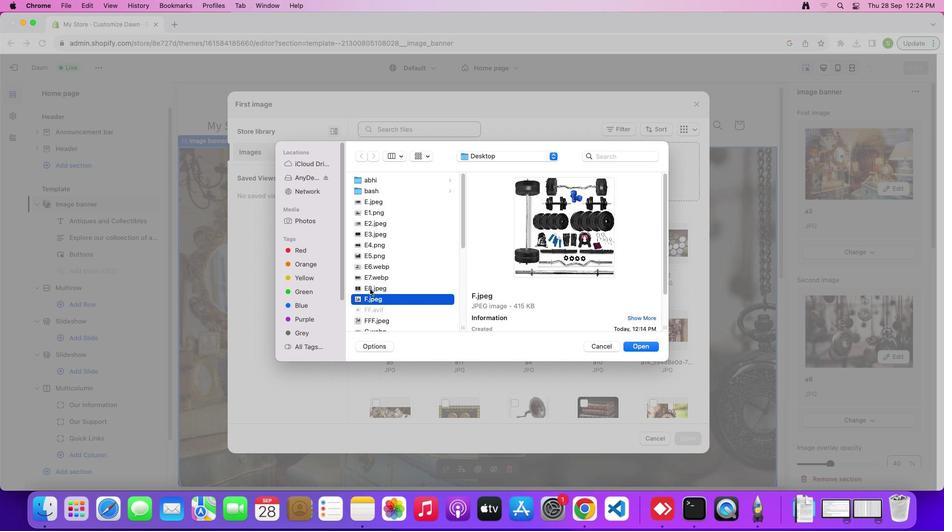 
Action: Mouse moved to (372, 284)
Screenshot: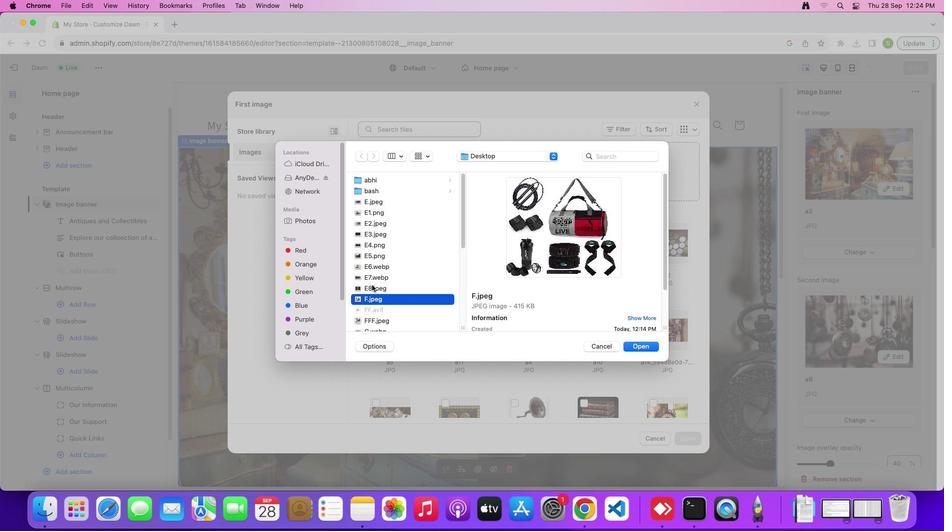 
Action: Mouse pressed left at (372, 284)
Screenshot: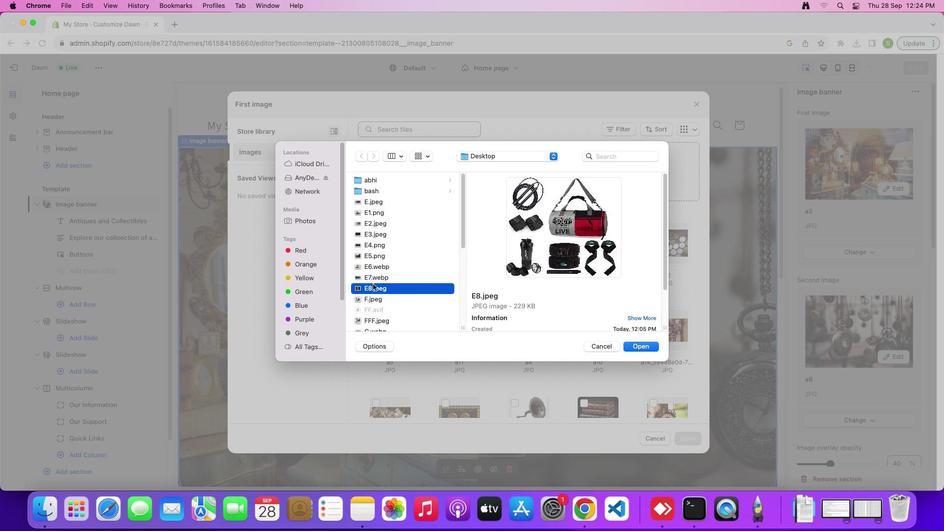 
Action: Mouse moved to (374, 279)
Screenshot: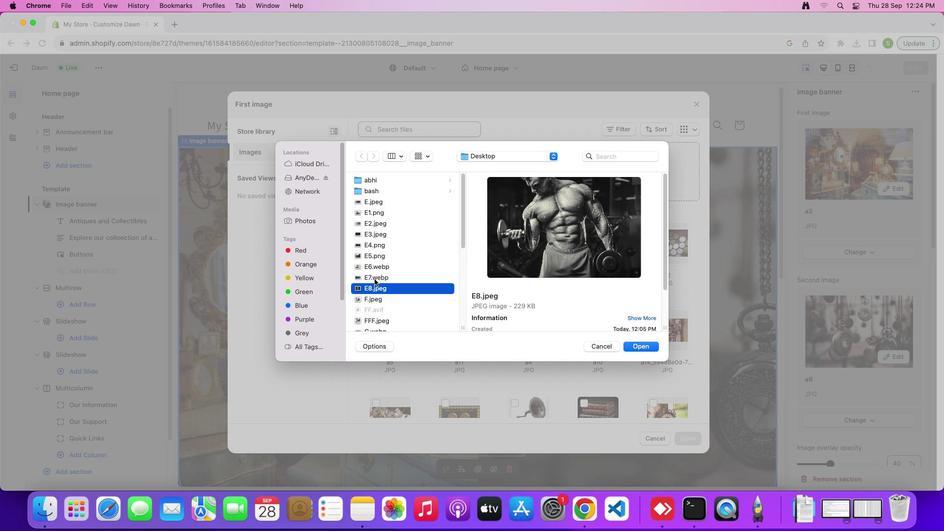 
Action: Mouse pressed left at (374, 279)
Screenshot: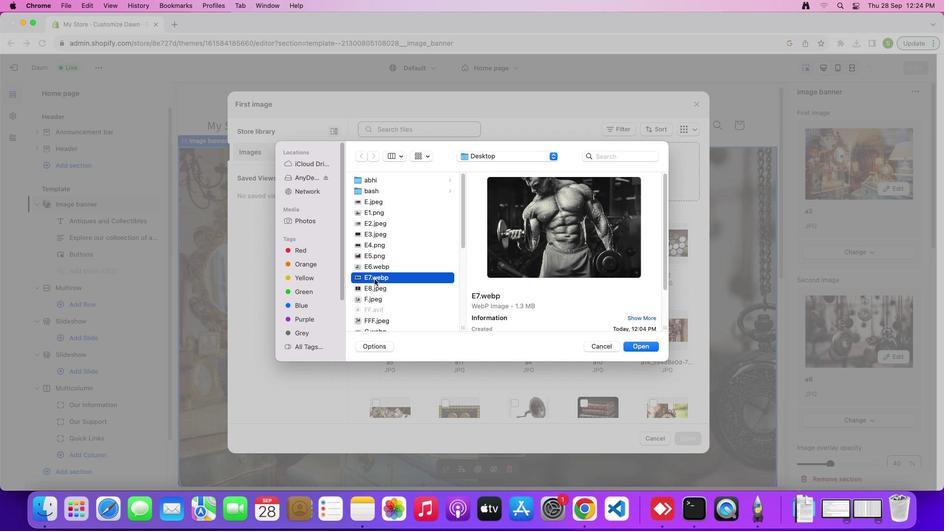 
Action: Mouse moved to (375, 269)
Screenshot: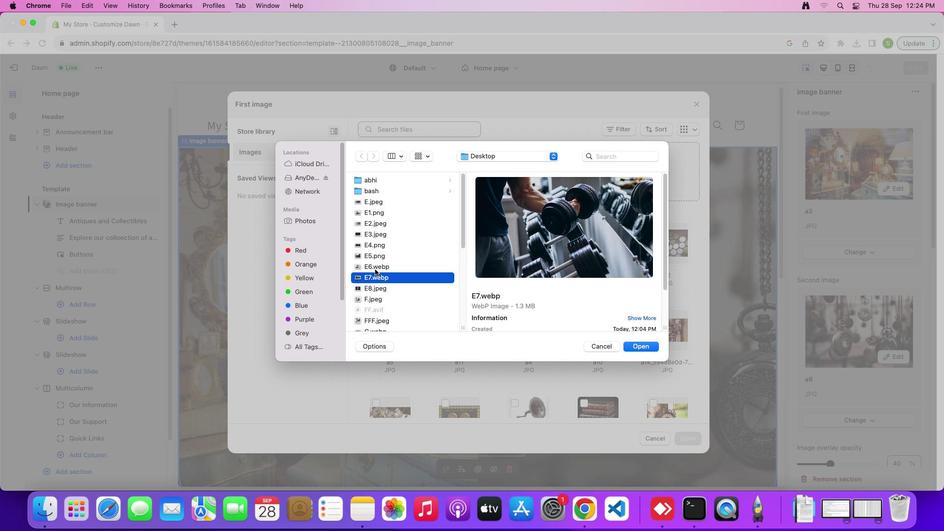 
Action: Mouse pressed left at (375, 269)
Screenshot: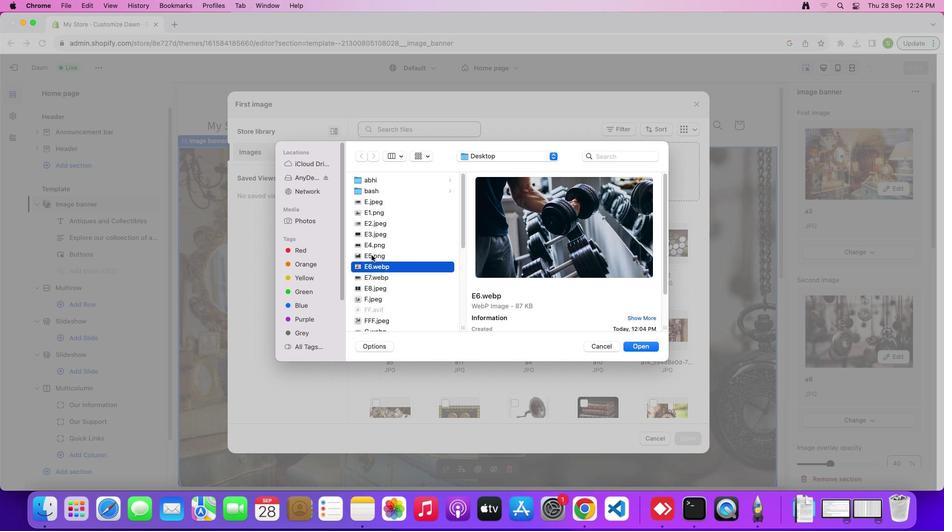 
Action: Mouse moved to (368, 249)
Screenshot: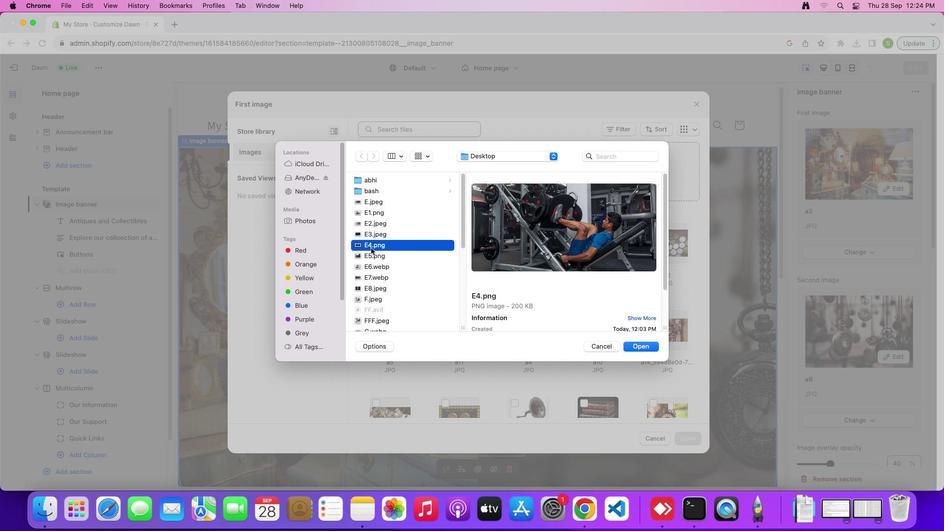 
Action: Mouse pressed left at (368, 249)
Screenshot: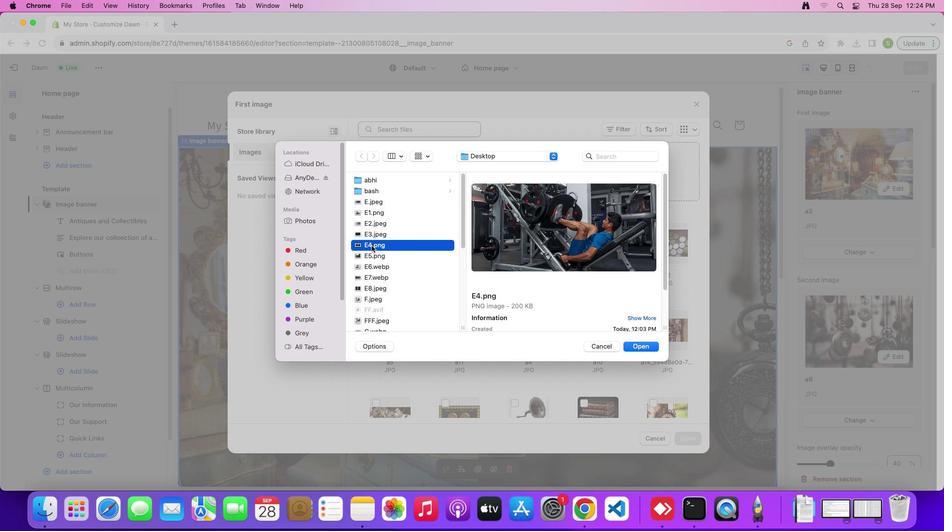 
Action: Mouse moved to (371, 241)
Screenshot: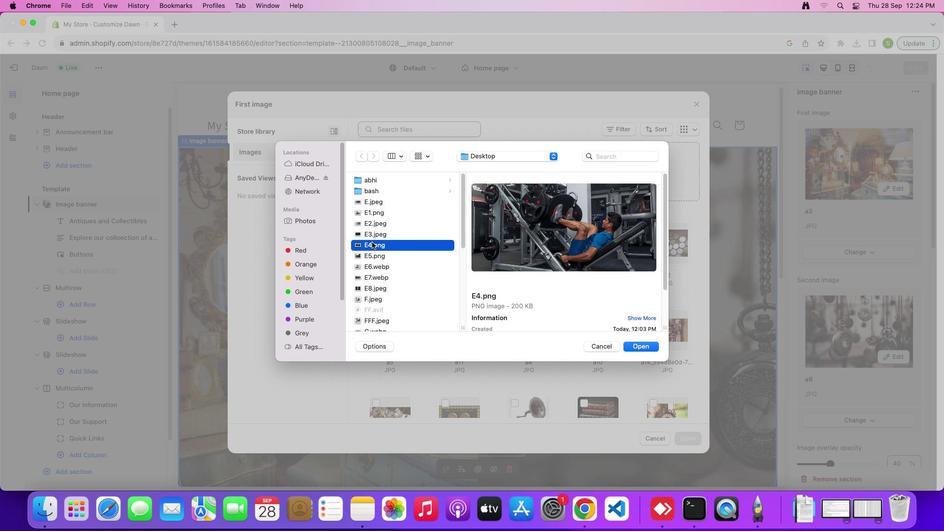 
Action: Mouse pressed left at (371, 241)
Screenshot: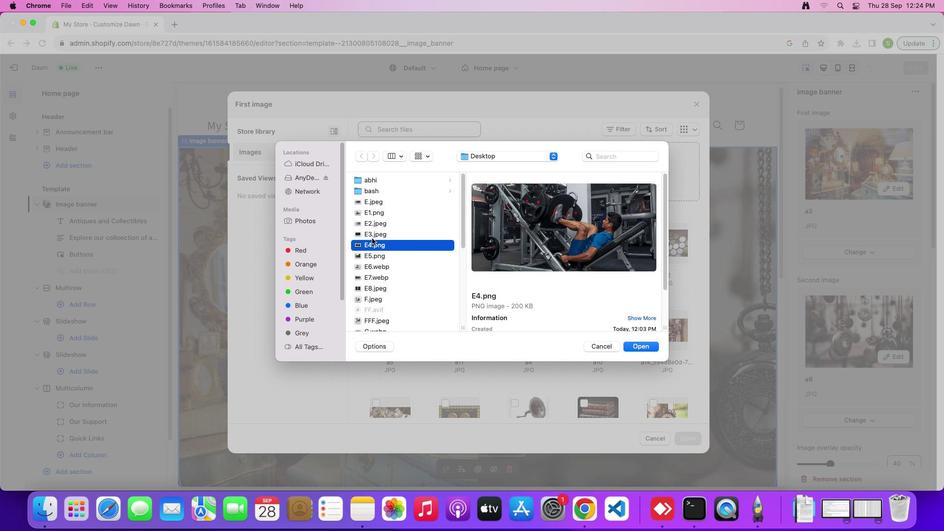 
Action: Mouse moved to (370, 233)
Screenshot: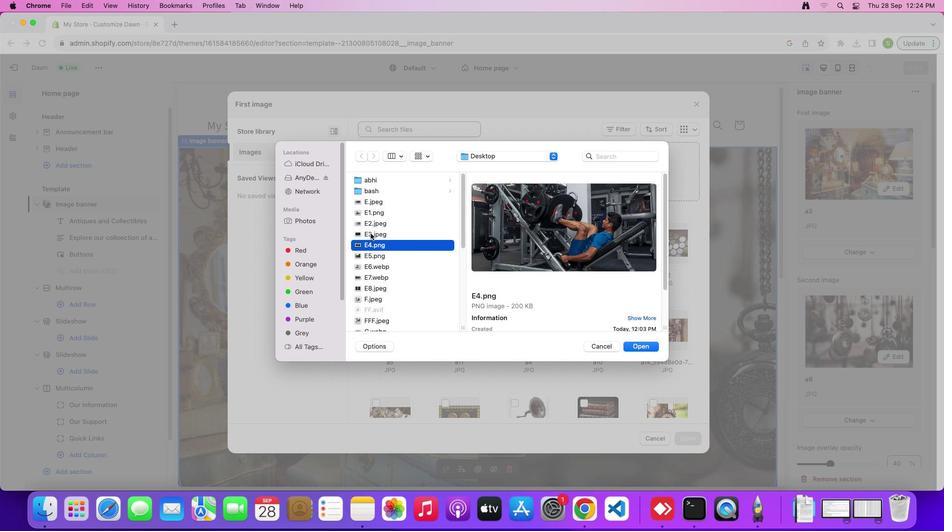 
Action: Mouse pressed left at (370, 233)
Screenshot: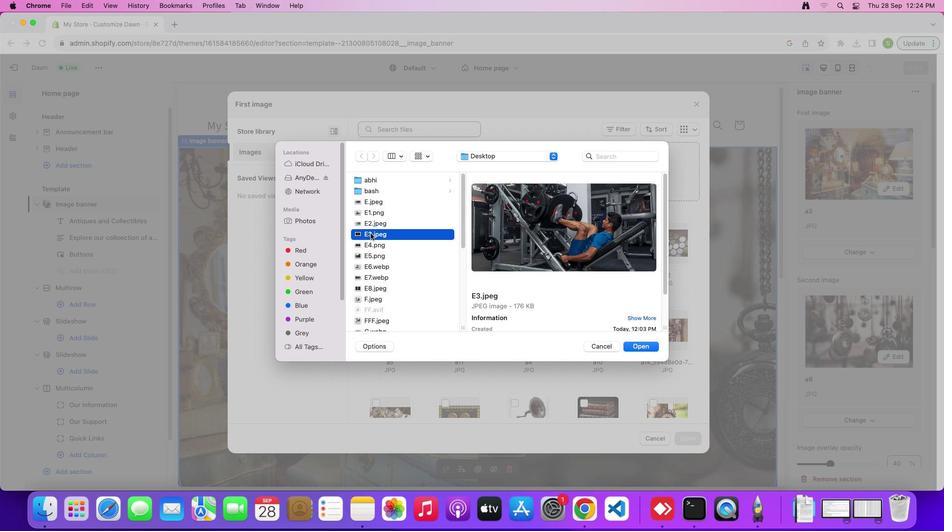 
Action: Mouse moved to (369, 221)
Screenshot: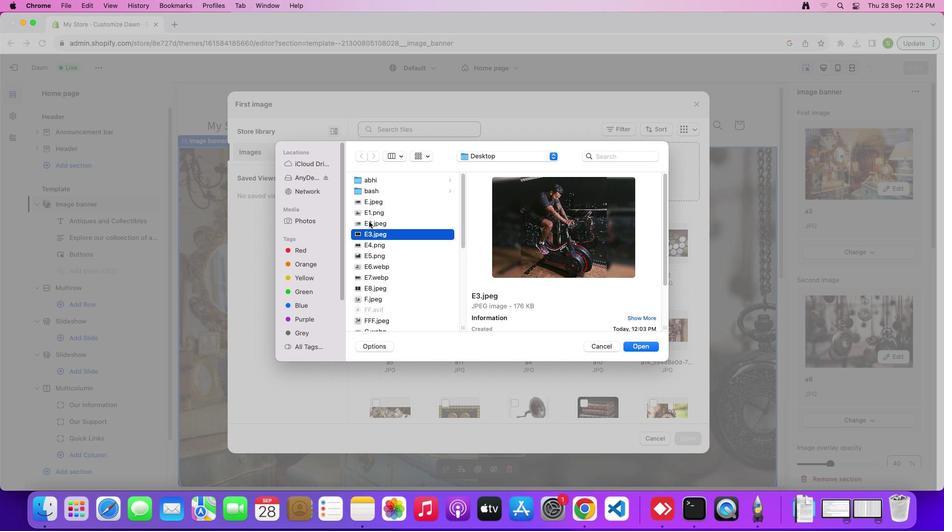 
Action: Mouse pressed left at (369, 221)
Screenshot: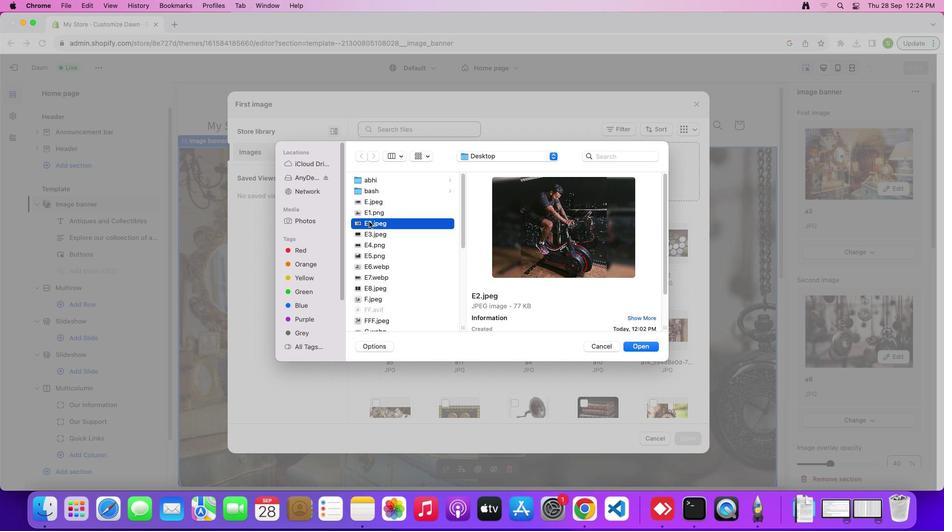 
Action: Mouse moved to (369, 212)
Screenshot: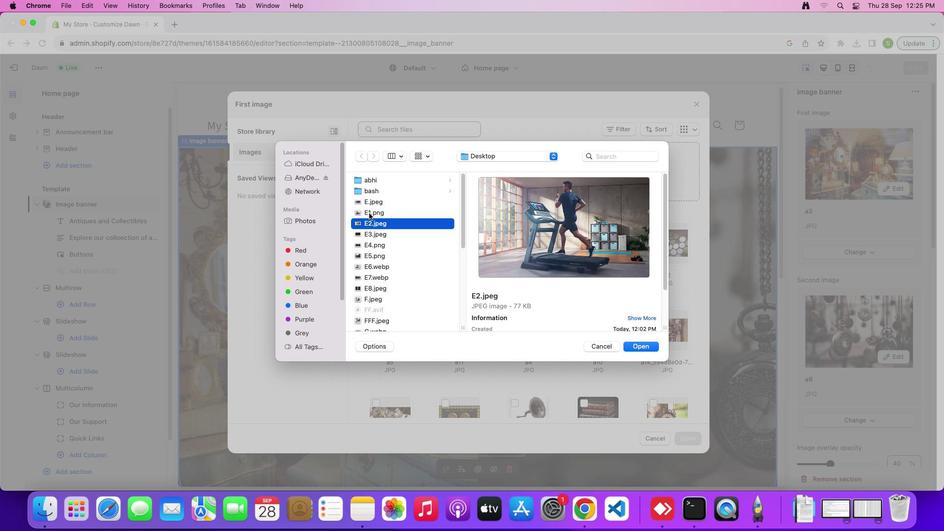 
Action: Mouse pressed left at (369, 212)
Screenshot: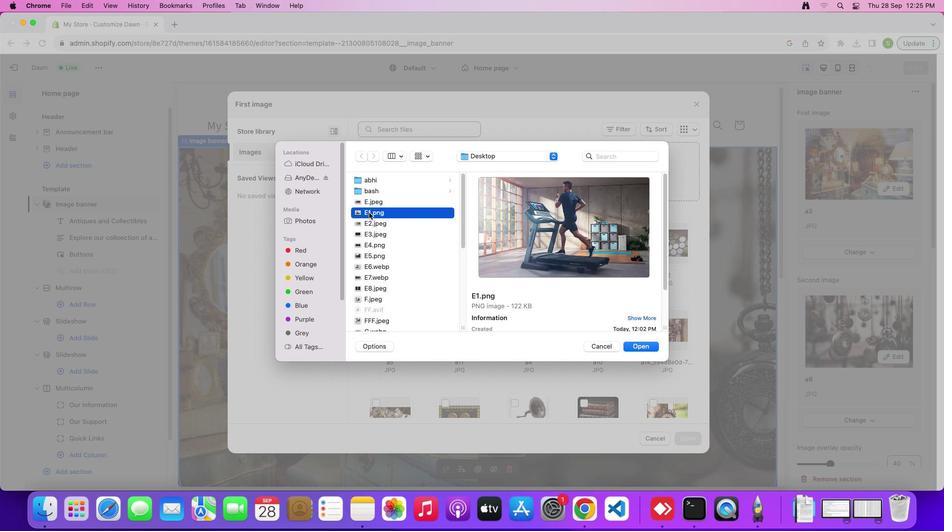 
Action: Mouse moved to (372, 205)
Screenshot: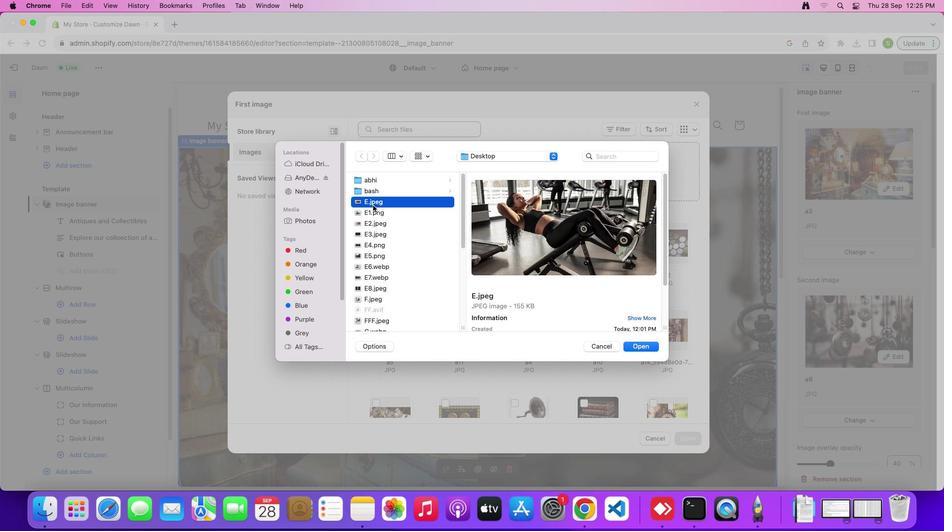 
Action: Mouse pressed left at (372, 205)
Screenshot: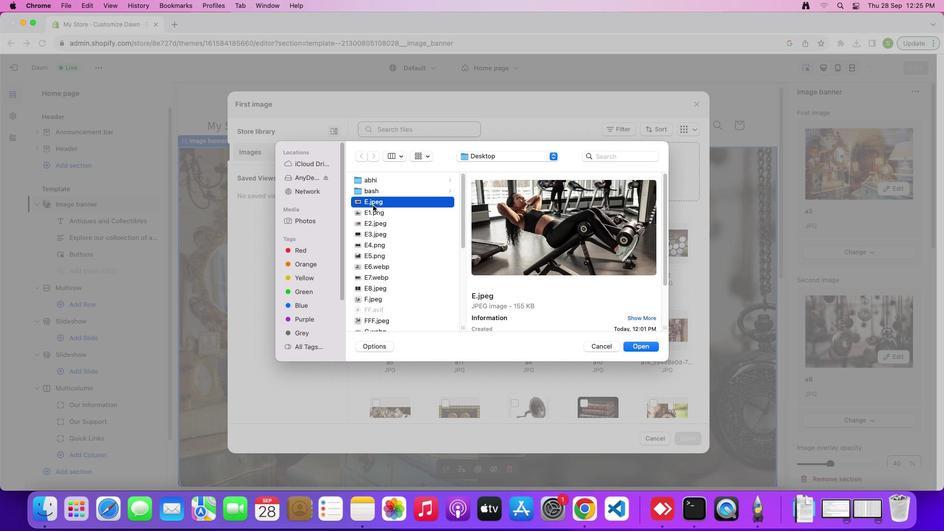 
Action: Mouse moved to (363, 285)
Screenshot: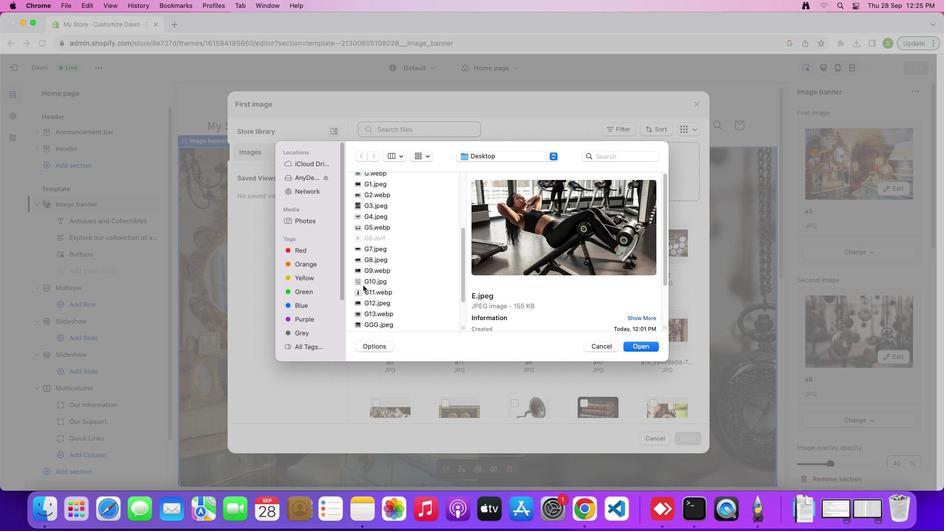 
Action: Mouse scrolled (363, 285) with delta (0, 0)
Screenshot: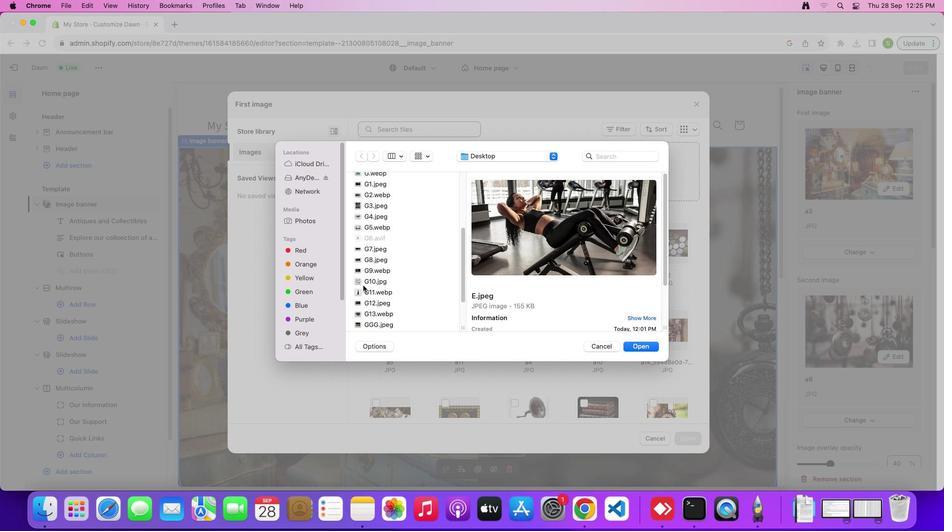
Action: Mouse scrolled (363, 285) with delta (0, 0)
Screenshot: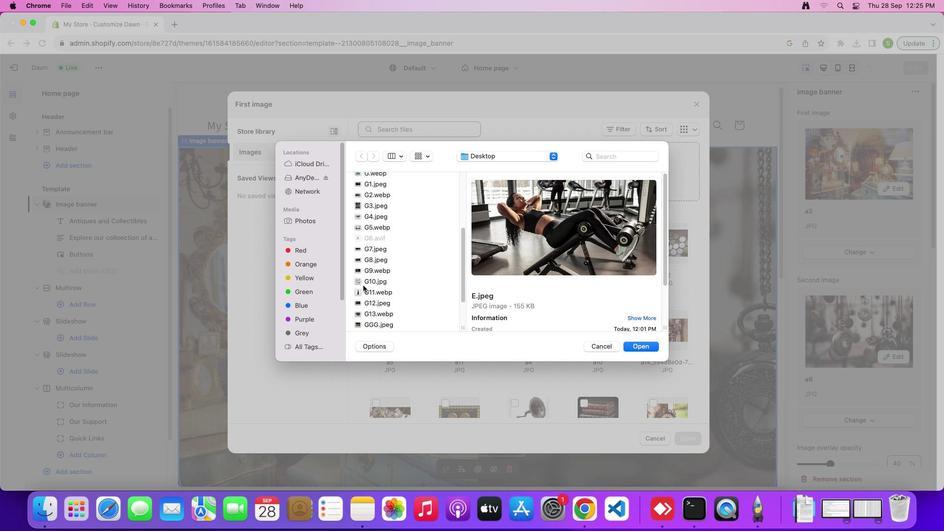
Action: Mouse scrolled (363, 285) with delta (0, -2)
Screenshot: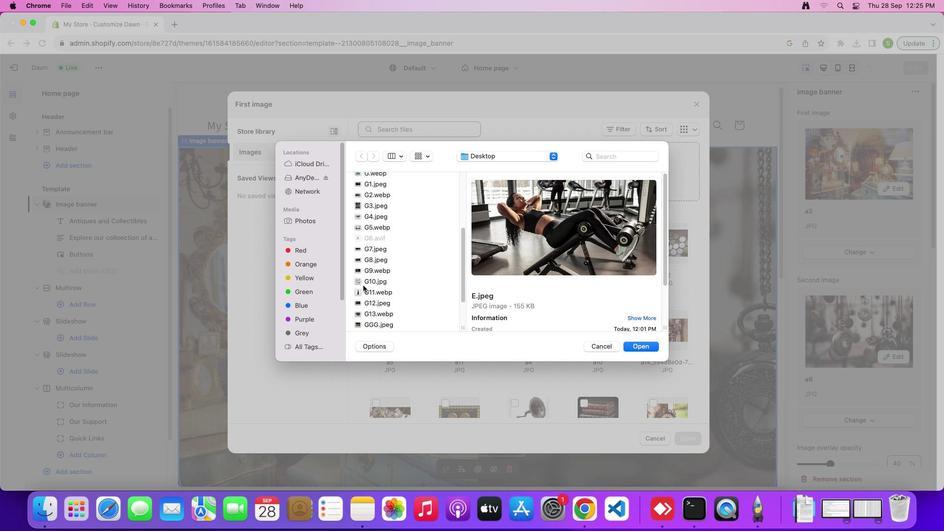 
Action: Mouse scrolled (363, 285) with delta (0, -3)
Screenshot: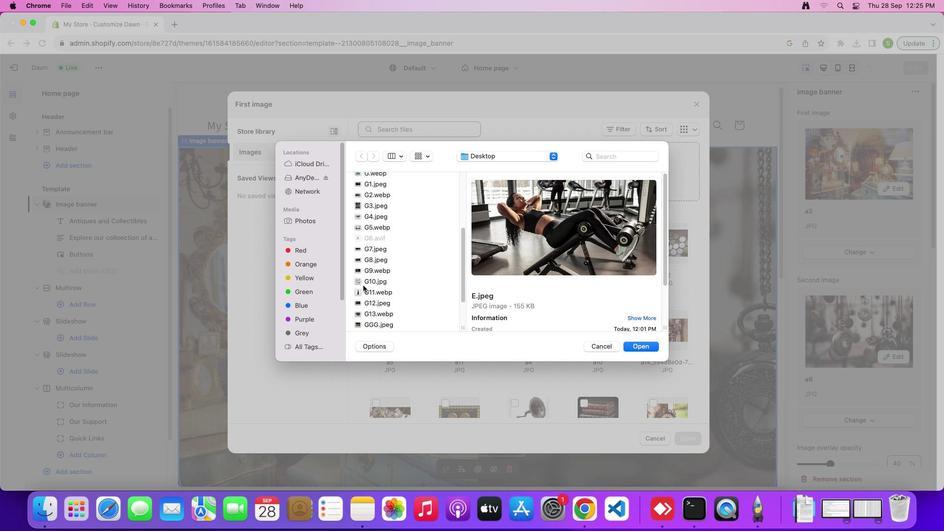 
Action: Mouse scrolled (363, 285) with delta (0, 0)
Screenshot: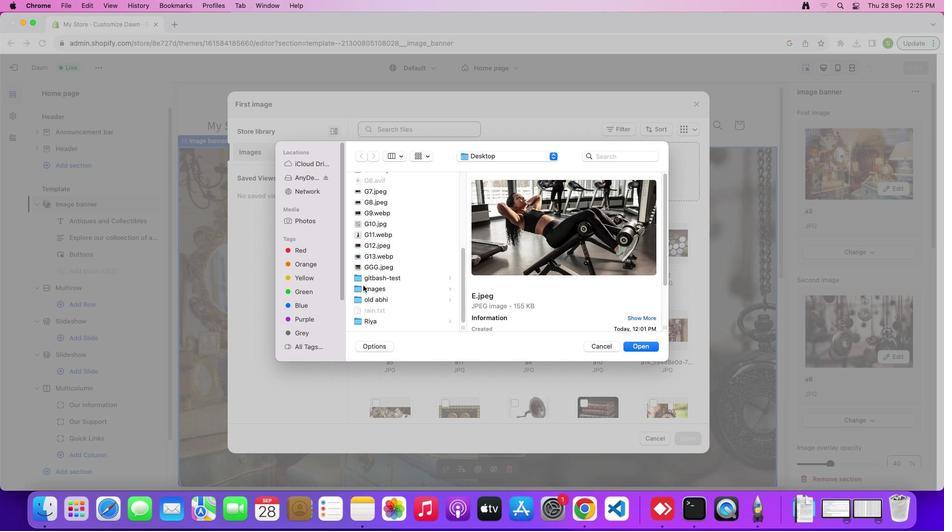 
Action: Mouse scrolled (363, 285) with delta (0, 0)
Screenshot: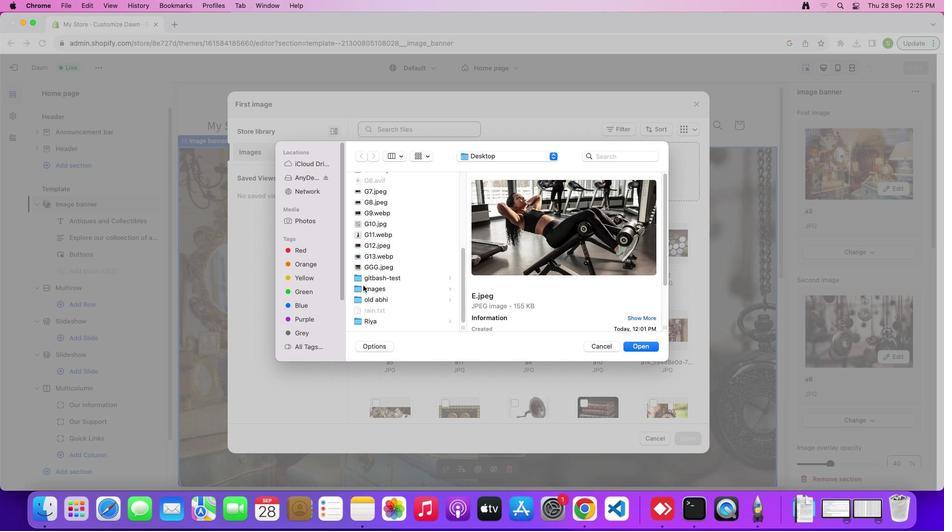 
Action: Mouse scrolled (363, 285) with delta (0, -2)
Screenshot: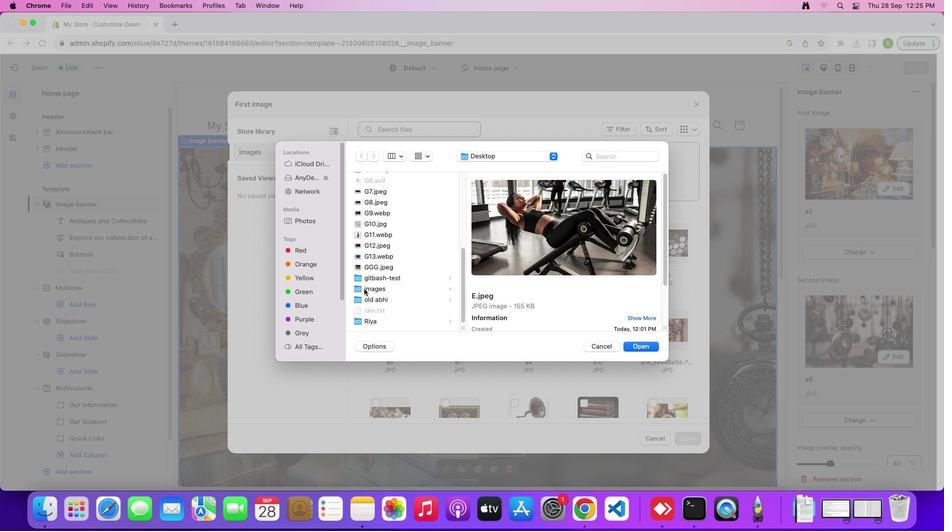 
Action: Mouse scrolled (363, 285) with delta (0, -3)
Screenshot: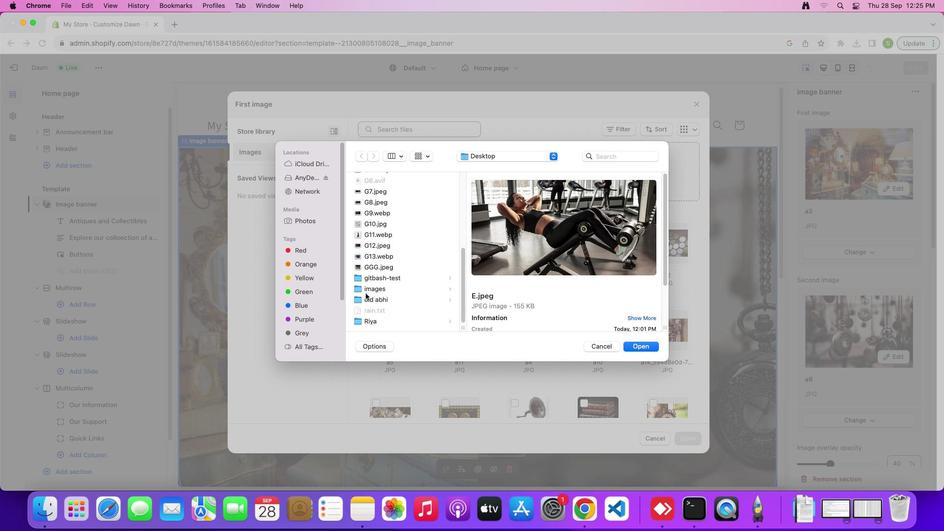 
Action: Mouse moved to (375, 266)
Screenshot: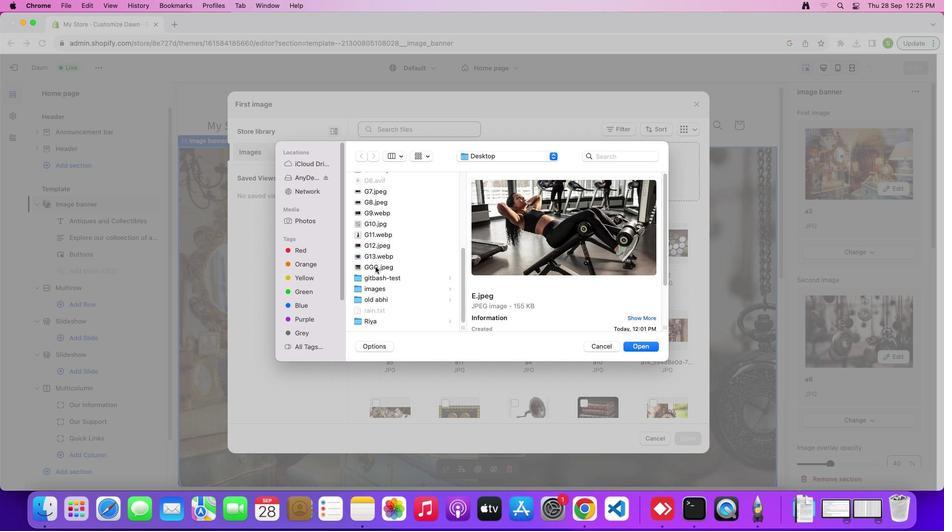 
Action: Mouse pressed left at (375, 266)
Screenshot: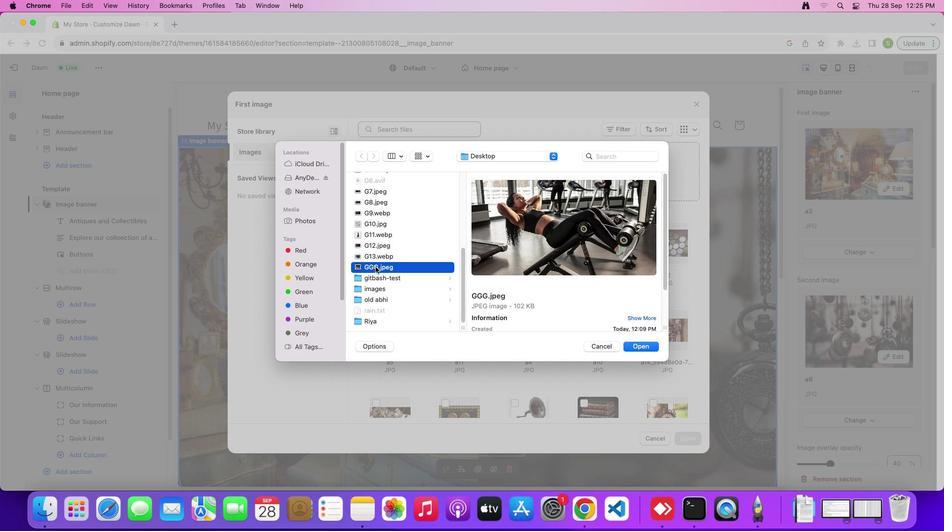 
Action: Mouse moved to (376, 257)
Screenshot: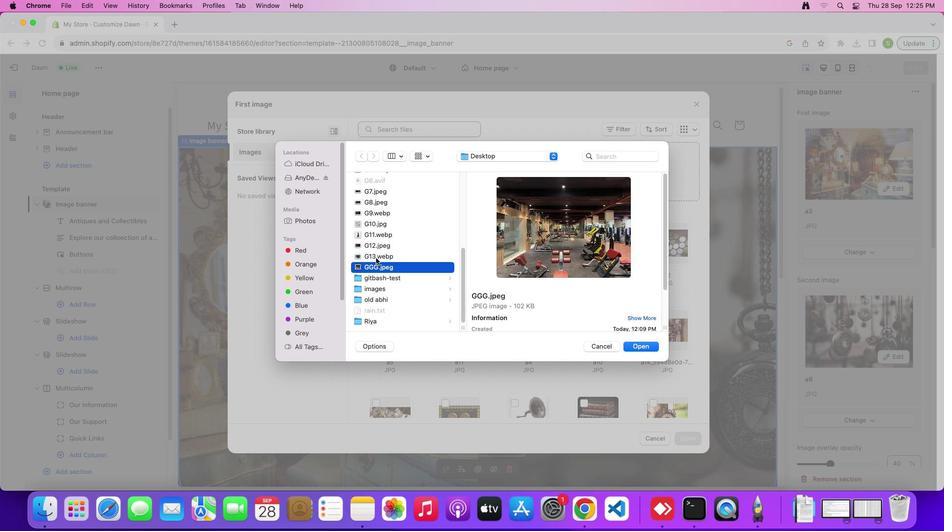 
Action: Mouse pressed left at (376, 257)
Screenshot: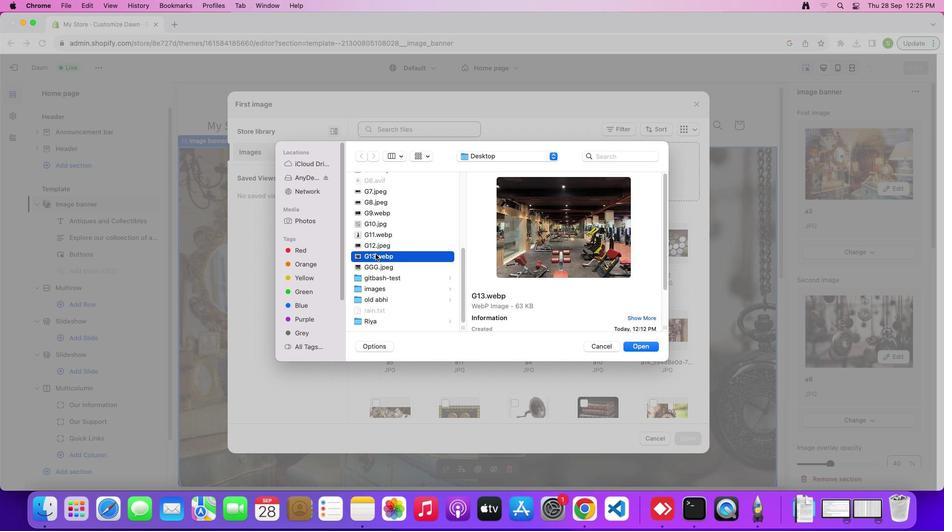 
Action: Mouse moved to (628, 344)
Screenshot: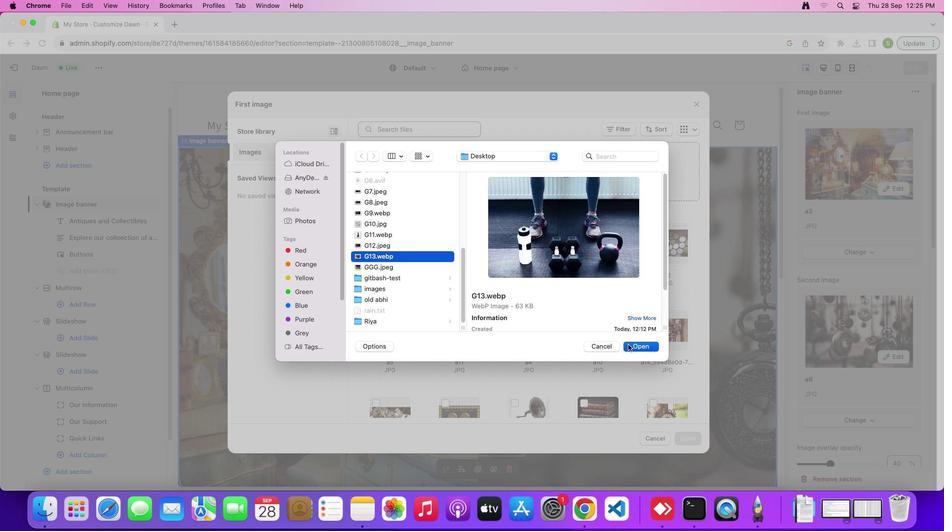 
Action: Mouse pressed left at (628, 344)
Screenshot: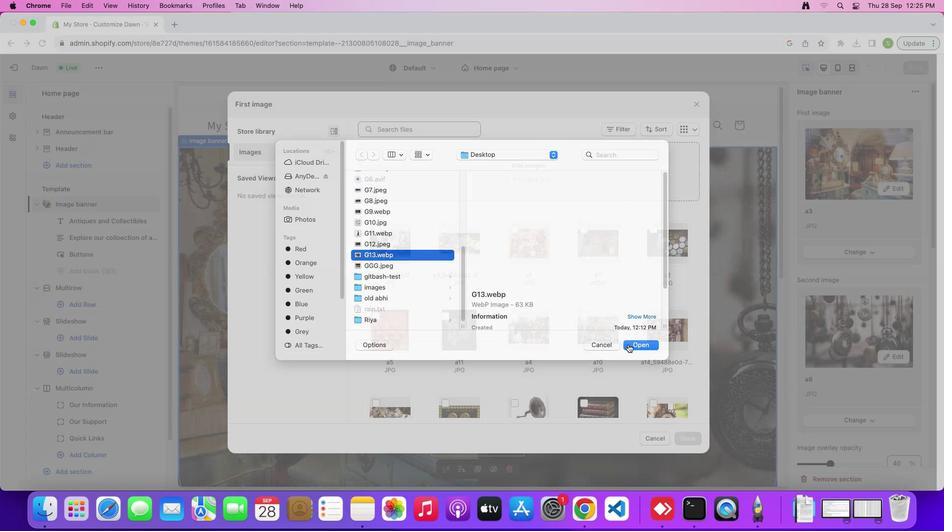
Action: Mouse moved to (688, 439)
Screenshot: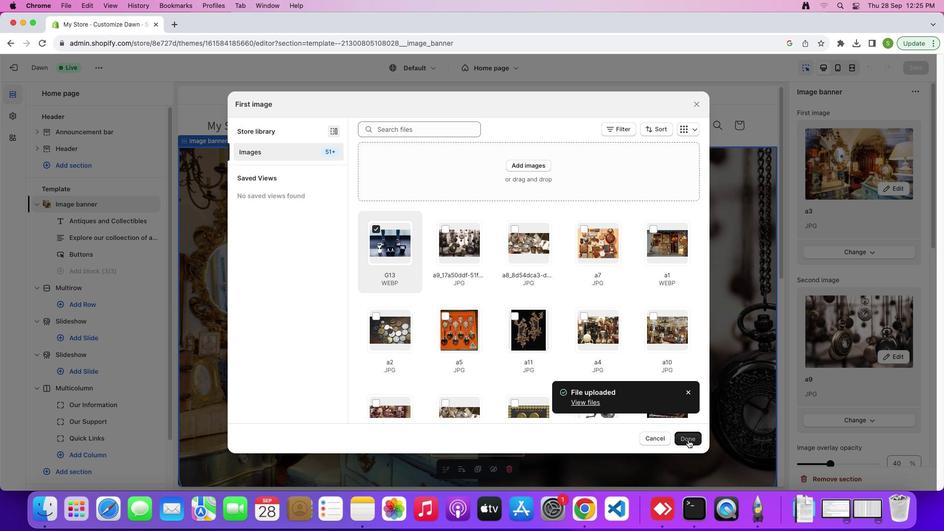 
Action: Mouse pressed left at (688, 439)
Screenshot: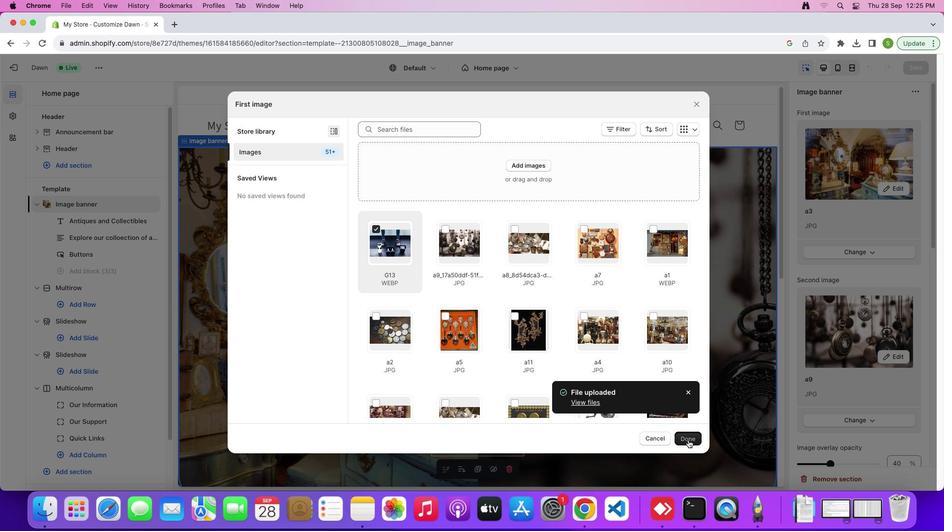 
Action: Mouse moved to (860, 253)
Screenshot: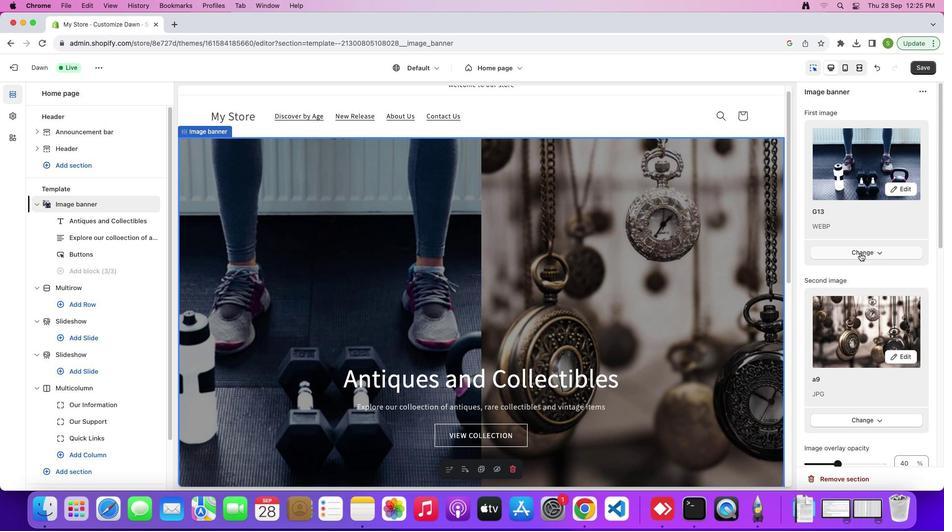 
Action: Mouse pressed left at (860, 253)
Screenshot: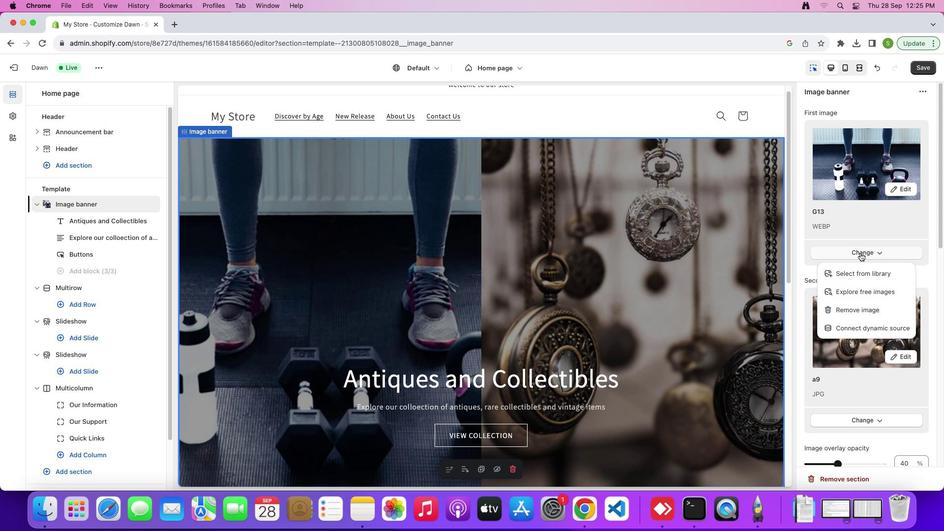 
Action: Mouse moved to (738, 291)
Screenshot: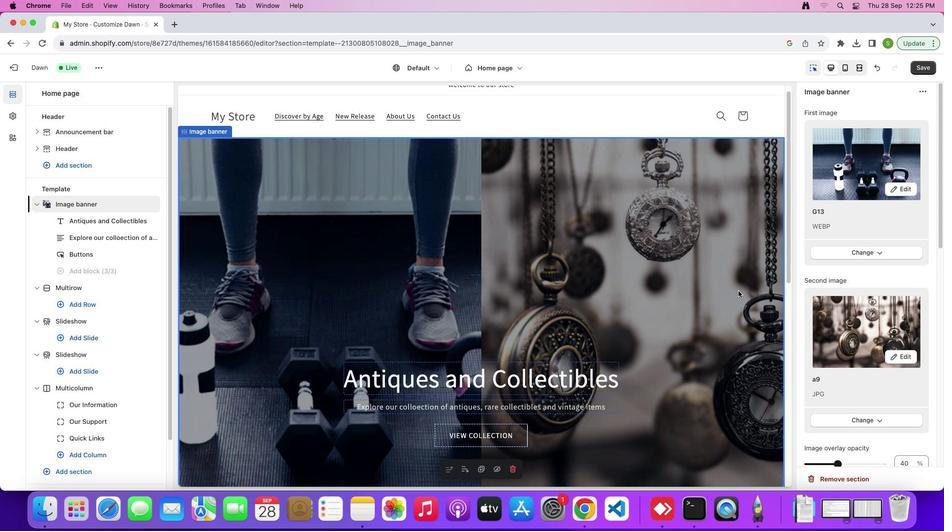 
Action: Mouse pressed left at (738, 291)
Screenshot: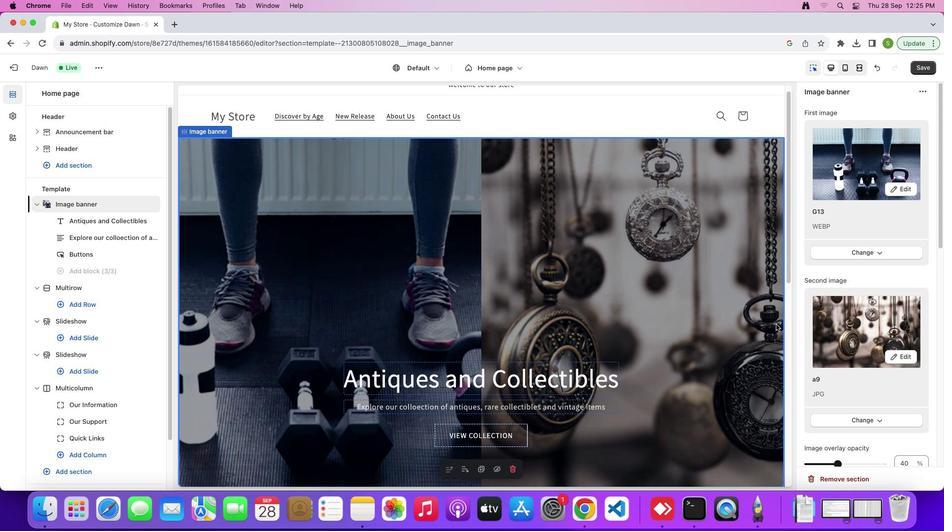 
Action: Mouse moved to (850, 421)
Screenshot: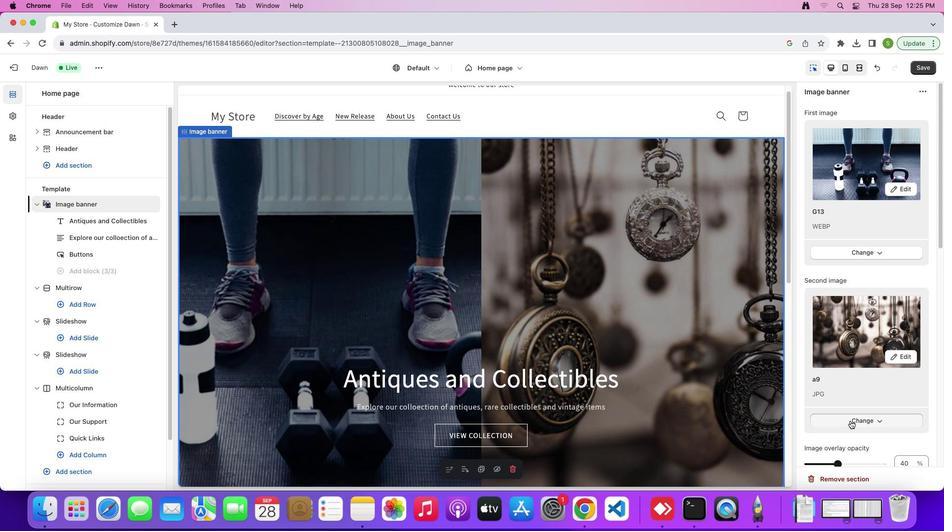 
Action: Mouse pressed left at (850, 421)
Screenshot: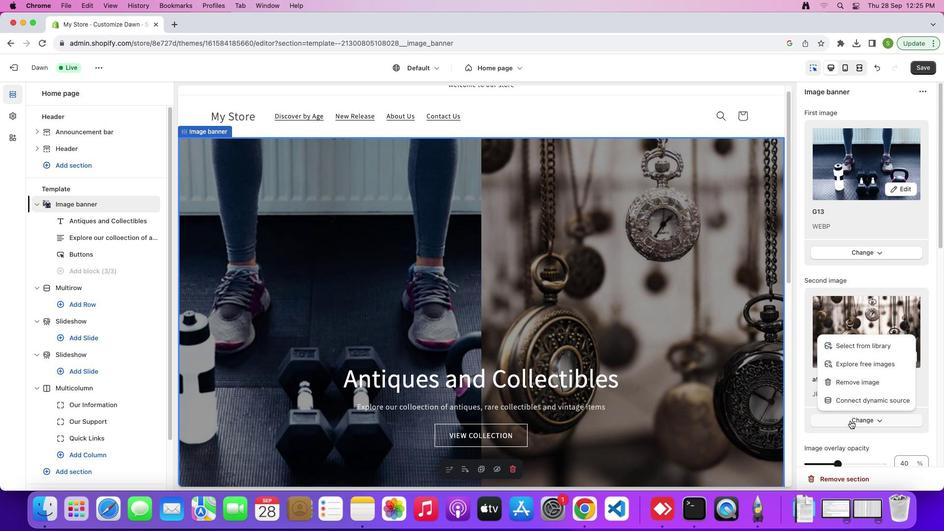 
Action: Mouse moved to (846, 350)
Screenshot: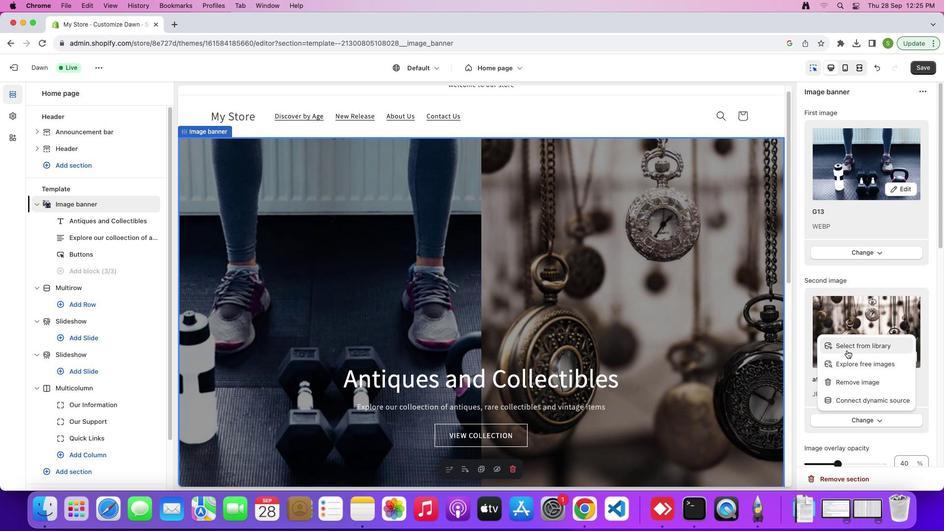 
Action: Mouse pressed left at (846, 350)
Screenshot: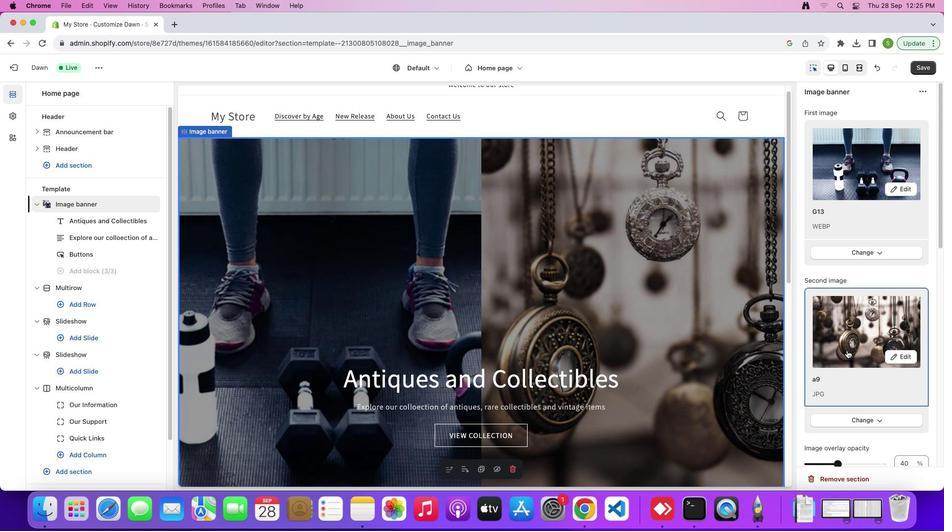 
Action: Mouse moved to (520, 179)
Screenshot: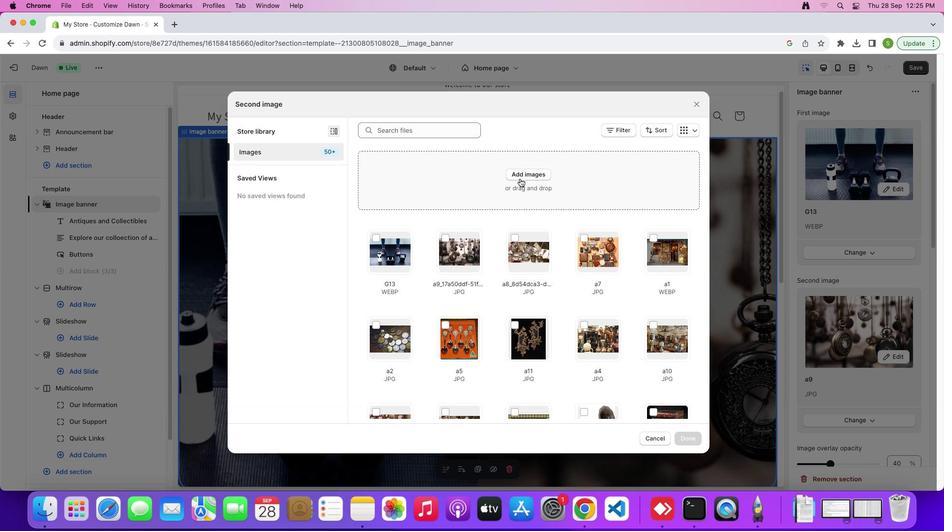 
Action: Mouse pressed left at (520, 179)
Screenshot: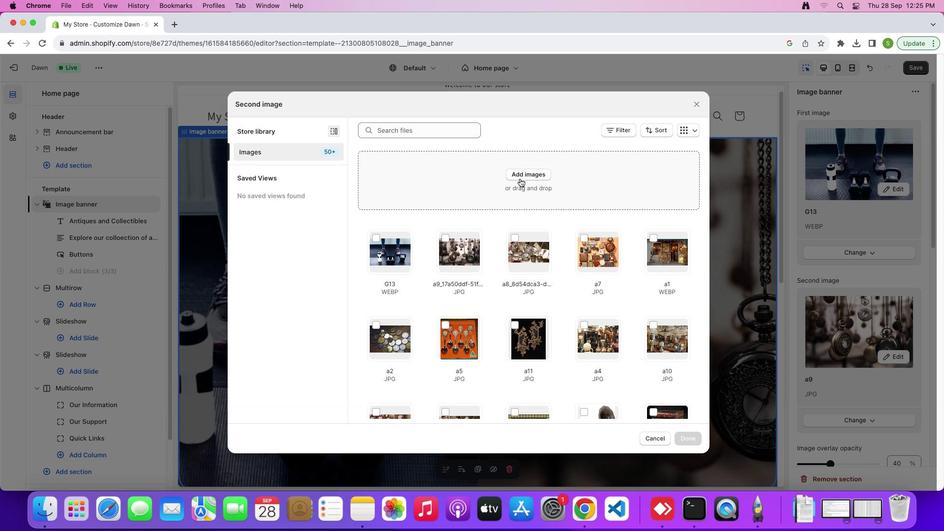 
Action: Mouse moved to (379, 265)
Screenshot: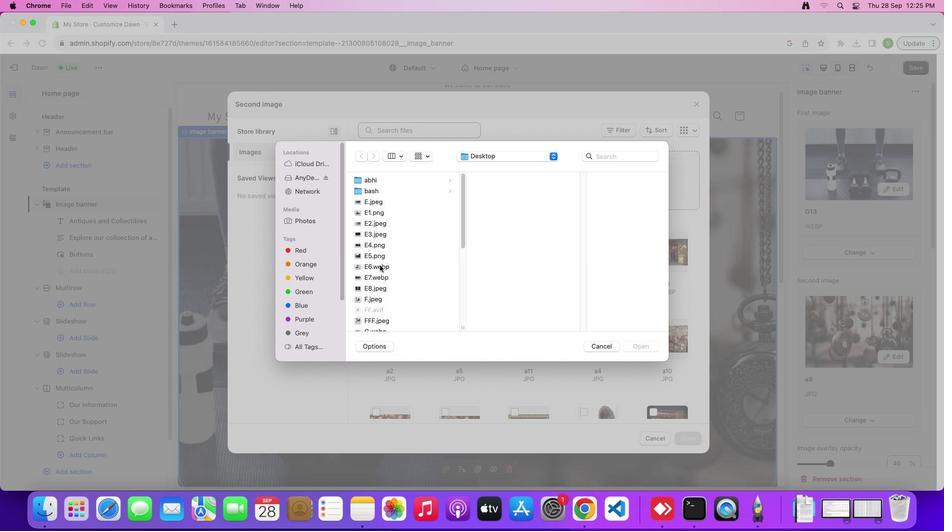 
Action: Mouse pressed left at (379, 265)
Screenshot: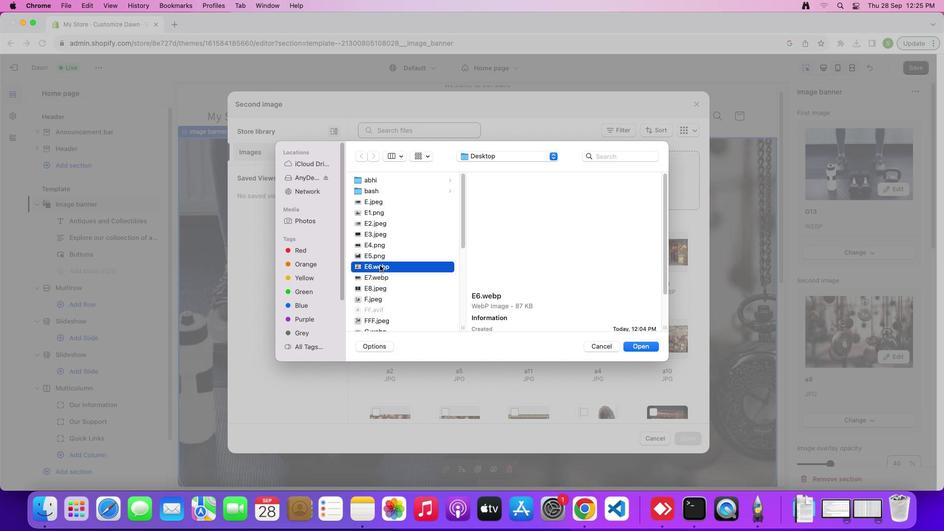 
Action: Mouse moved to (376, 278)
Screenshot: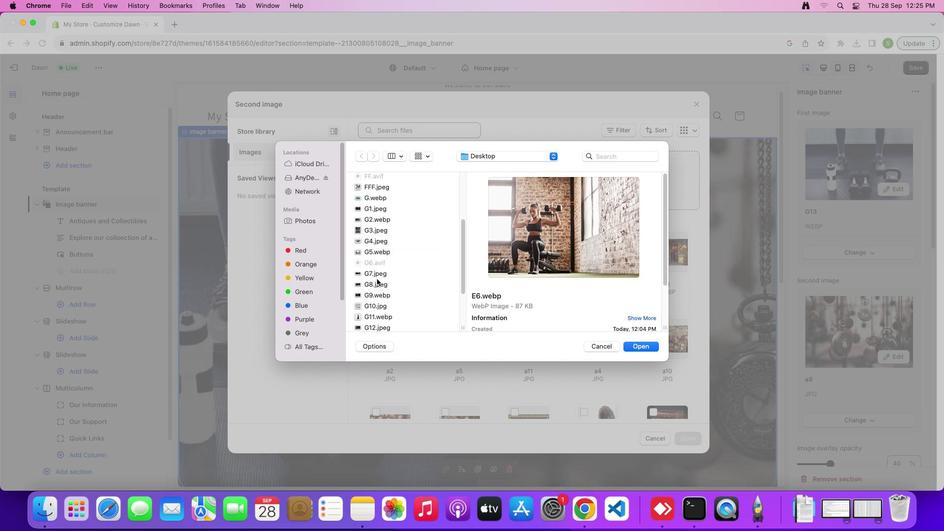
Action: Mouse scrolled (376, 278) with delta (0, 0)
Screenshot: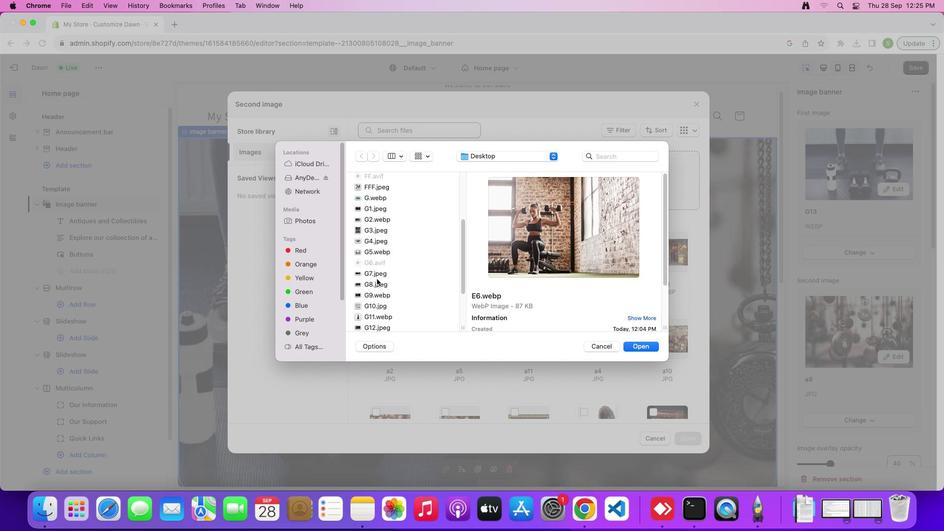 
Action: Mouse scrolled (376, 278) with delta (0, 0)
Screenshot: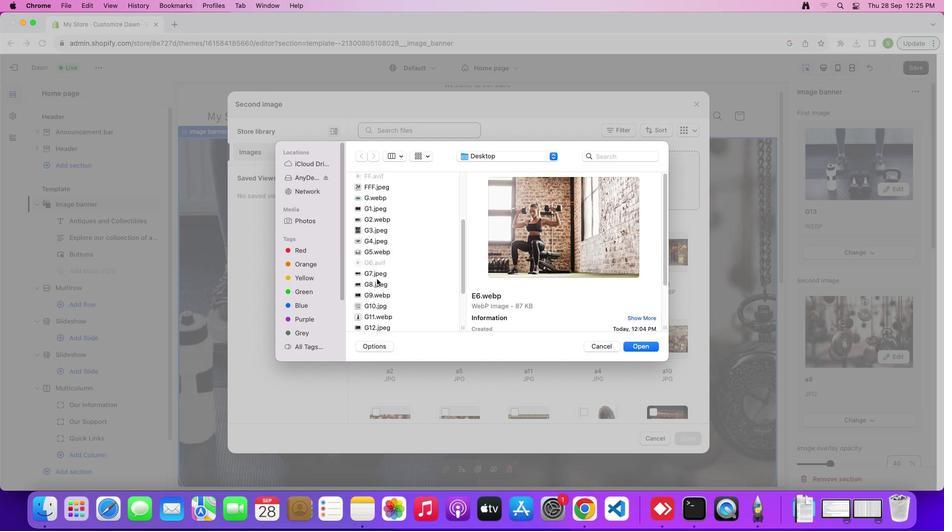
Action: Mouse scrolled (376, 278) with delta (0, -1)
Screenshot: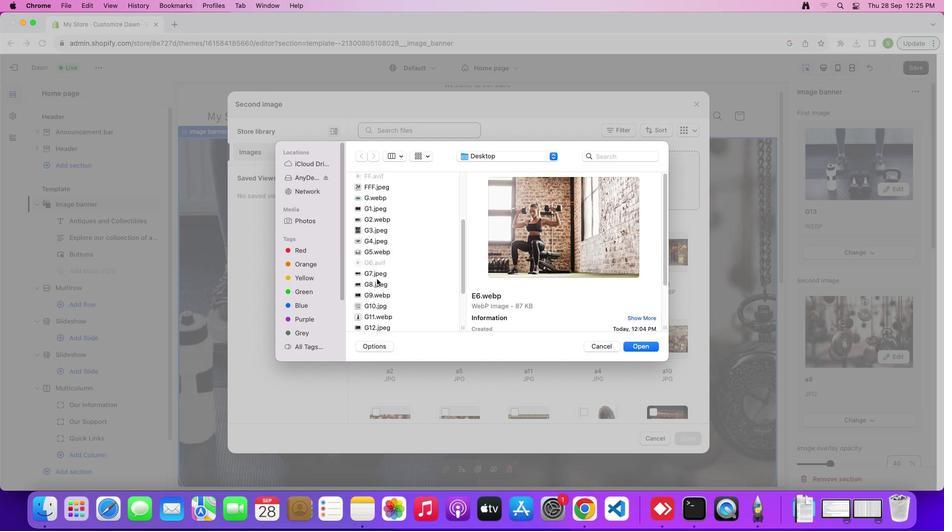 
Action: Mouse scrolled (376, 278) with delta (0, -2)
Screenshot: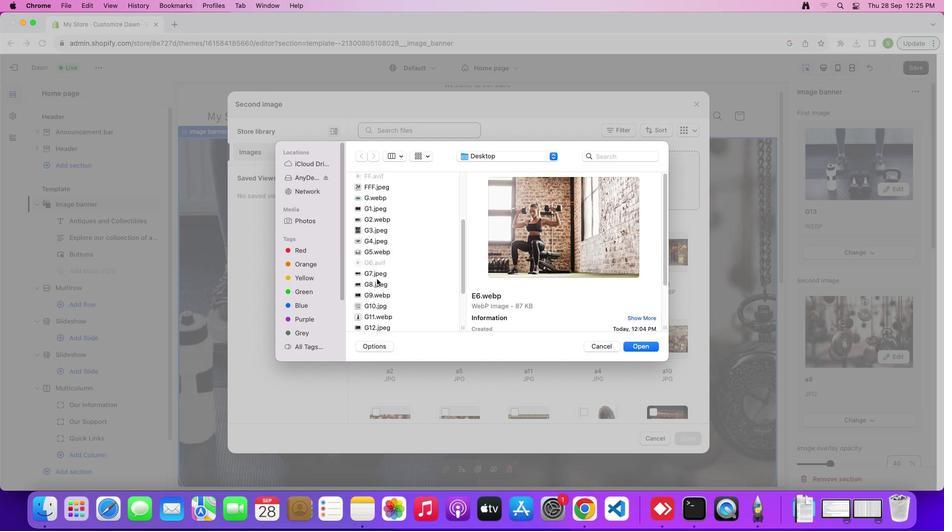 
Action: Mouse moved to (380, 237)
Screenshot: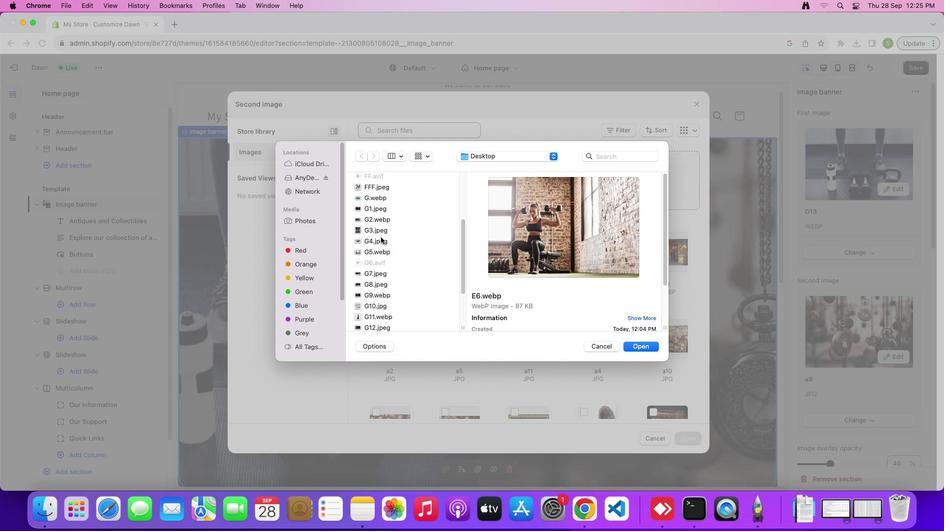 
Action: Mouse pressed left at (380, 237)
Screenshot: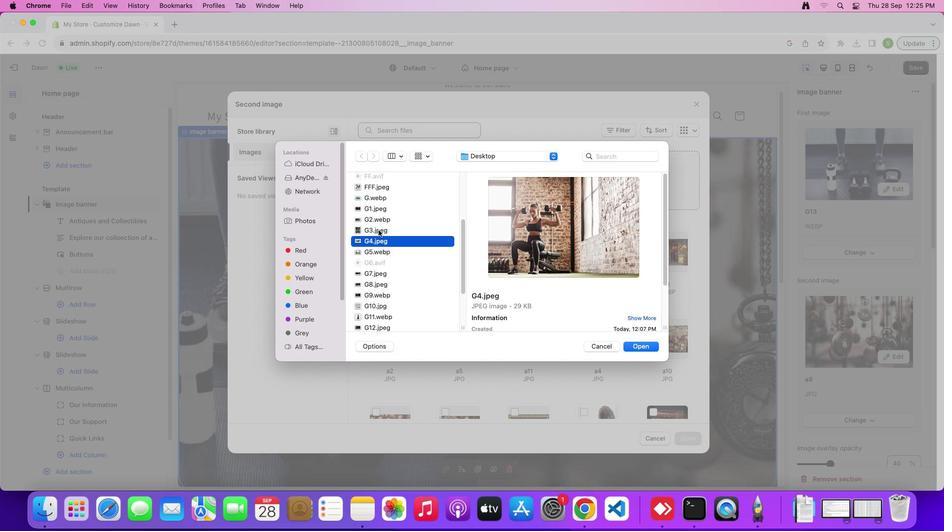 
Action: Mouse moved to (377, 227)
Screenshot: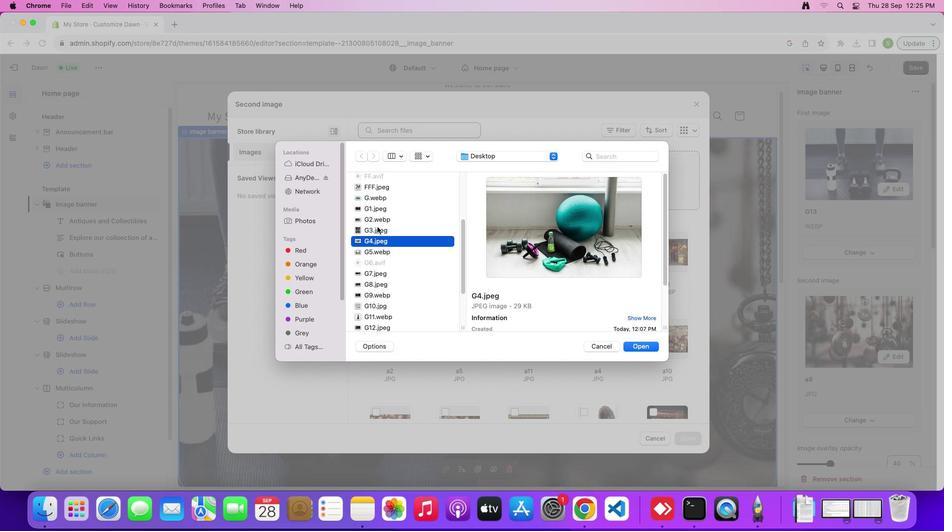 
Action: Mouse pressed left at (377, 227)
Screenshot: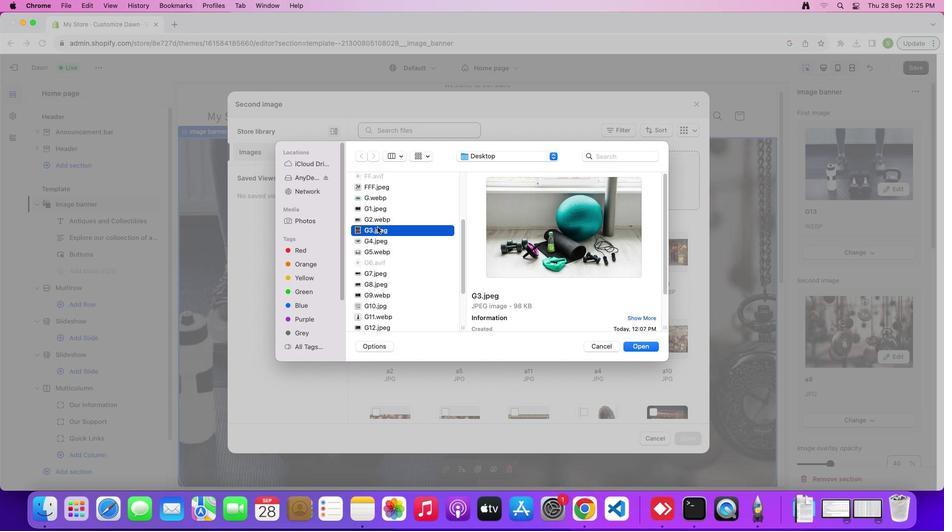 
Action: Mouse moved to (374, 216)
Screenshot: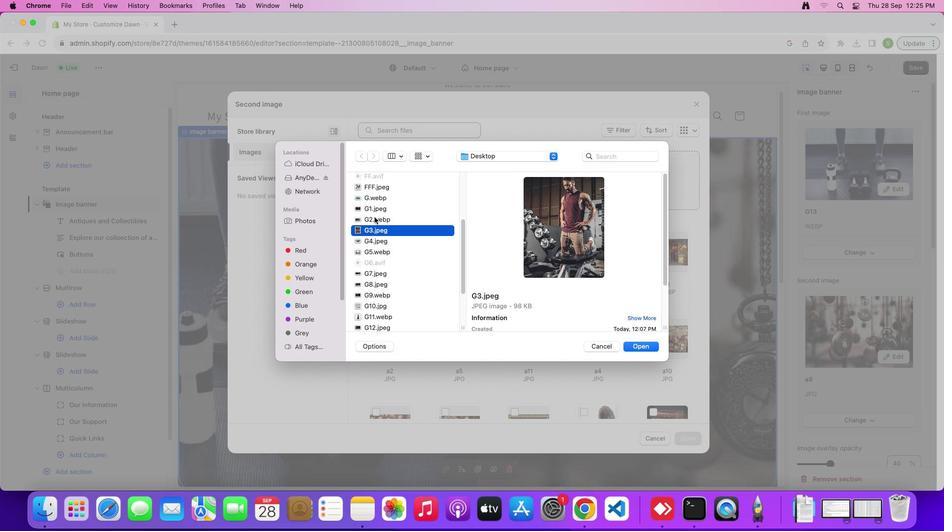 
Action: Mouse pressed left at (374, 216)
Screenshot: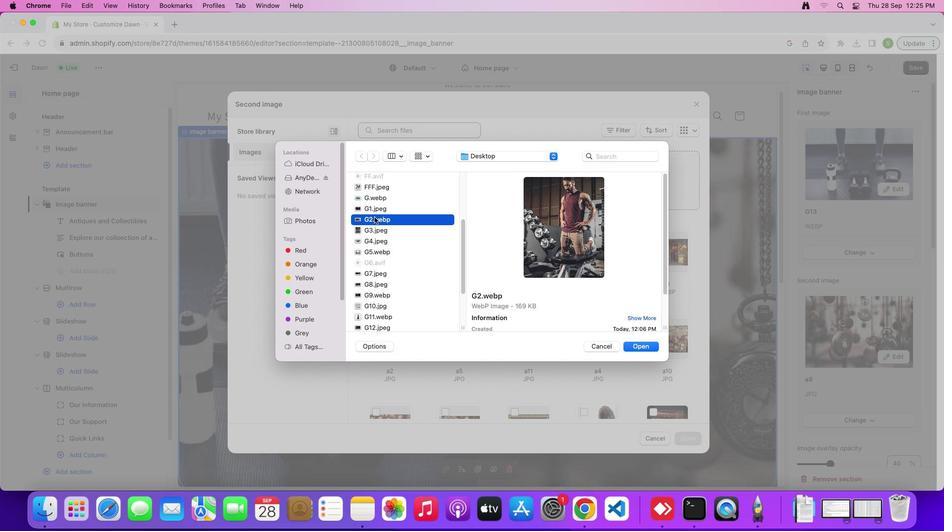 
Action: Mouse moved to (375, 210)
Screenshot: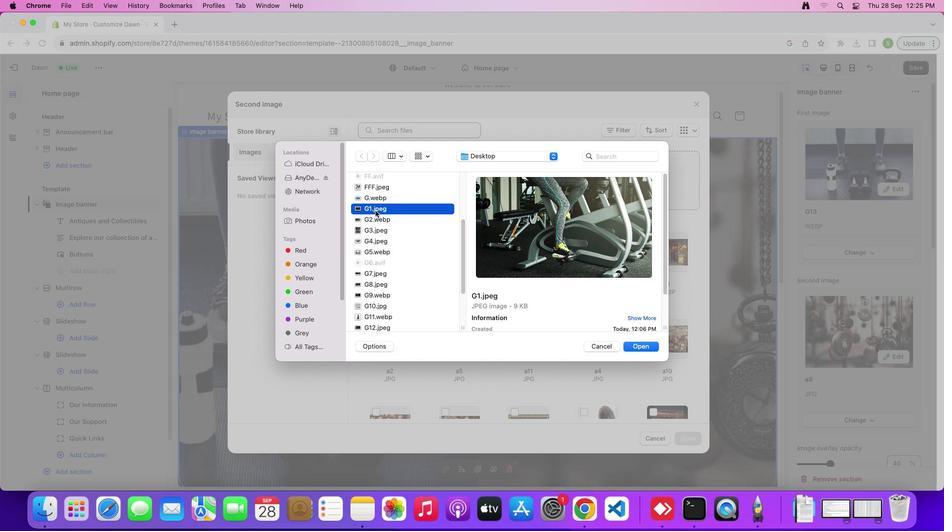 
Action: Mouse pressed left at (375, 210)
Screenshot: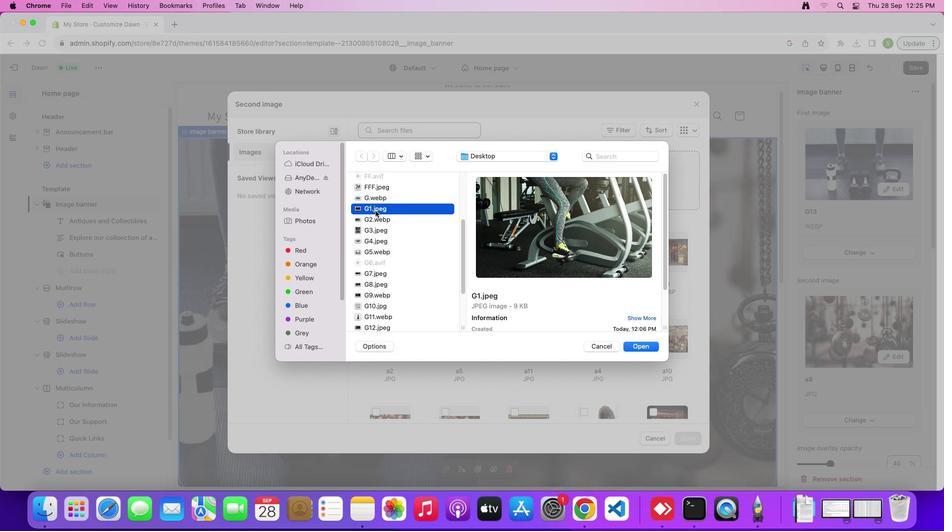 
Action: Mouse moved to (383, 293)
Screenshot: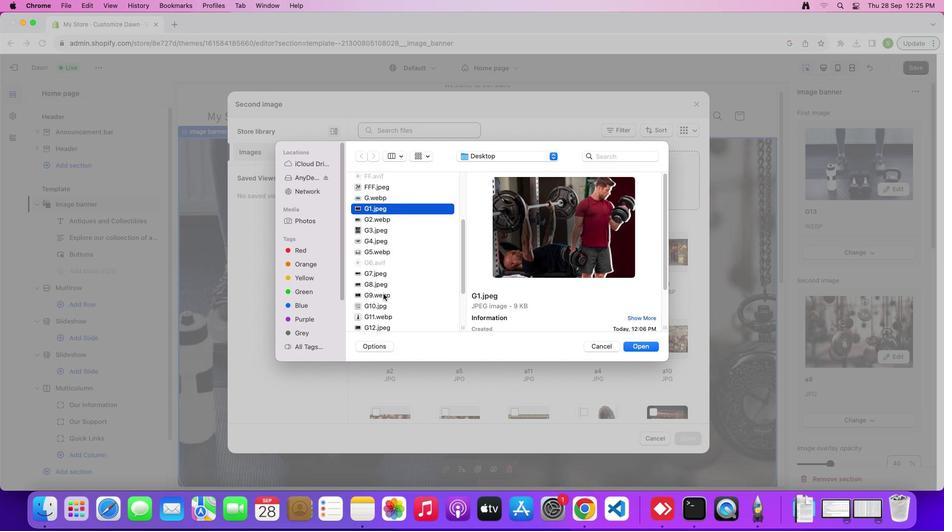 
Action: Mouse scrolled (383, 293) with delta (0, 0)
Screenshot: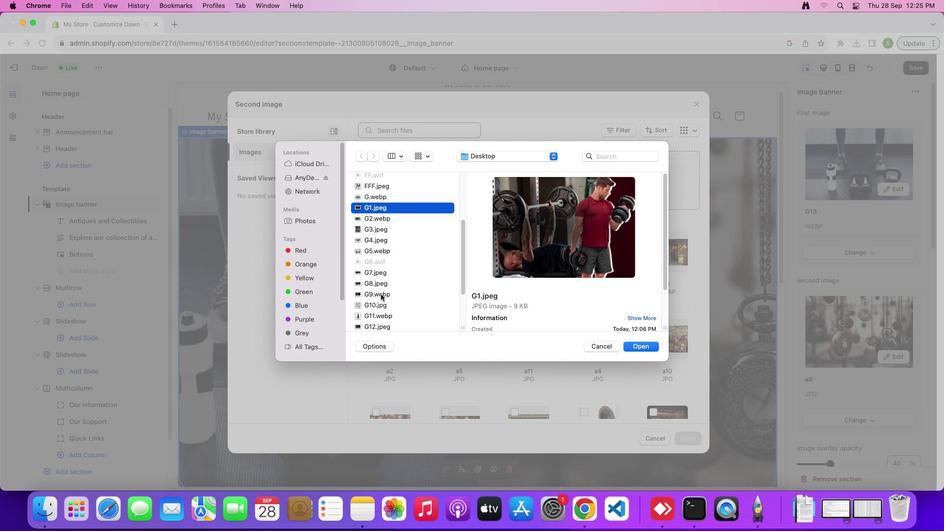 
Action: Mouse moved to (380, 295)
Screenshot: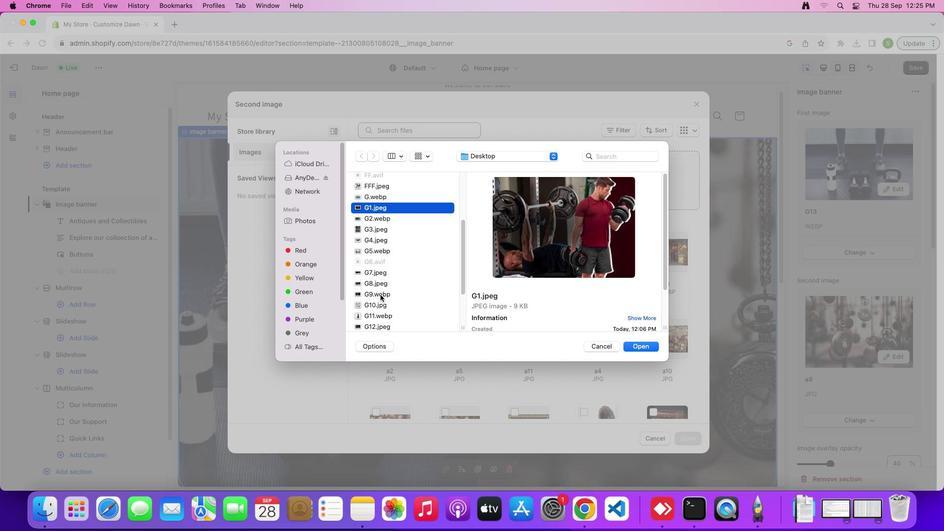 
Action: Mouse pressed left at (380, 295)
Screenshot: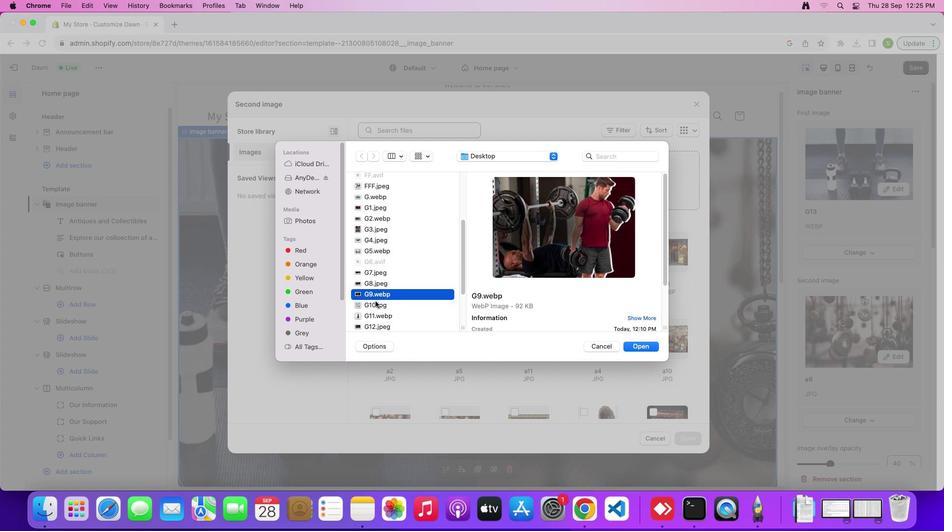 
Action: Mouse moved to (373, 307)
Screenshot: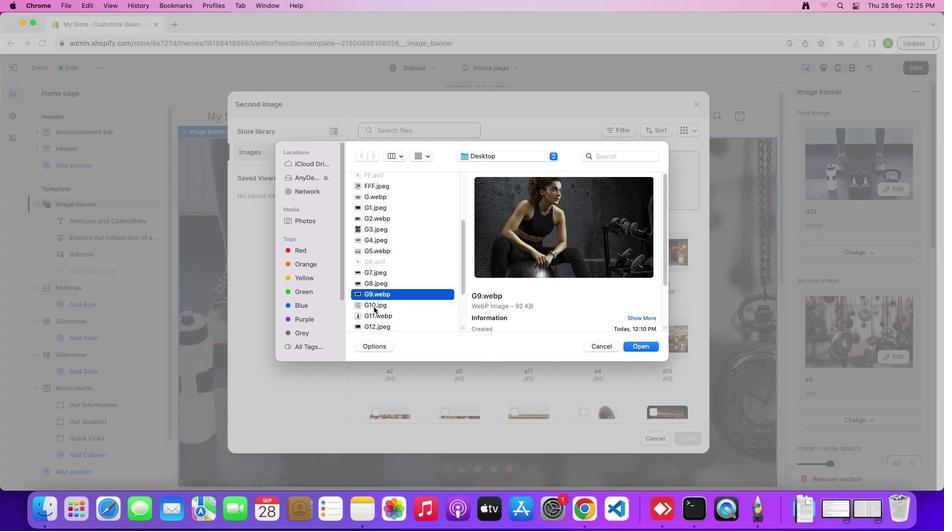 
Action: Mouse pressed left at (373, 307)
Screenshot: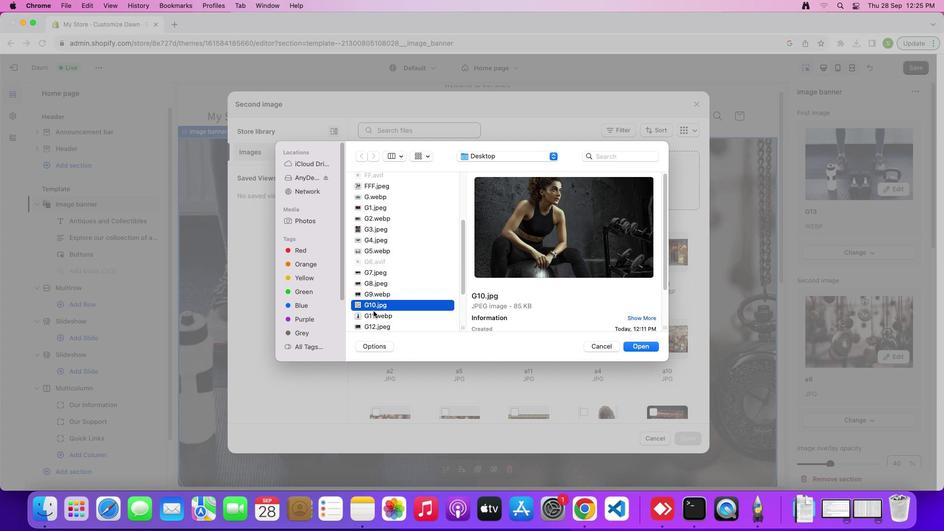 
Action: Mouse moved to (375, 317)
Screenshot: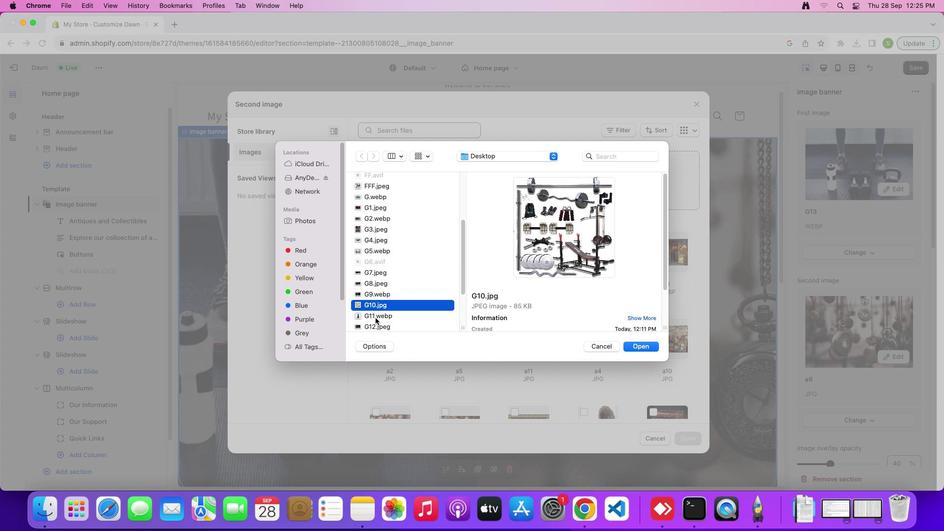 
Action: Mouse pressed left at (375, 317)
Screenshot: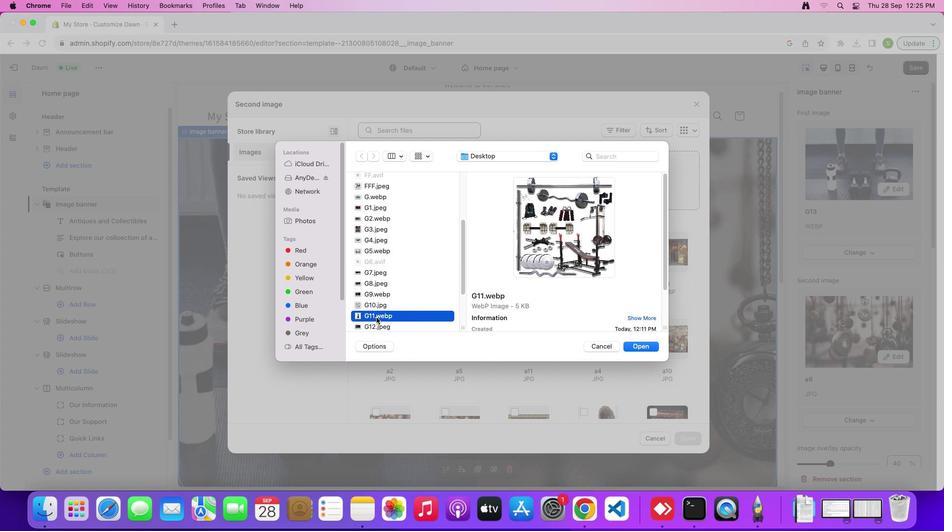 
Action: Mouse moved to (376, 317)
Screenshot: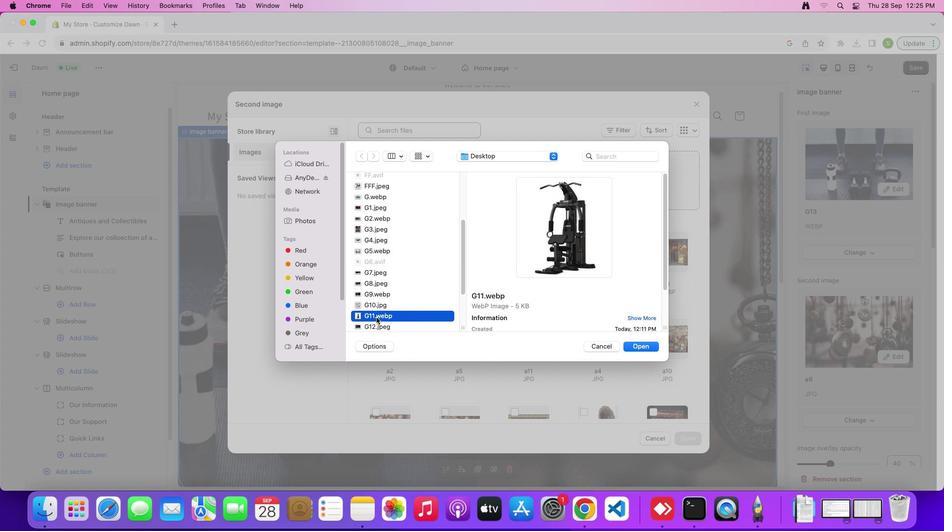 
Action: Mouse scrolled (376, 317) with delta (0, 0)
Screenshot: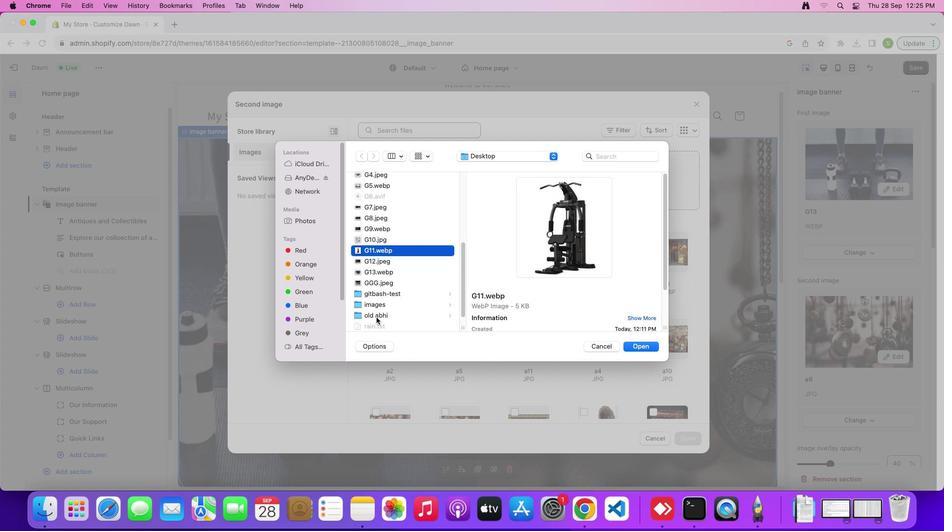 
Action: Mouse scrolled (376, 317) with delta (0, 0)
Screenshot: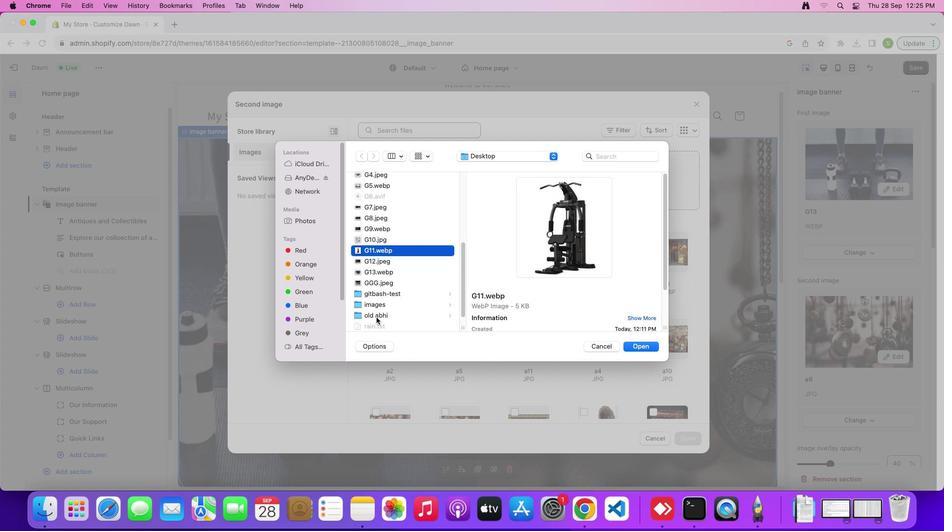 
Action: Mouse scrolled (376, 317) with delta (0, -1)
Screenshot: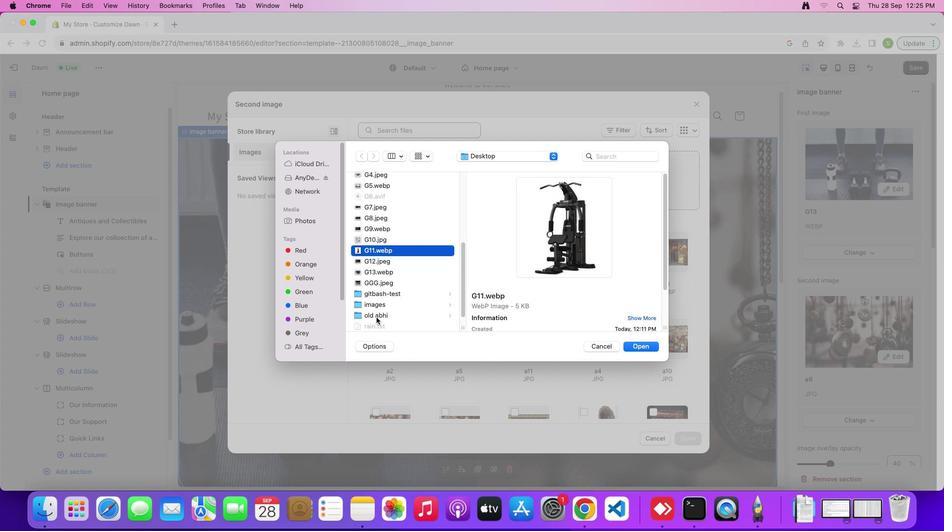 
Action: Mouse moved to (373, 261)
Screenshot: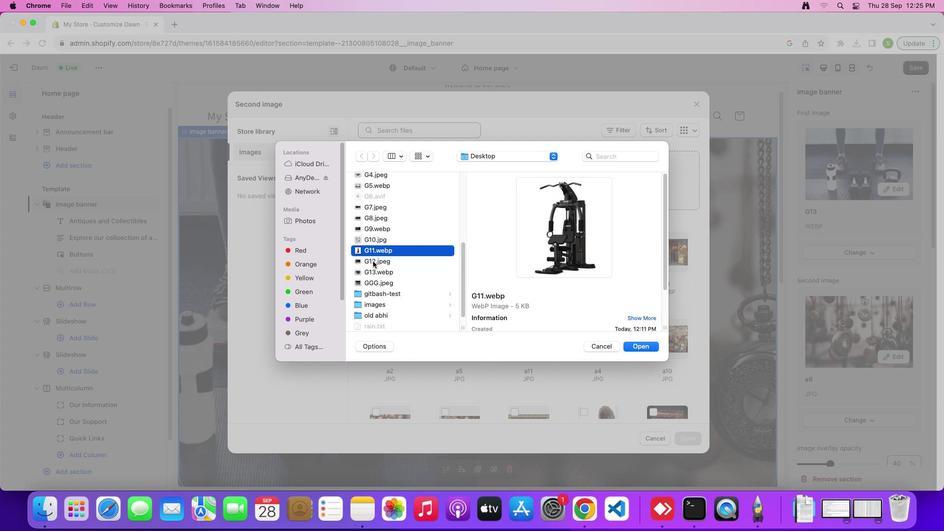 
Action: Mouse pressed left at (373, 261)
Screenshot: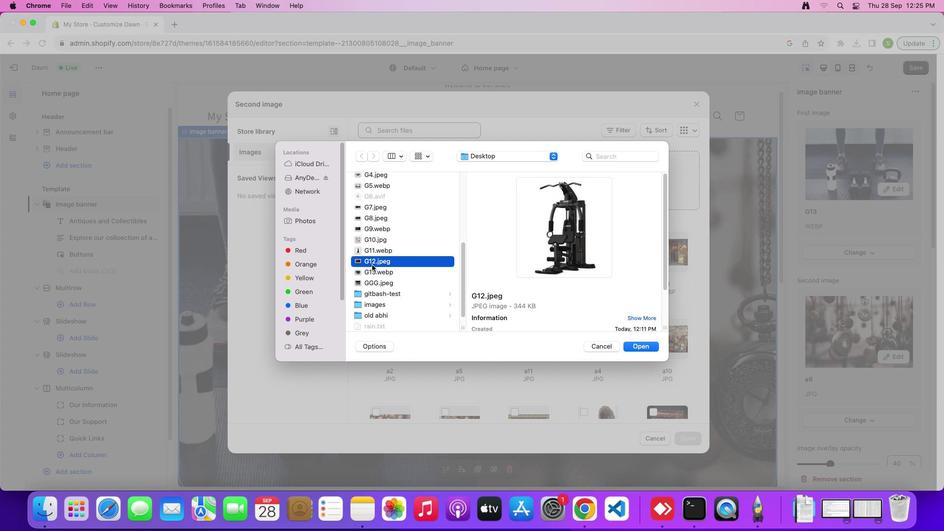 
Action: Mouse moved to (371, 271)
Screenshot: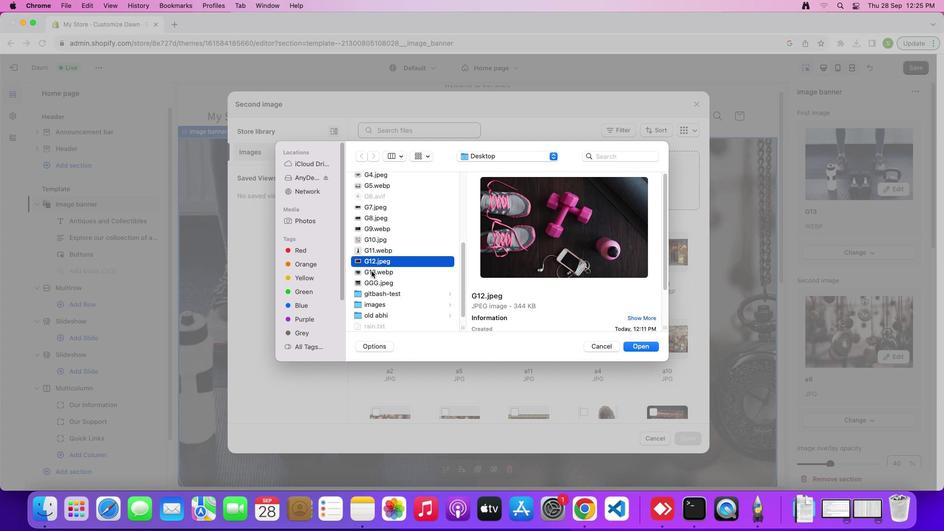 
Action: Mouse pressed left at (371, 271)
Screenshot: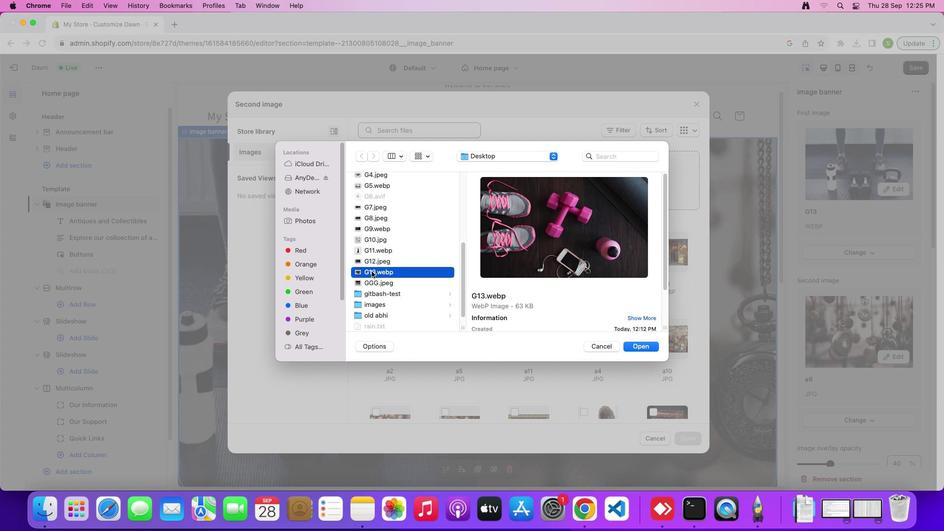 
Action: Mouse moved to (375, 280)
Screenshot: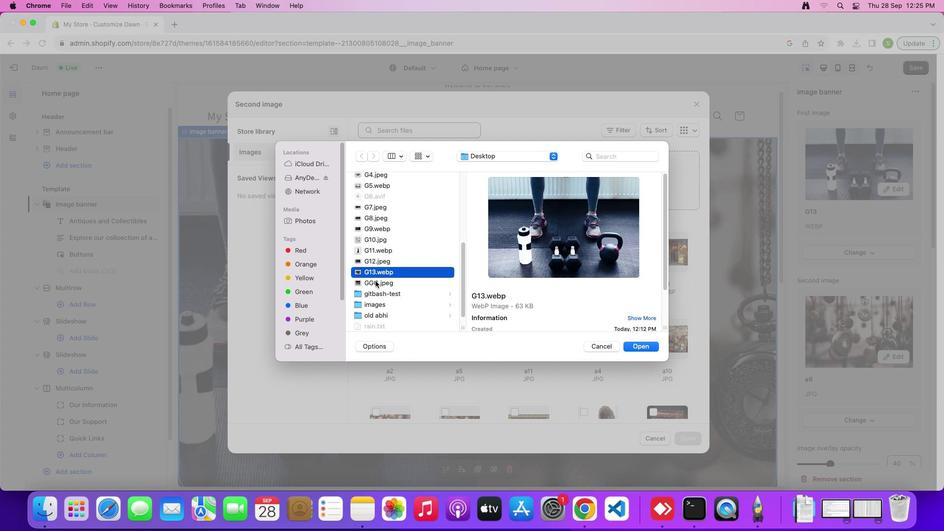 
Action: Mouse pressed left at (375, 280)
Screenshot: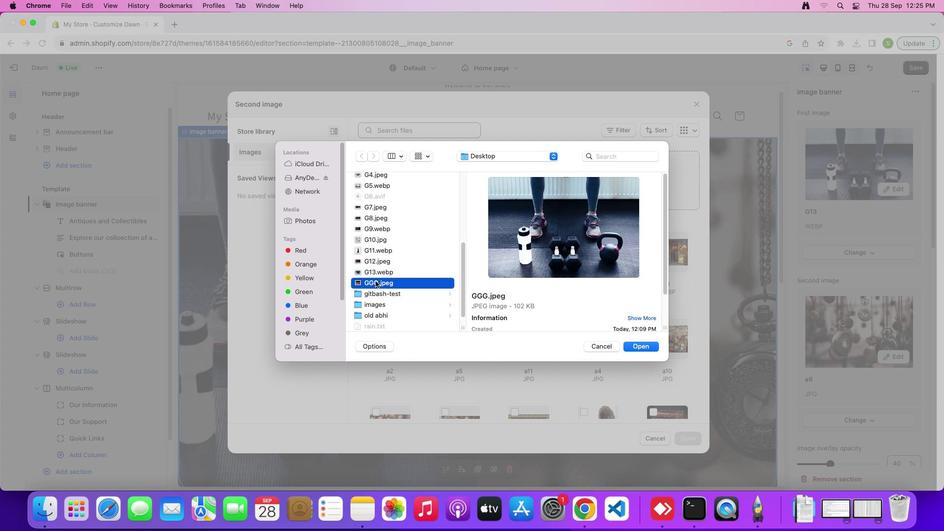 
Action: Mouse scrolled (375, 280) with delta (0, 0)
Screenshot: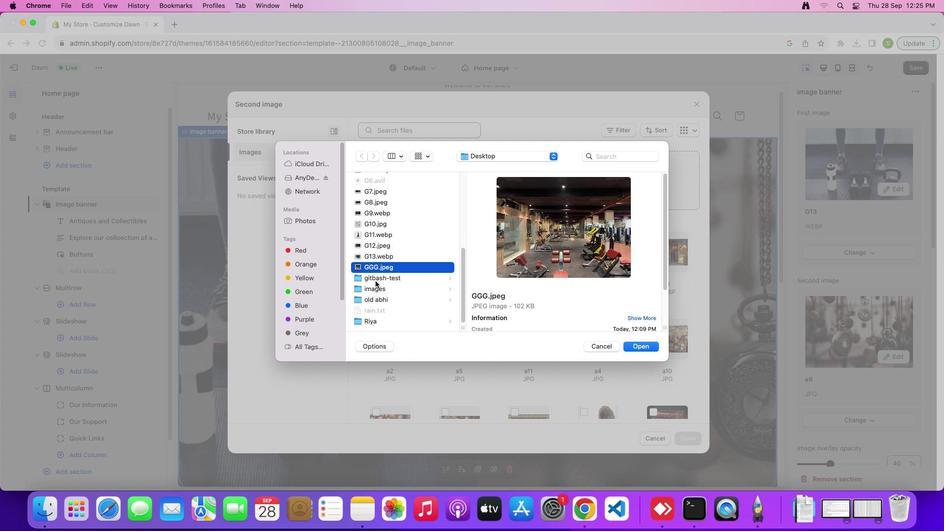 
Action: Mouse scrolled (375, 280) with delta (0, 0)
Screenshot: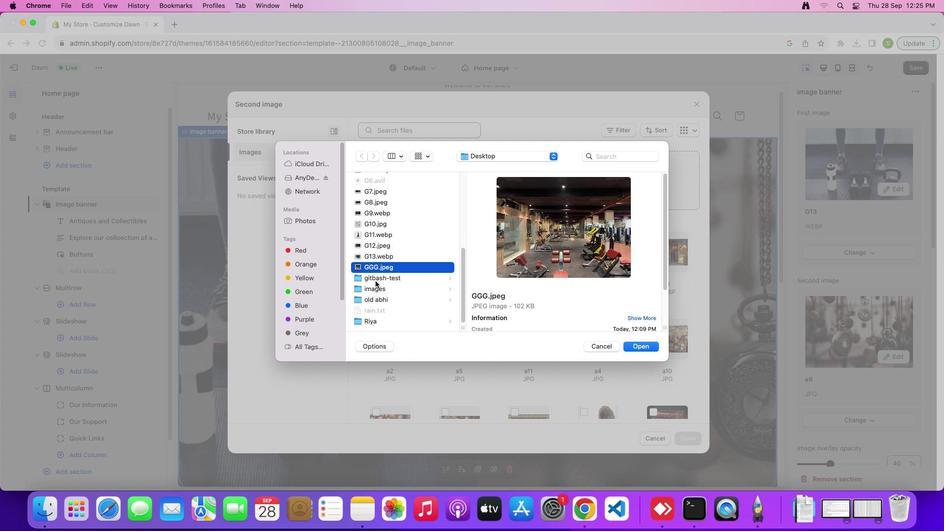 
Action: Mouse scrolled (375, 280) with delta (0, -1)
Screenshot: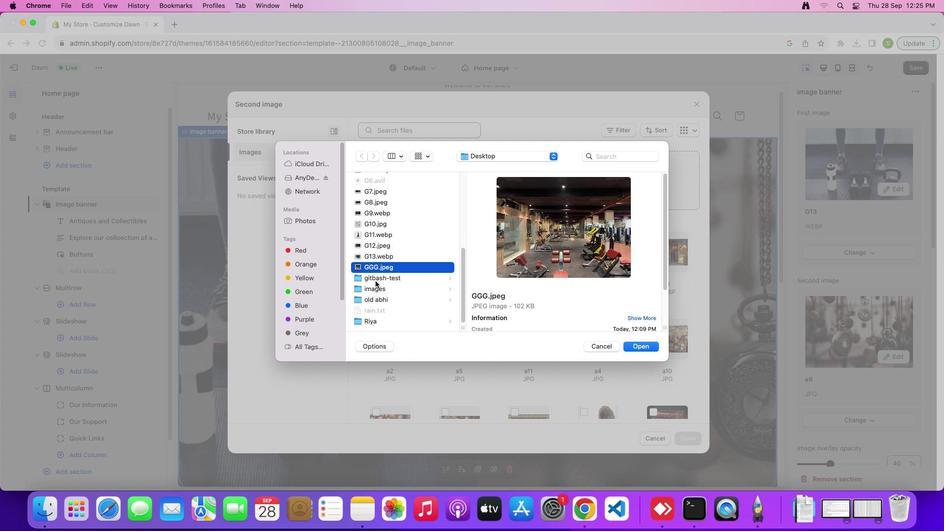 
Action: Mouse scrolled (375, 280) with delta (0, -2)
Screenshot: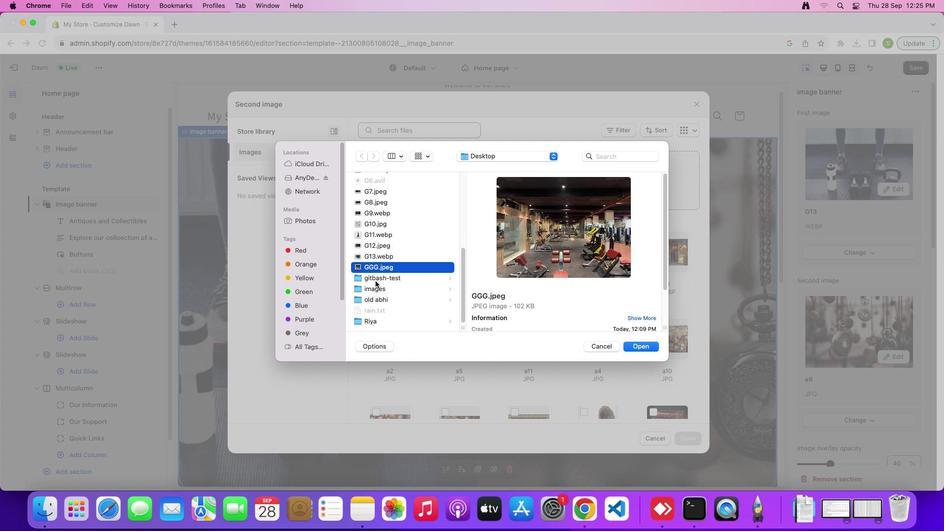 
Action: Mouse scrolled (375, 280) with delta (0, -2)
Screenshot: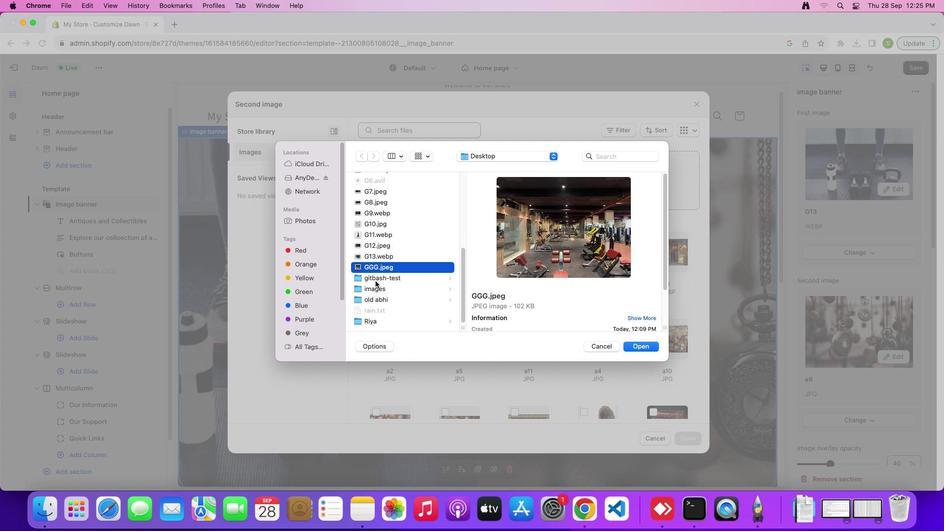 
Action: Mouse scrolled (375, 280) with delta (0, 0)
Screenshot: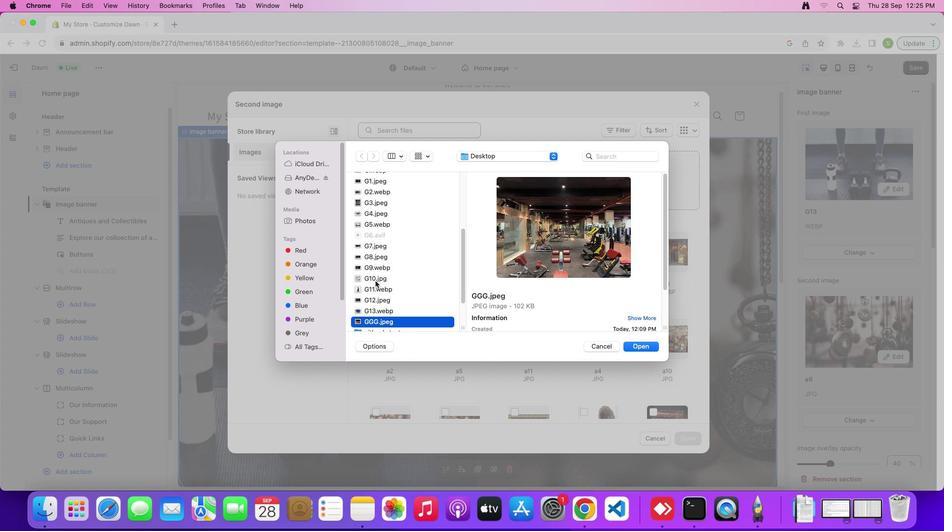 
Action: Mouse scrolled (375, 280) with delta (0, 0)
Screenshot: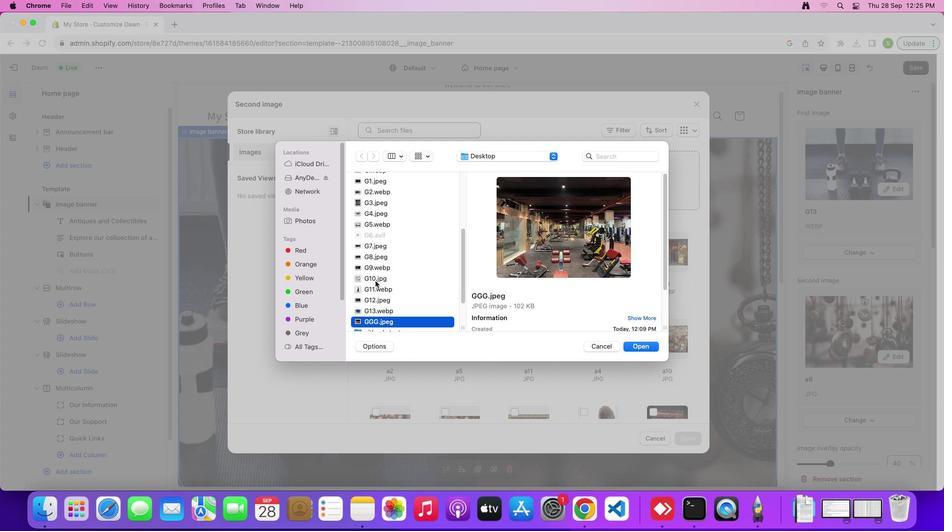 
Action: Mouse scrolled (375, 280) with delta (0, 1)
Screenshot: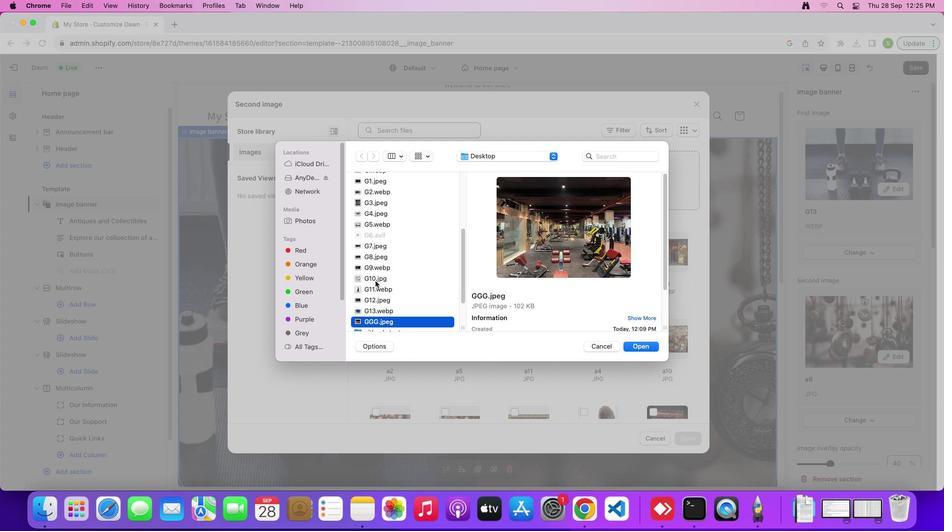 
Action: Mouse moved to (374, 268)
Screenshot: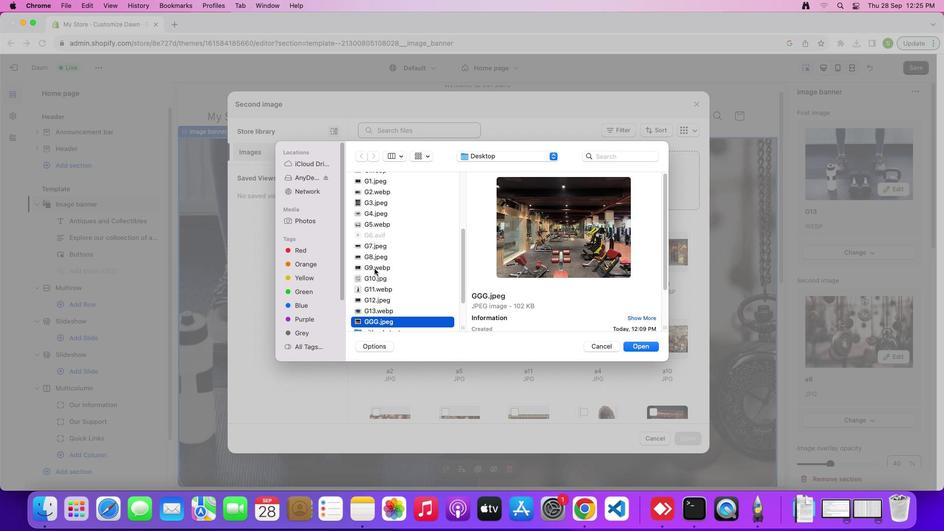 
Action: Mouse pressed left at (374, 268)
Screenshot: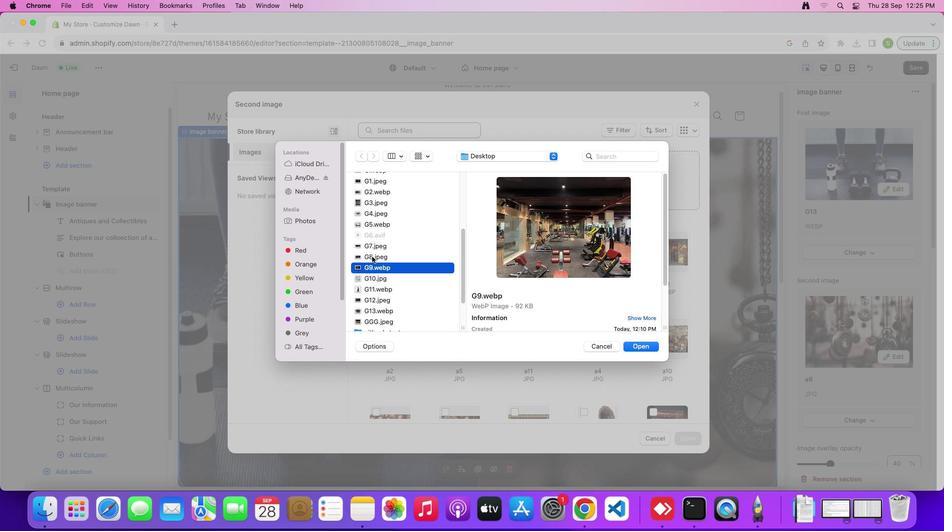
Action: Mouse moved to (371, 252)
Screenshot: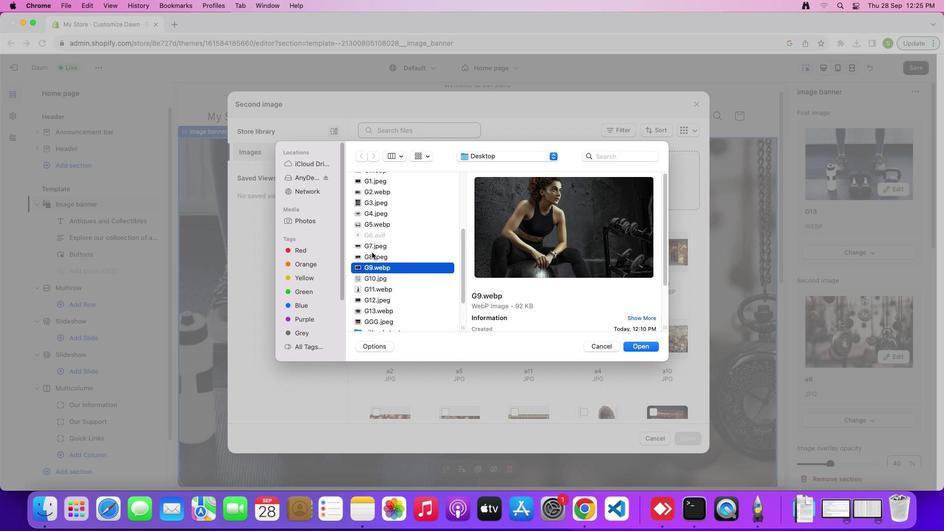 
Action: Mouse pressed left at (371, 252)
Screenshot: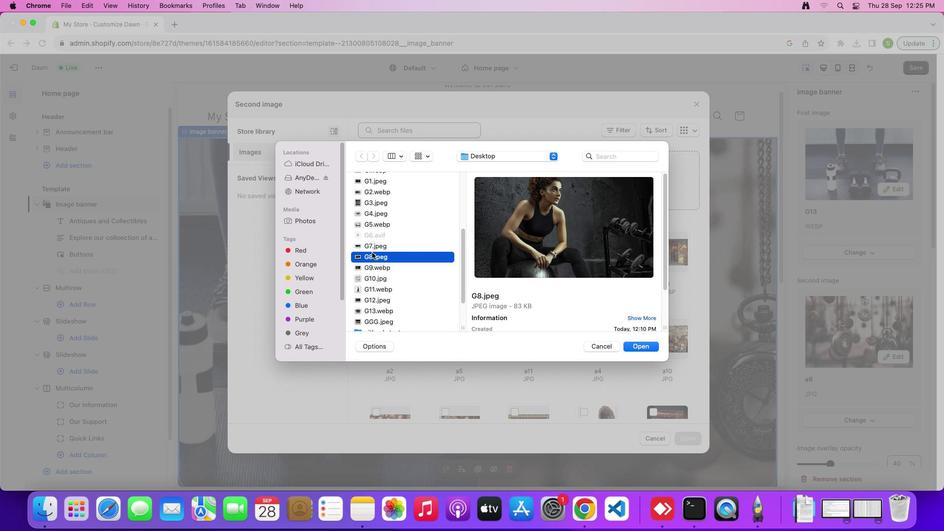 
Action: Mouse moved to (642, 349)
Screenshot: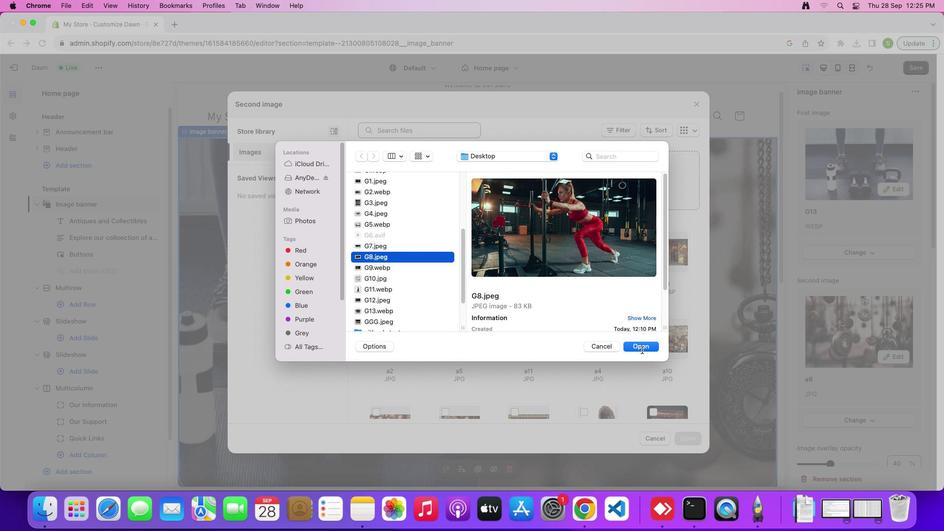 
Action: Mouse pressed left at (642, 349)
Screenshot: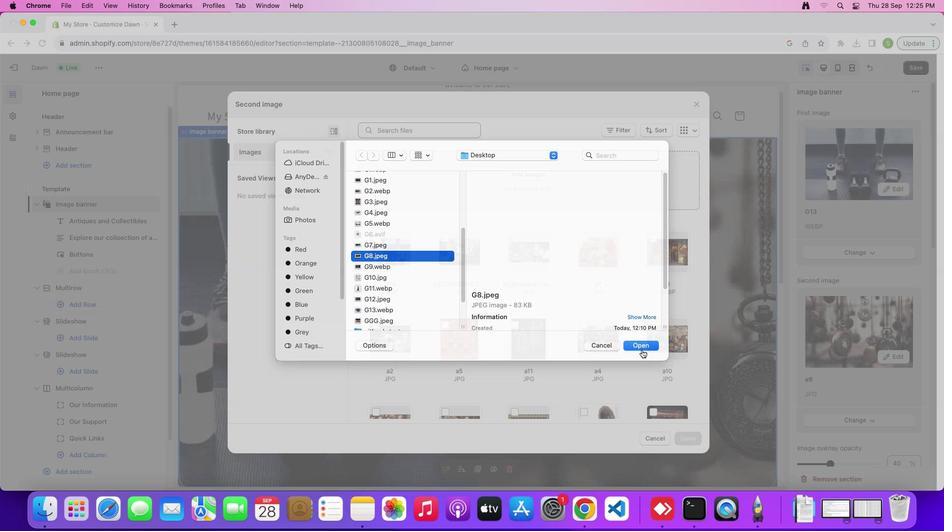 
Action: Mouse moved to (690, 440)
Screenshot: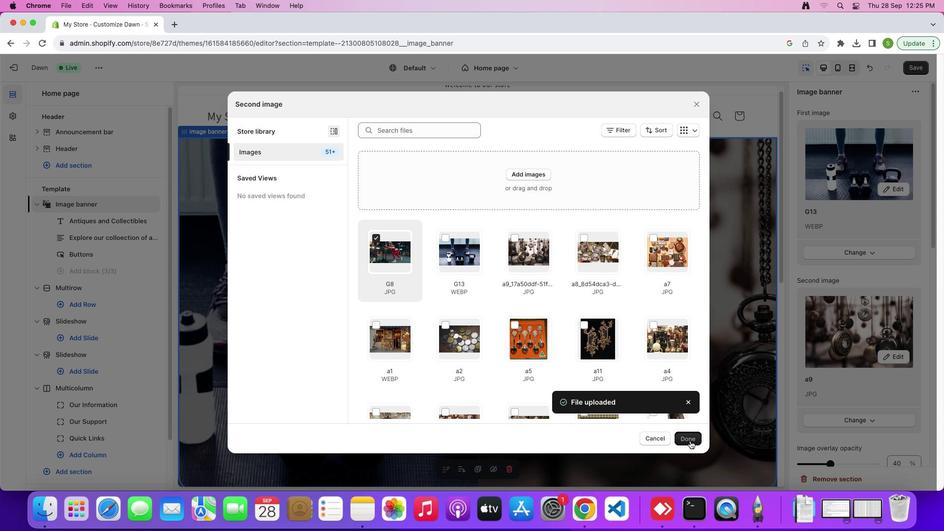 
Action: Mouse pressed left at (690, 440)
Screenshot: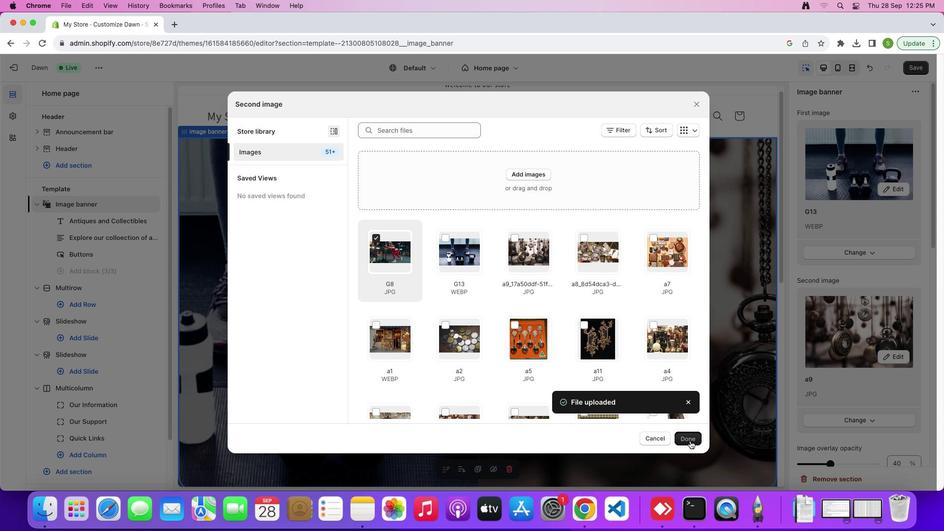 
Action: Mouse moved to (537, 327)
Screenshot: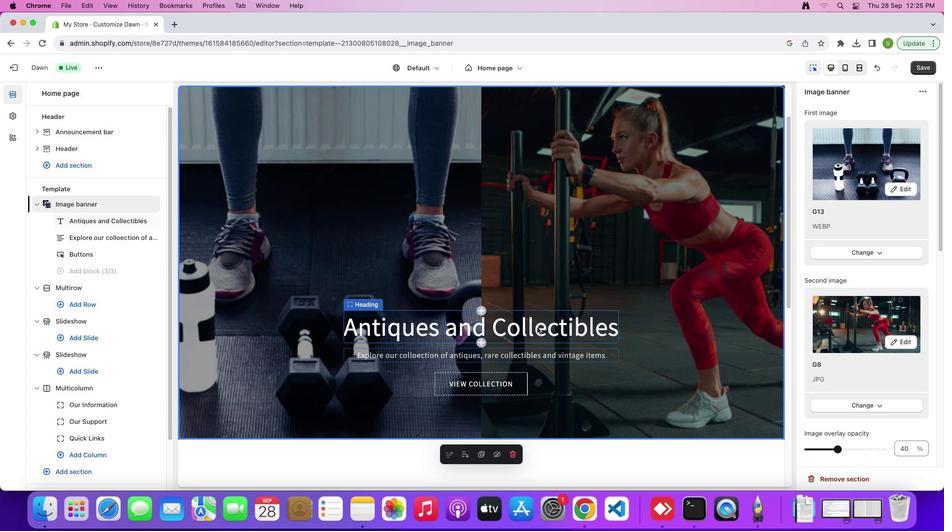 
Action: Mouse pressed left at (537, 327)
Screenshot: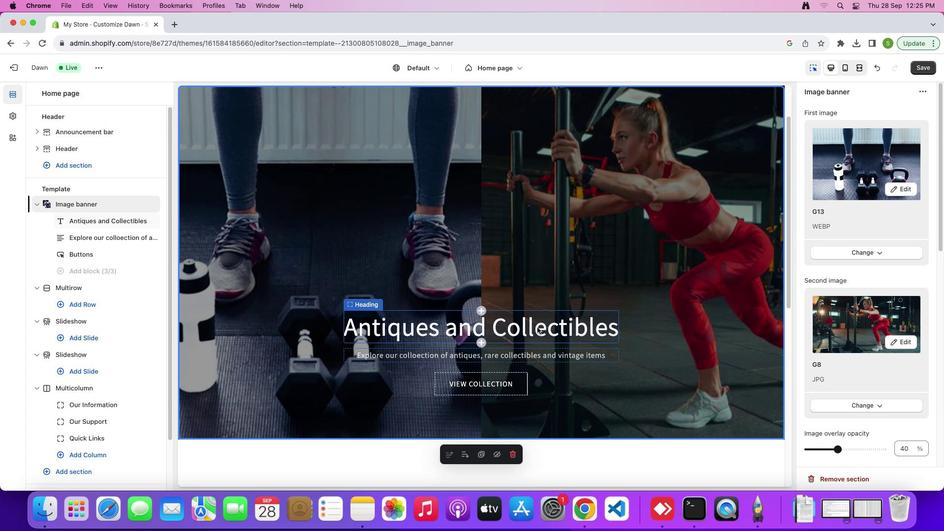 
Action: Mouse moved to (898, 153)
Screenshot: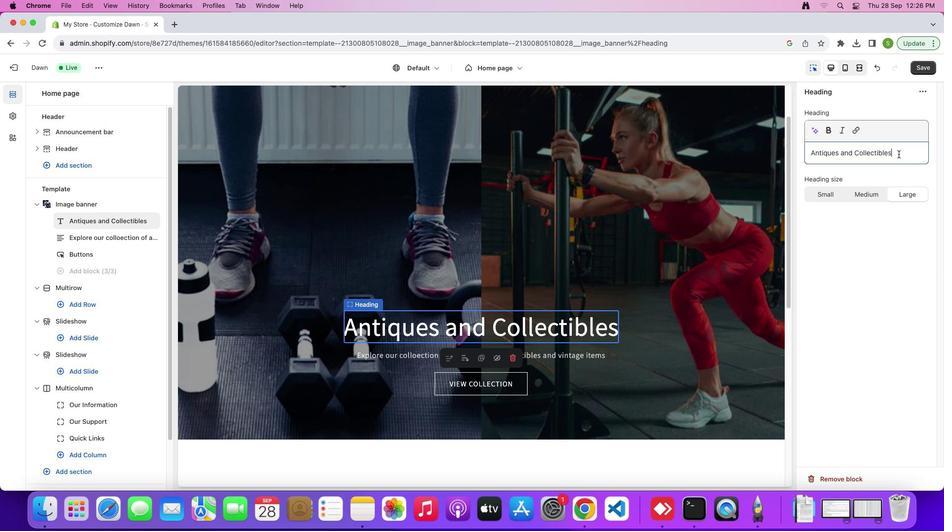 
Action: Mouse pressed left at (898, 153)
Screenshot: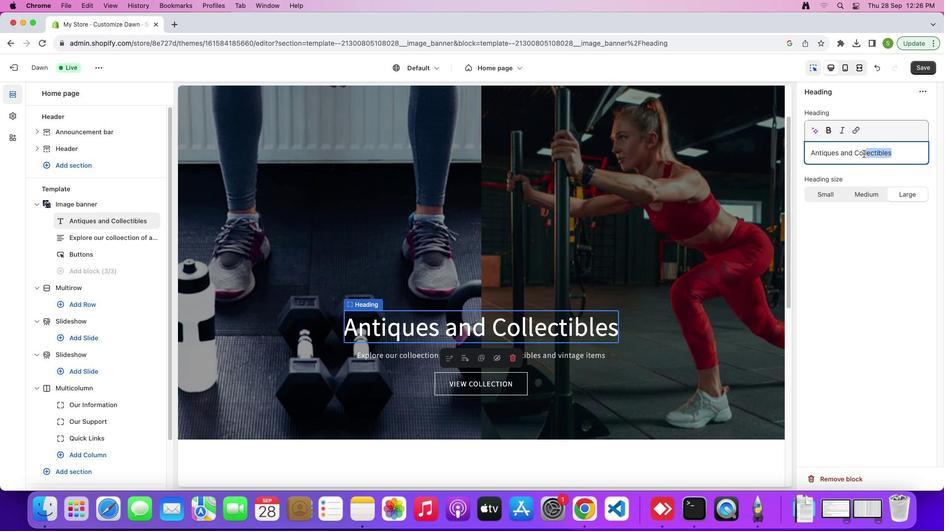 
Action: Mouse moved to (491, 337)
Screenshot: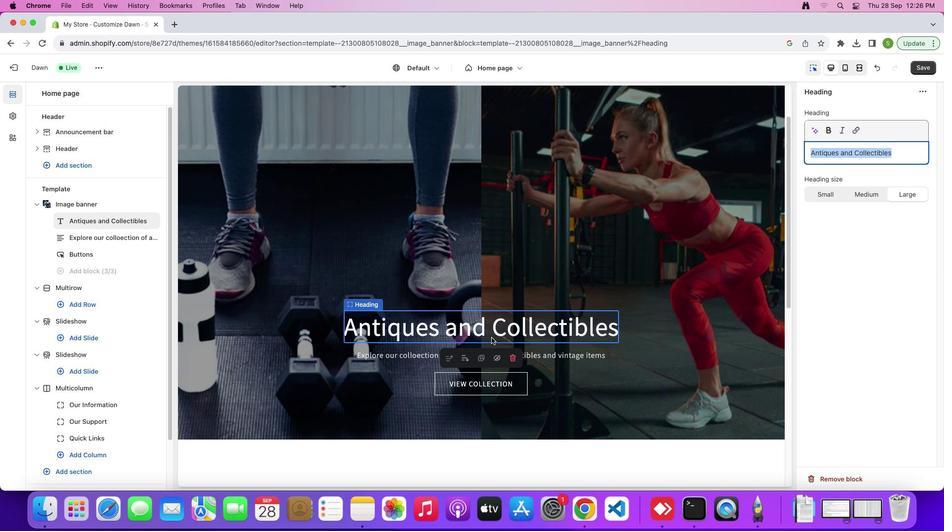 
Action: Key pressed Key.shift'F''O'Key.backspace'I''T''N''E''S''S'Key.space'E''Q''U''I''P''M''E''N''T'Key.space'A''N'Key.backspaceKey.backspaceKey.shift'$'Key.backspaceKey.shift'&'Key.space'G''E''A''R'
Screenshot: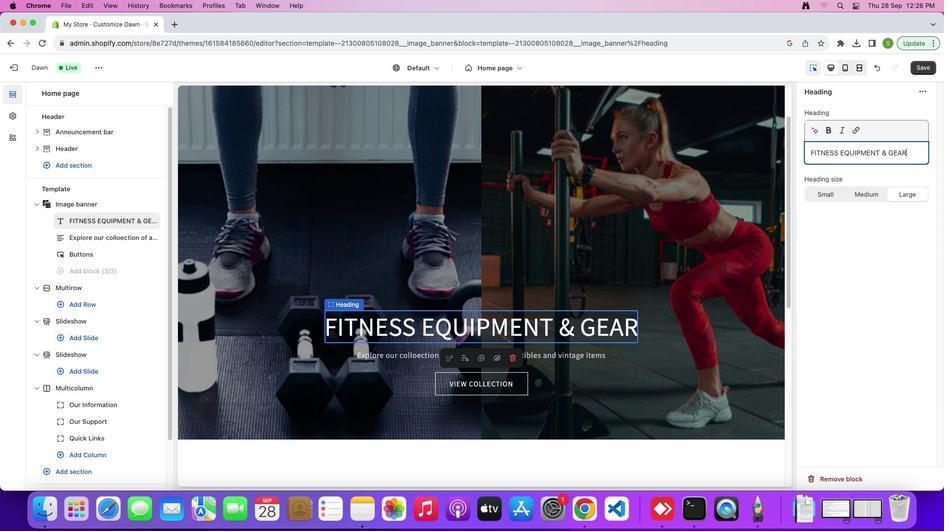 
Action: Mouse moved to (694, 266)
Screenshot: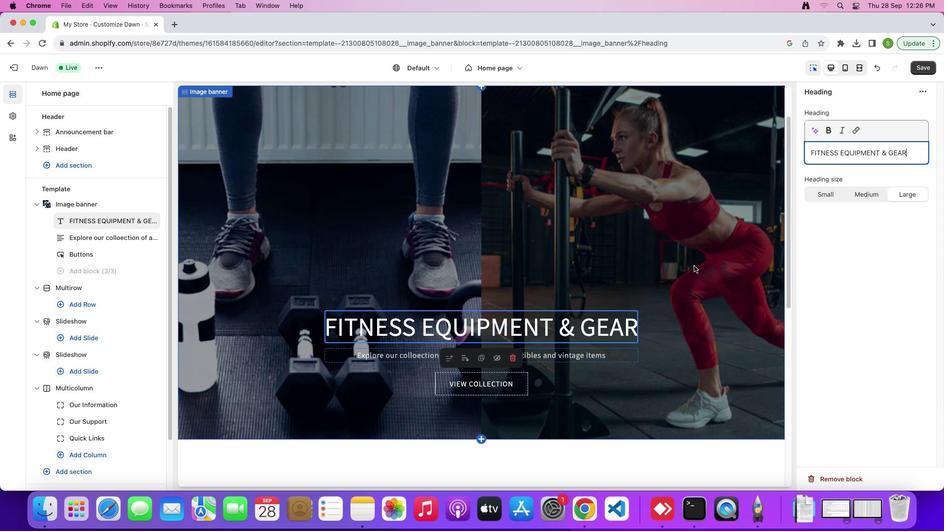 
Action: Mouse pressed left at (694, 266)
Screenshot: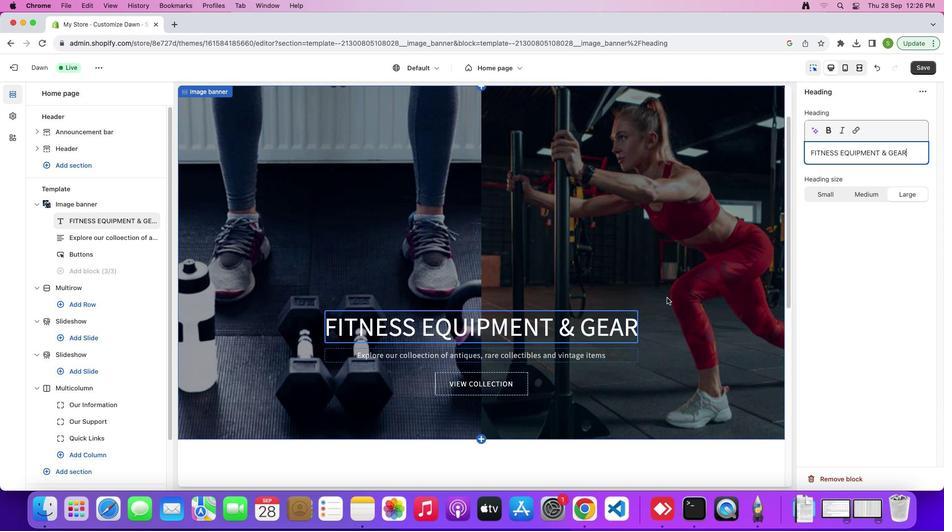 
Action: Mouse moved to (555, 355)
Screenshot: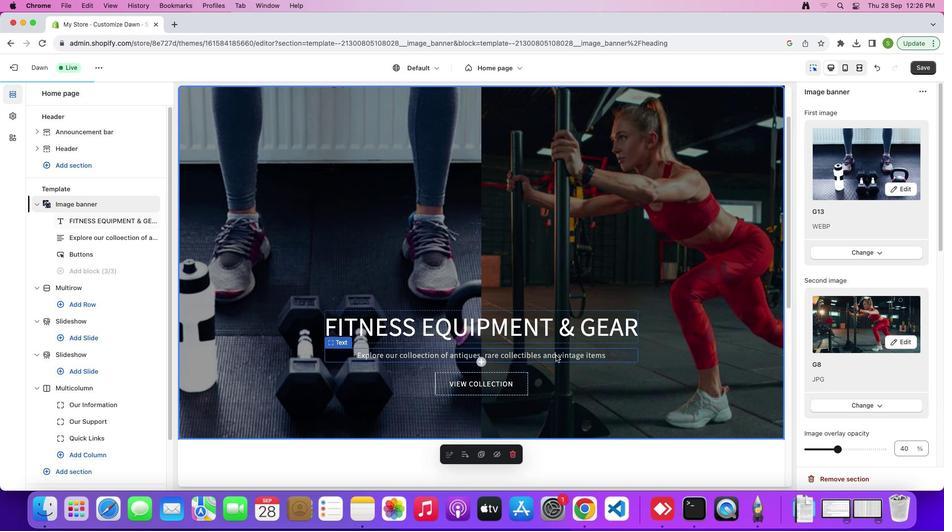 
Action: Mouse pressed left at (555, 355)
Screenshot: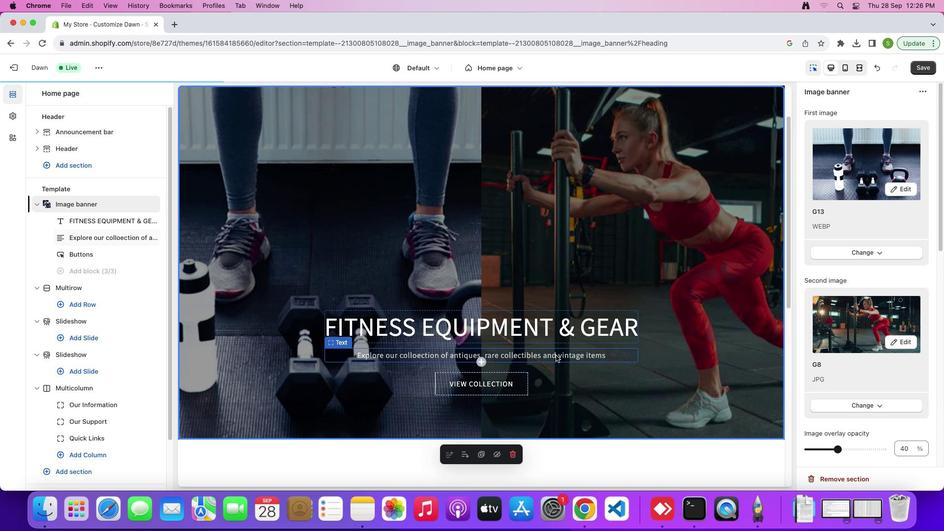
Action: Mouse moved to (856, 174)
Screenshot: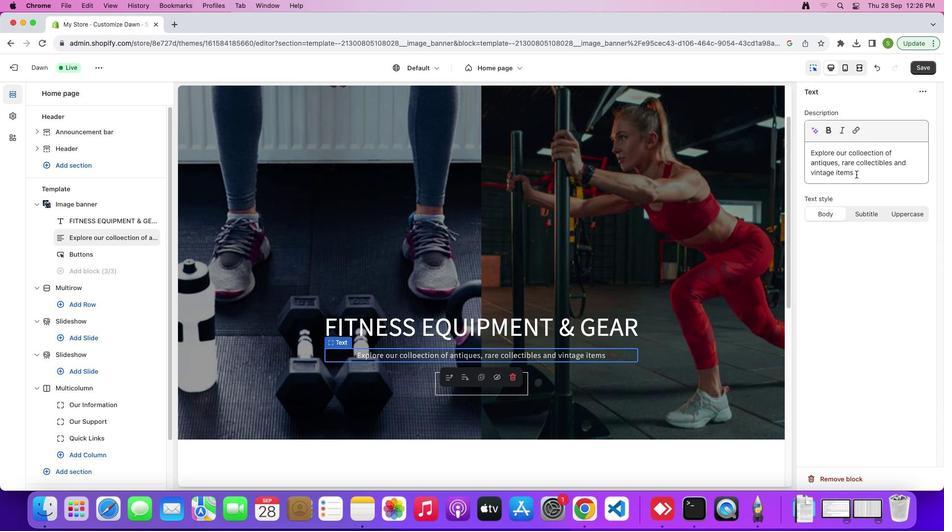 
Action: Mouse pressed left at (856, 174)
Screenshot: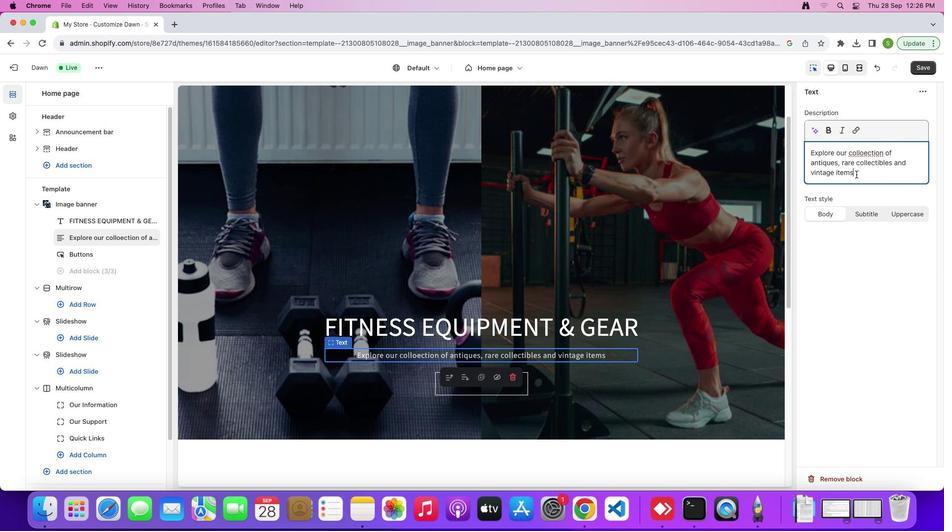 
Action: Mouse moved to (600, 242)
Screenshot: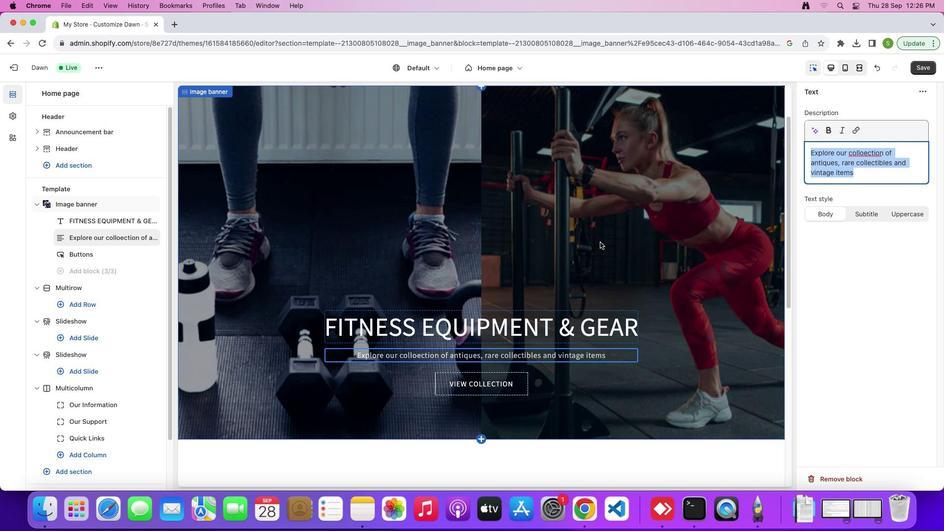 
Action: Key pressed Key.shift'I'Key.caps_lock't'Key.space'i''s'Key.space
Screenshot: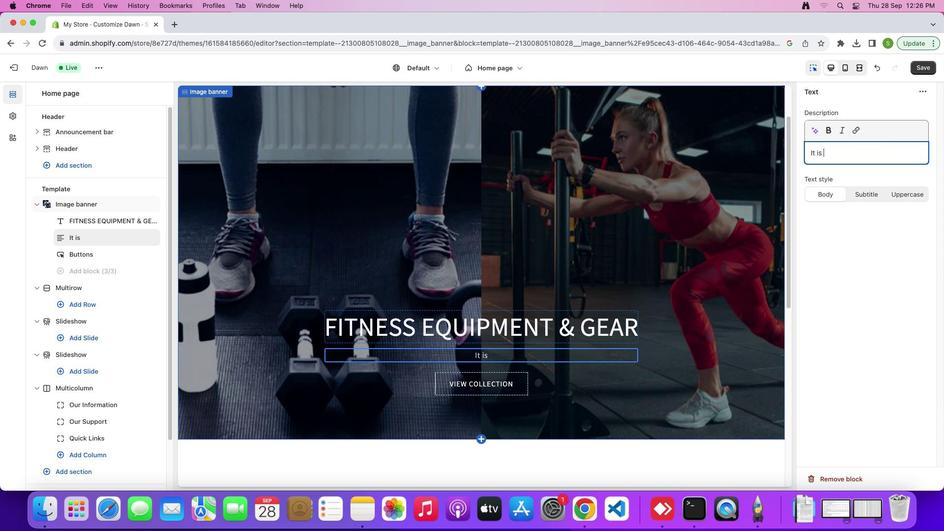
Action: Mouse moved to (507, 186)
Screenshot: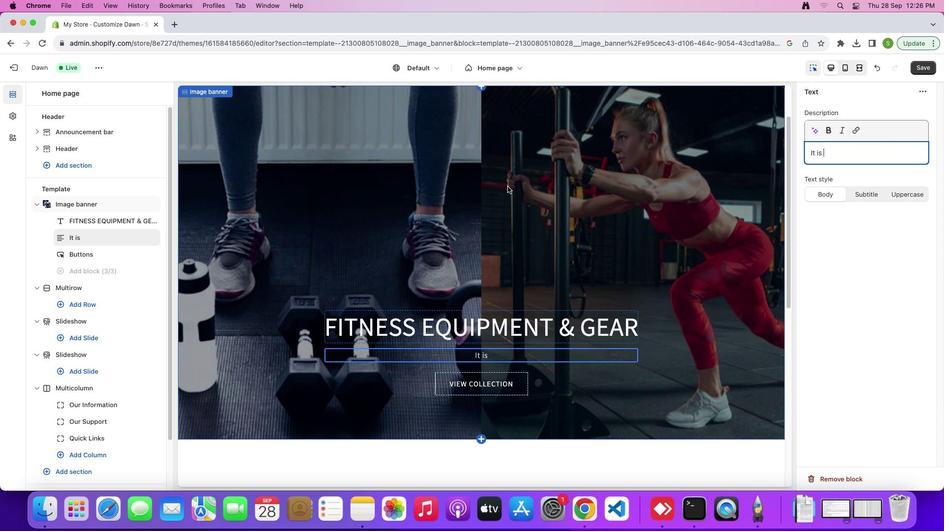 
Action: Key pressed 'e''s''s''e''n''t''i''a''l'Key.space't''o'Key.space'i''n''v''e''s''t'Key.space'i''n'Key.space'q''u''a''l''i''t''y'Key.space'g''e''r''a'Key.space't''h''a''t'Key.space
